 Task: Find connections with filter location Tigwav with filter topic #programingwith filter profile language English with filter current company Ashok Leyland with filter school Cambridge Institute of Technology with filter industry Collection Agencies with filter service category Lead Generation with filter keywords title Principal
Action: Mouse moved to (641, 74)
Screenshot: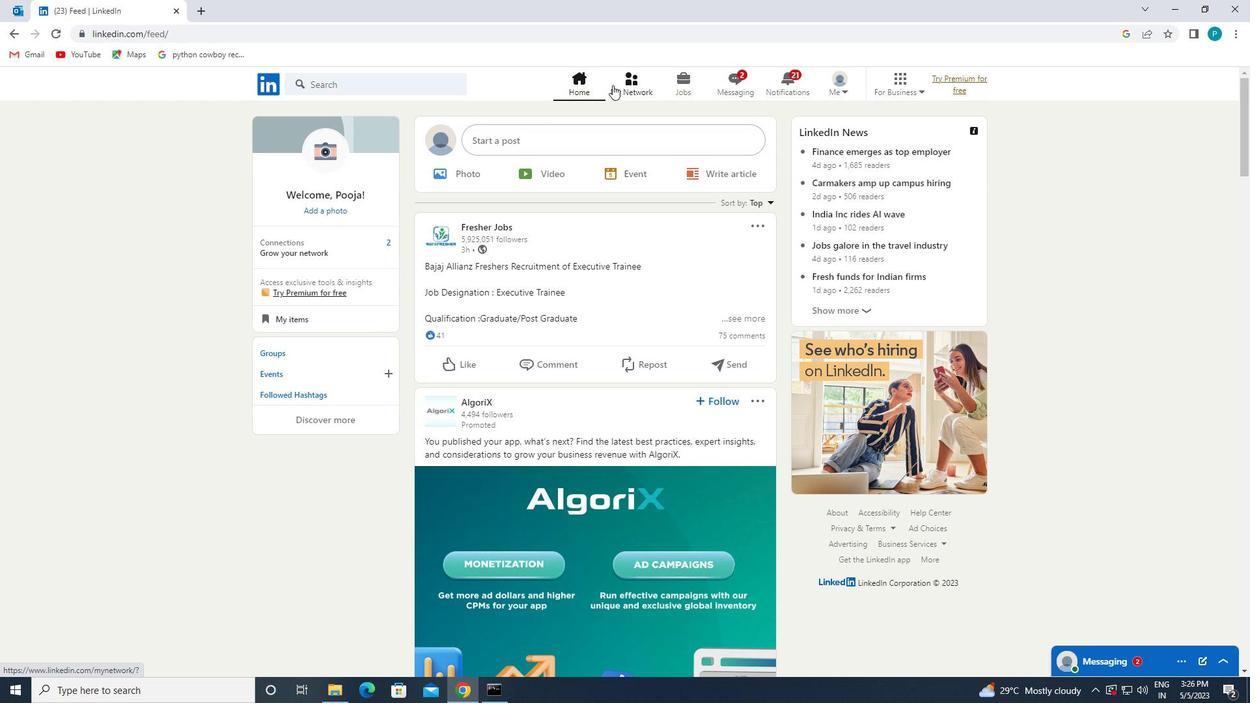 
Action: Mouse pressed left at (641, 74)
Screenshot: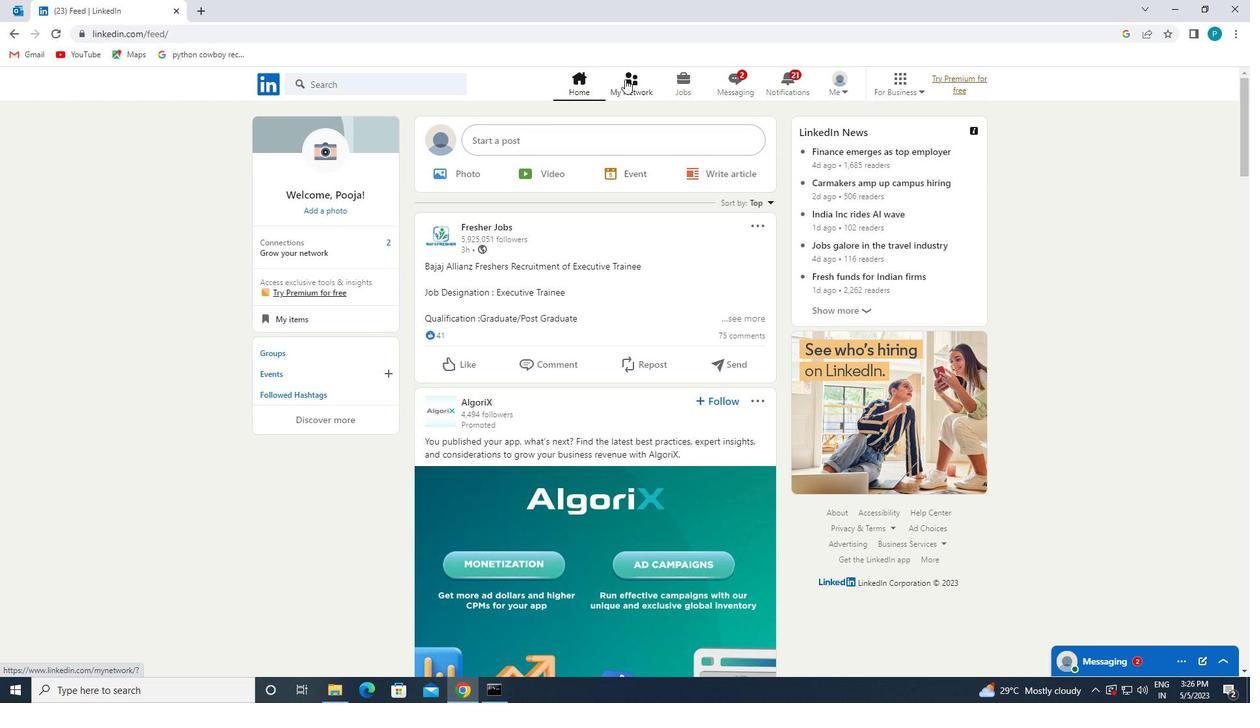 
Action: Mouse moved to (363, 162)
Screenshot: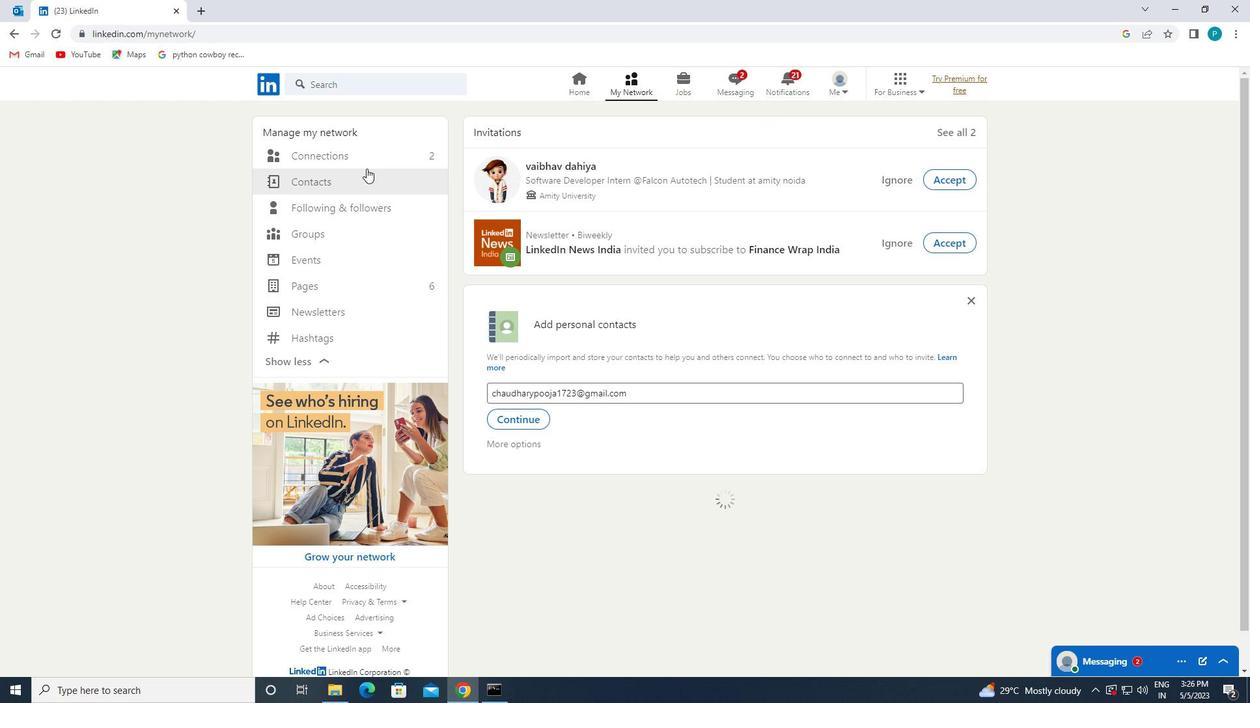 
Action: Mouse pressed left at (363, 162)
Screenshot: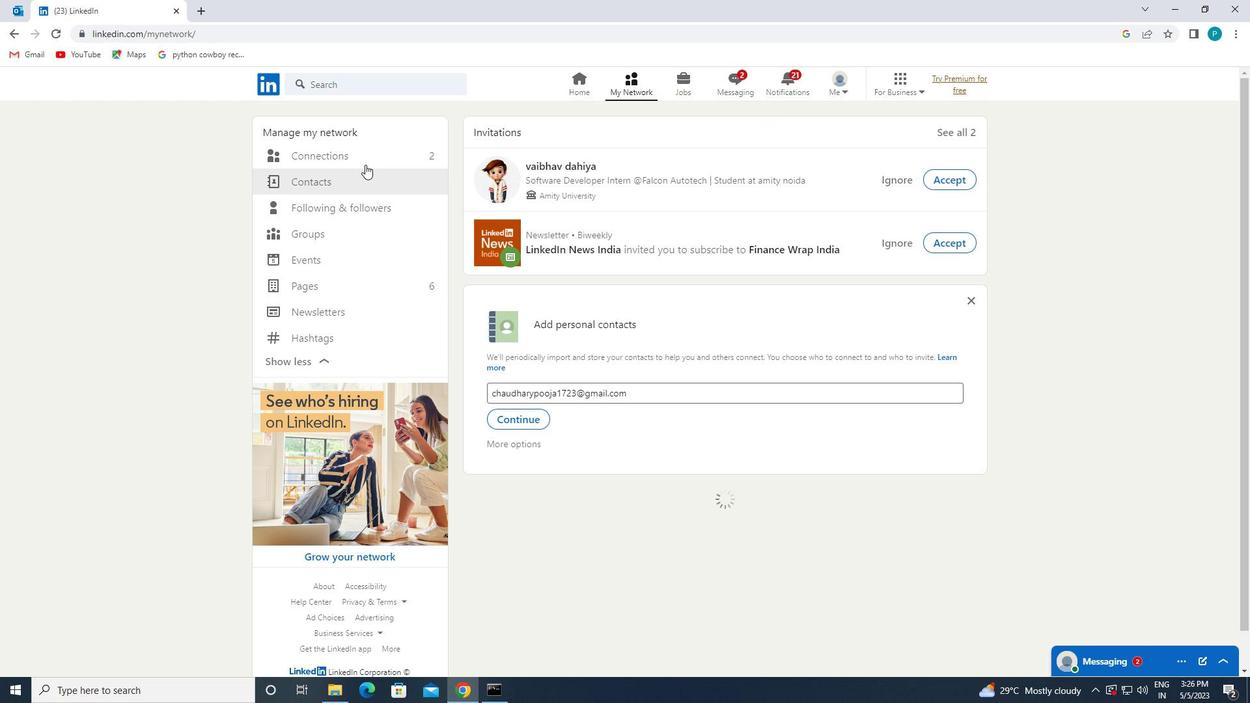 
Action: Mouse moved to (743, 150)
Screenshot: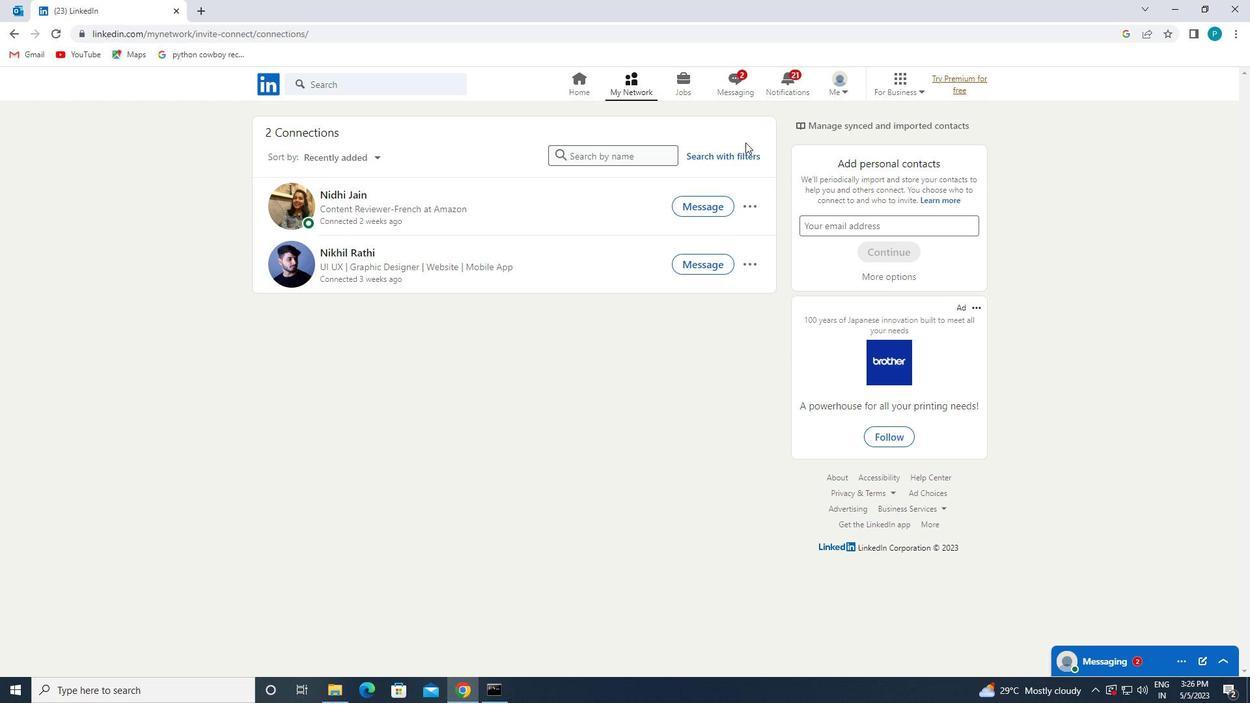 
Action: Mouse pressed left at (743, 150)
Screenshot: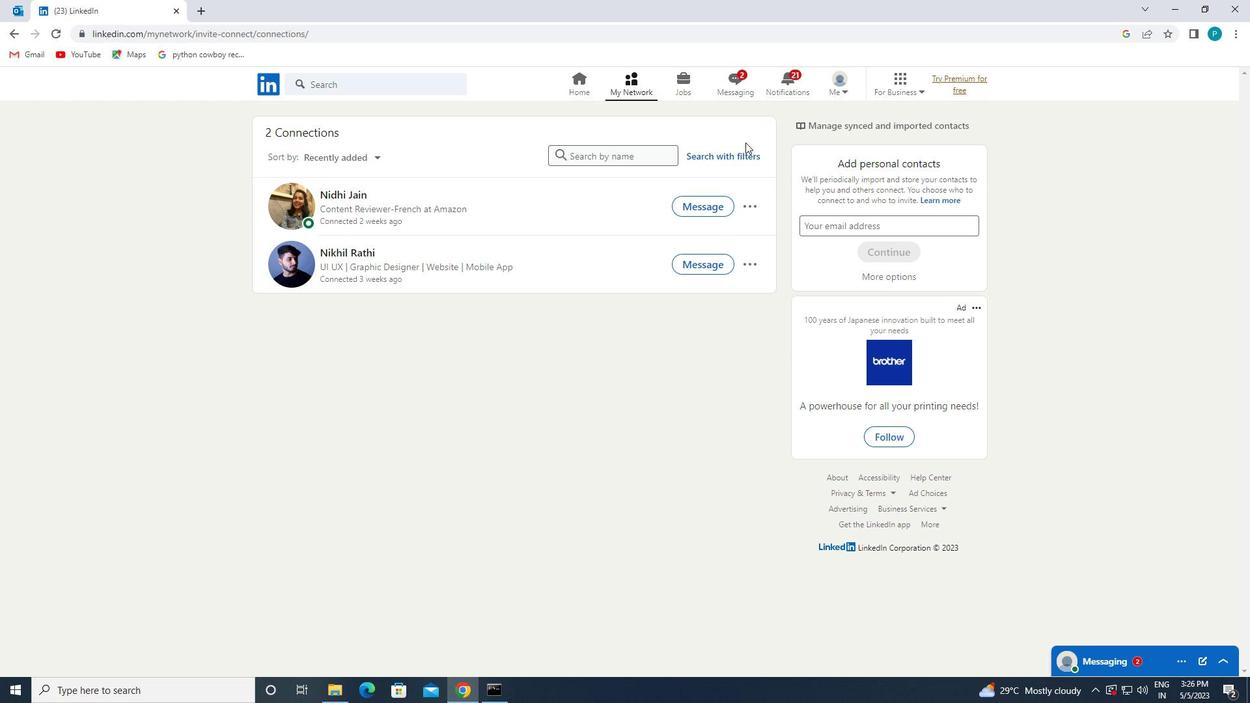 
Action: Mouse moved to (657, 120)
Screenshot: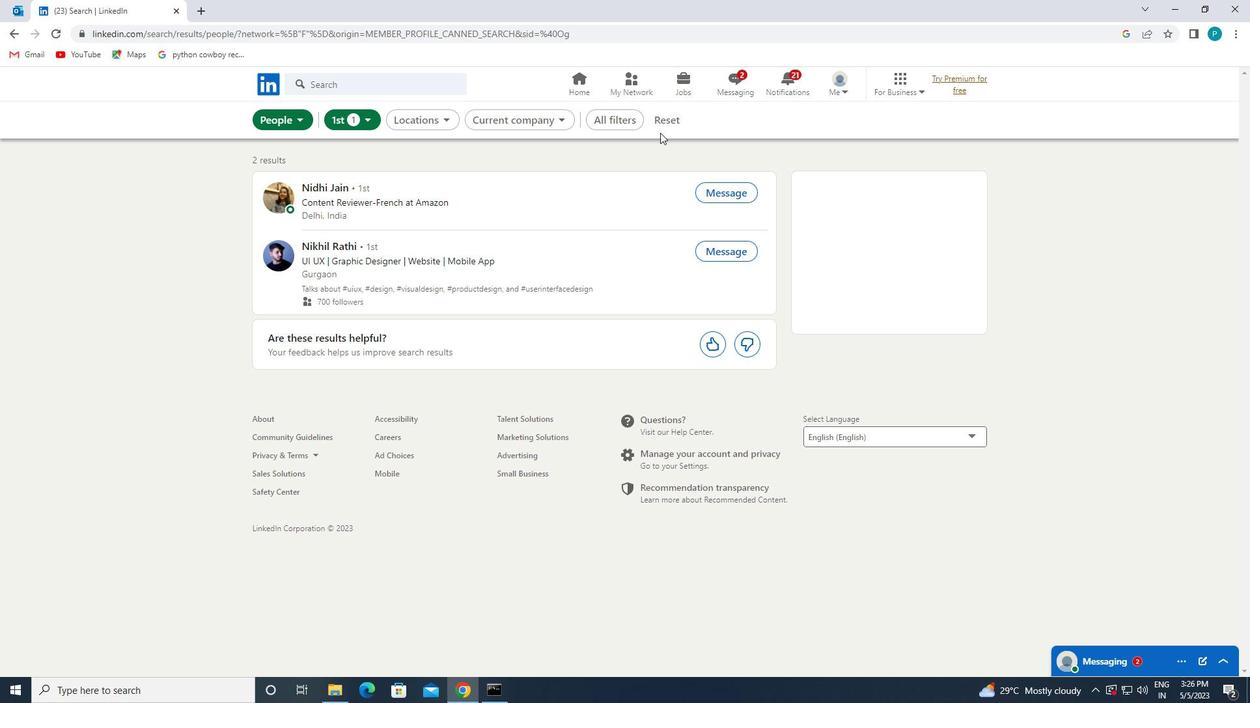 
Action: Mouse pressed left at (657, 120)
Screenshot: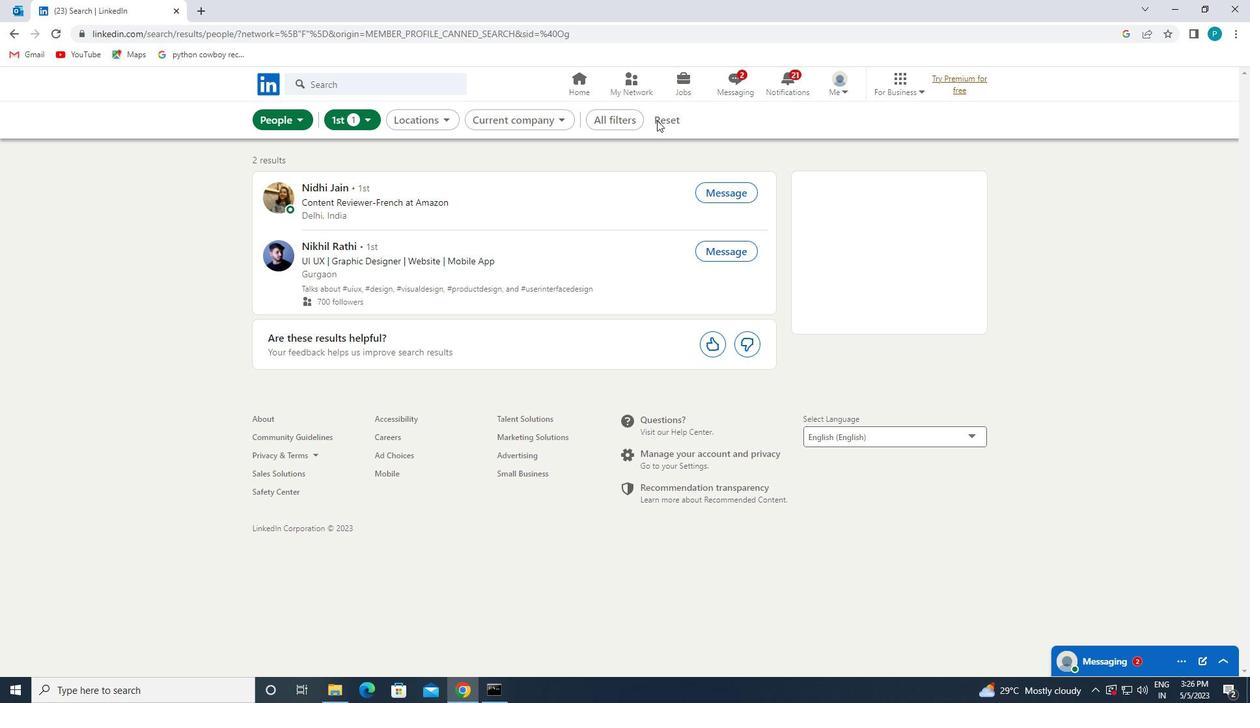 
Action: Mouse pressed left at (657, 120)
Screenshot: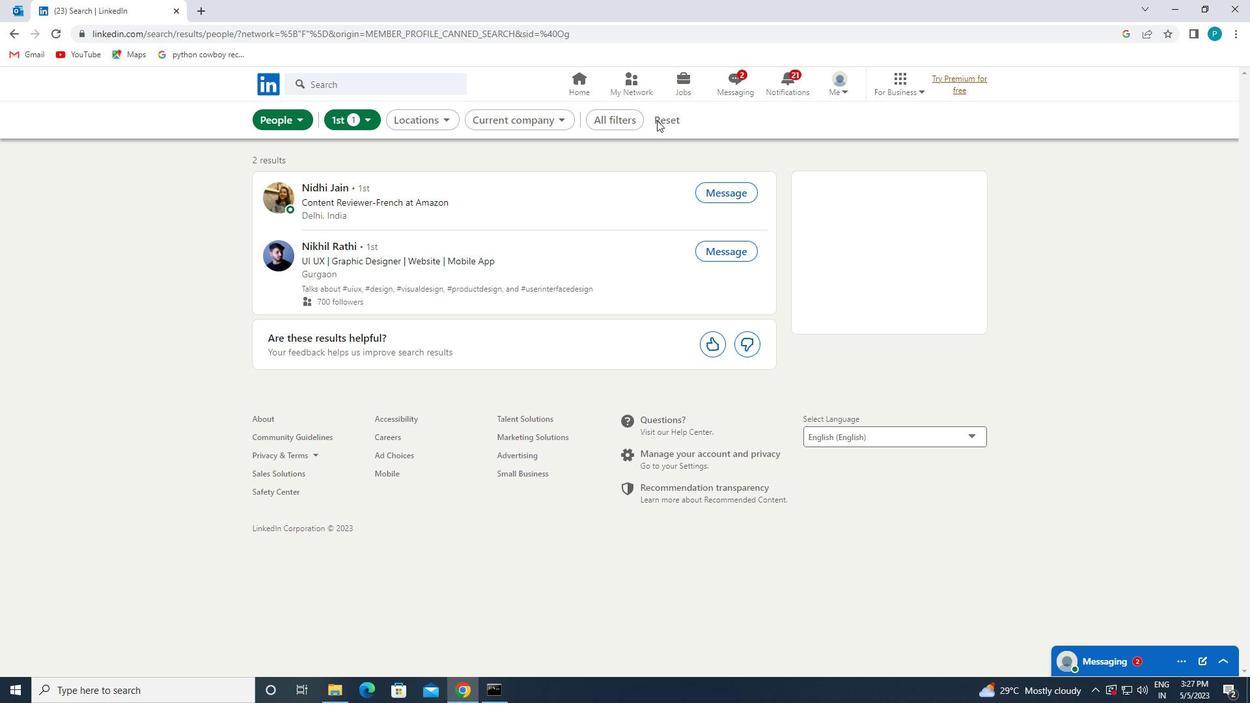 
Action: Mouse pressed left at (657, 120)
Screenshot: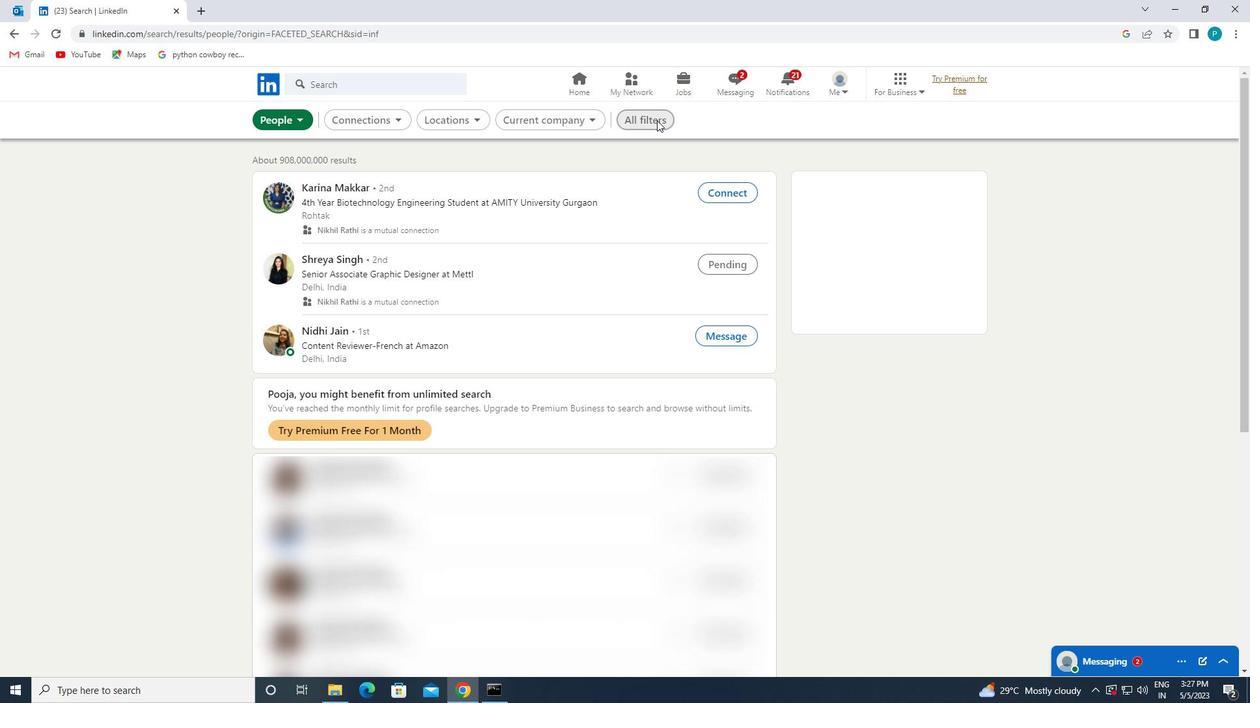 
Action: Mouse moved to (1108, 381)
Screenshot: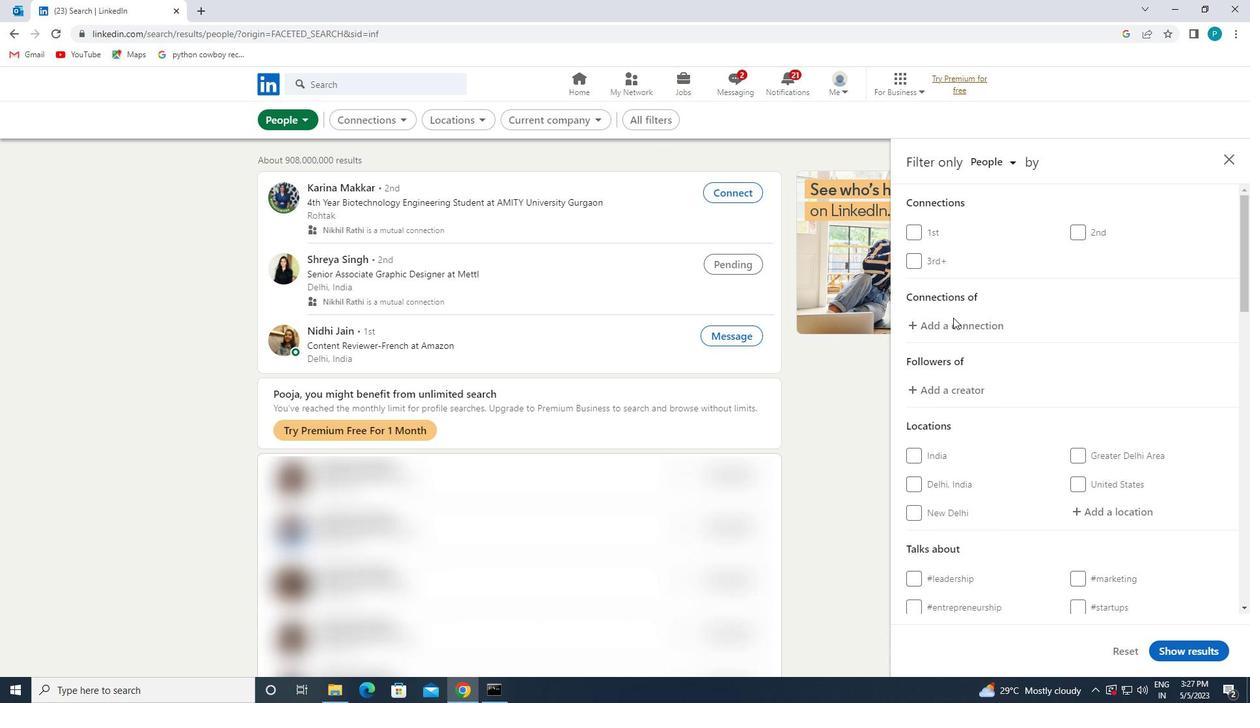 
Action: Mouse scrolled (1108, 381) with delta (0, 0)
Screenshot: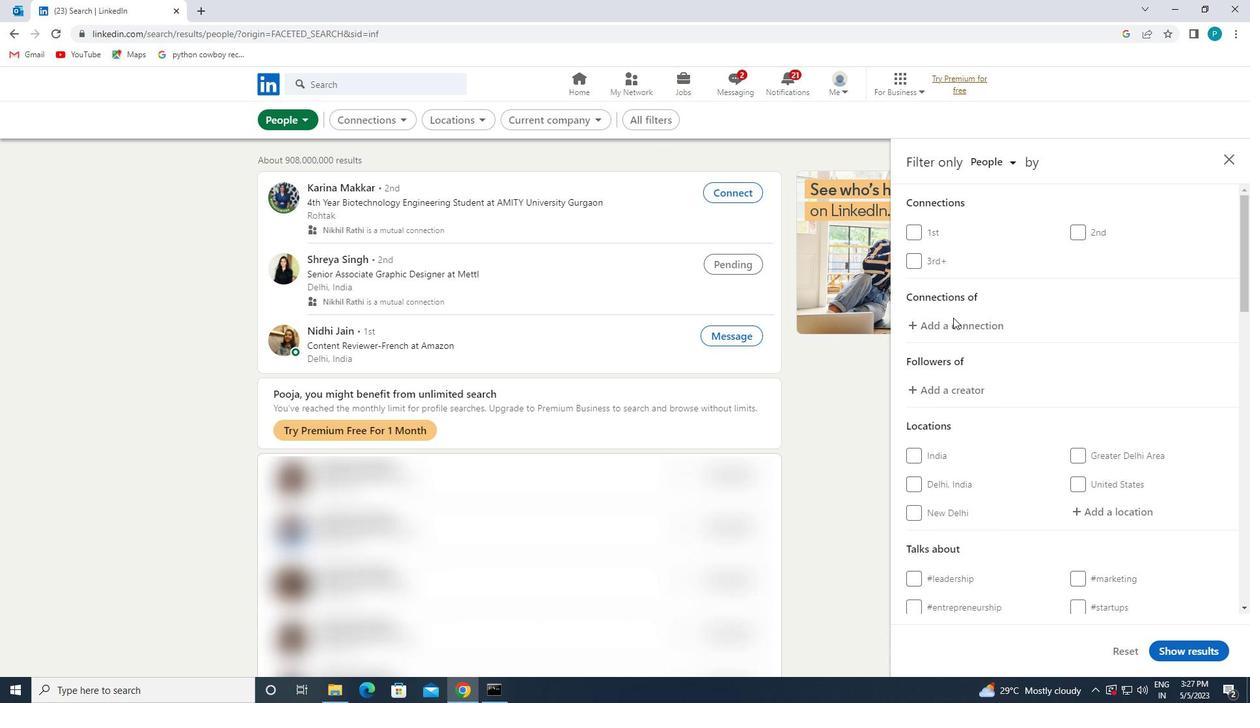
Action: Mouse moved to (1112, 383)
Screenshot: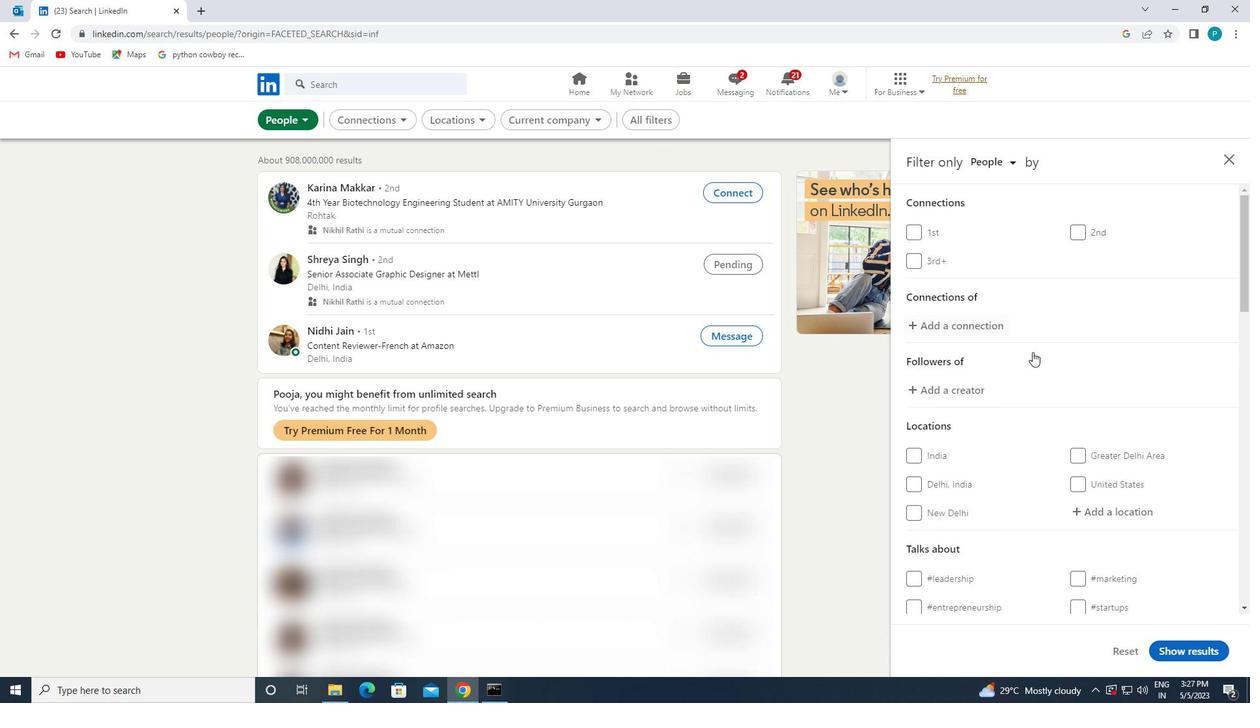 
Action: Mouse scrolled (1112, 383) with delta (0, 0)
Screenshot: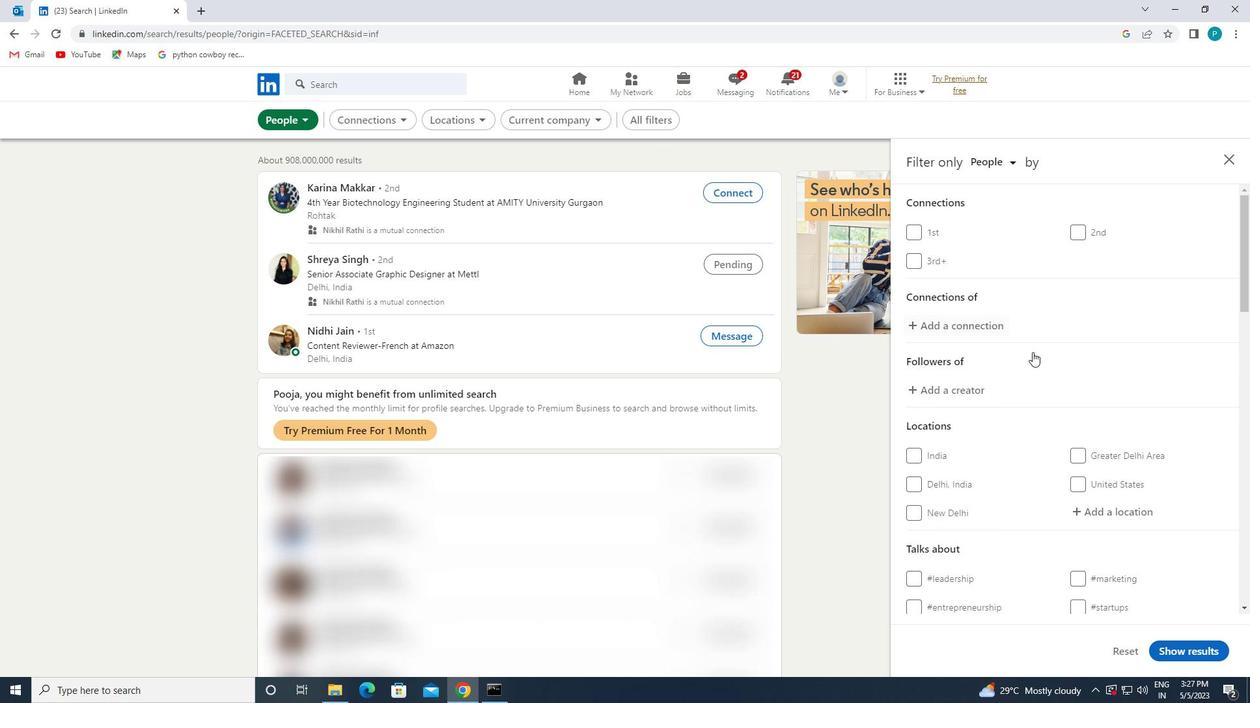 
Action: Mouse moved to (1095, 377)
Screenshot: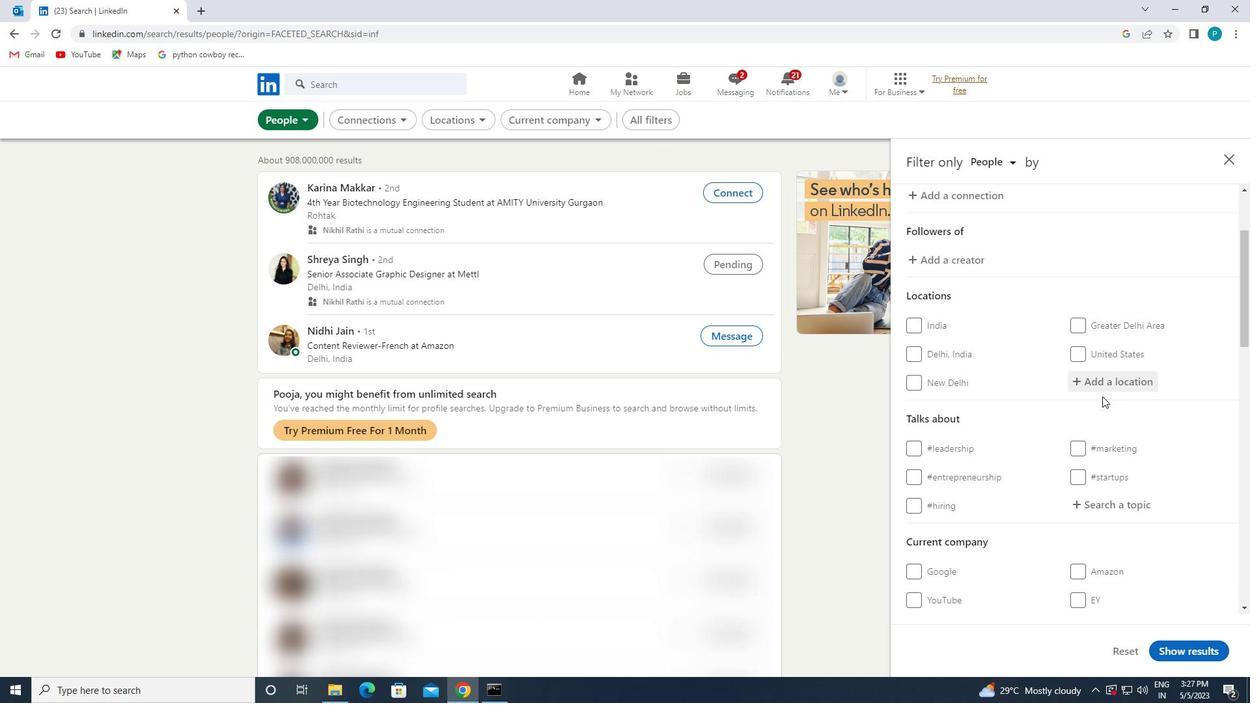
Action: Mouse pressed left at (1095, 377)
Screenshot: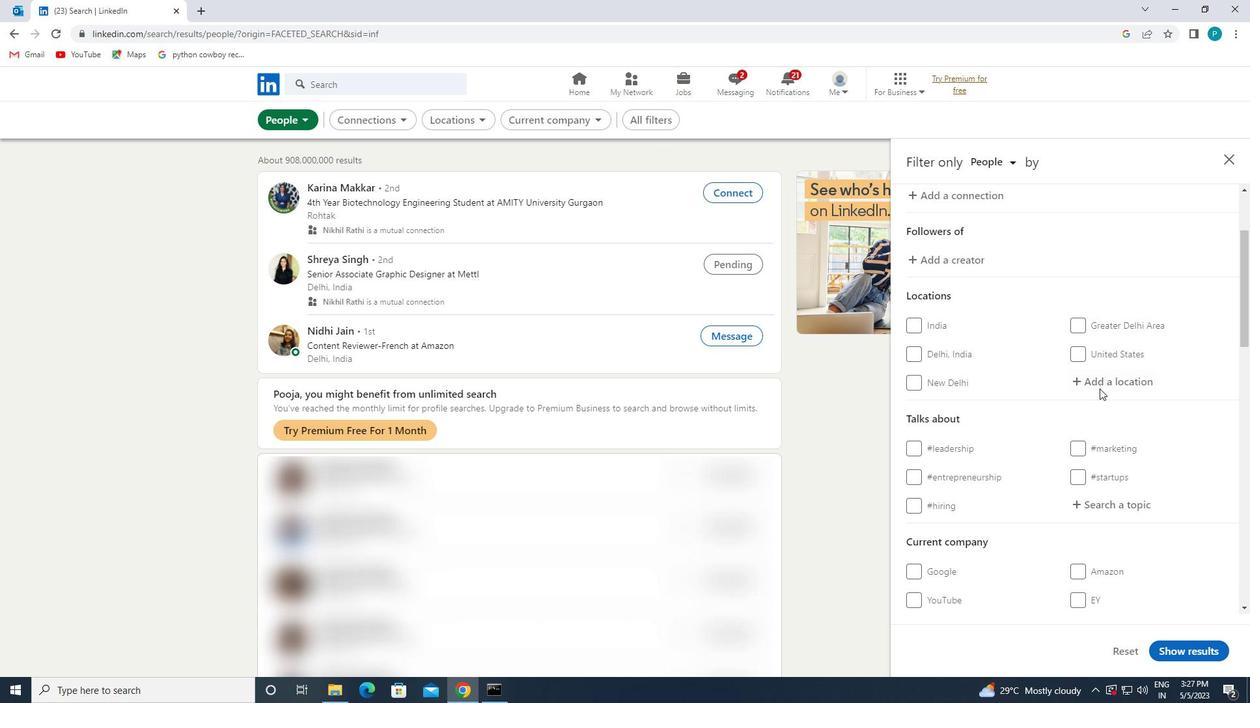 
Action: Mouse moved to (1095, 377)
Screenshot: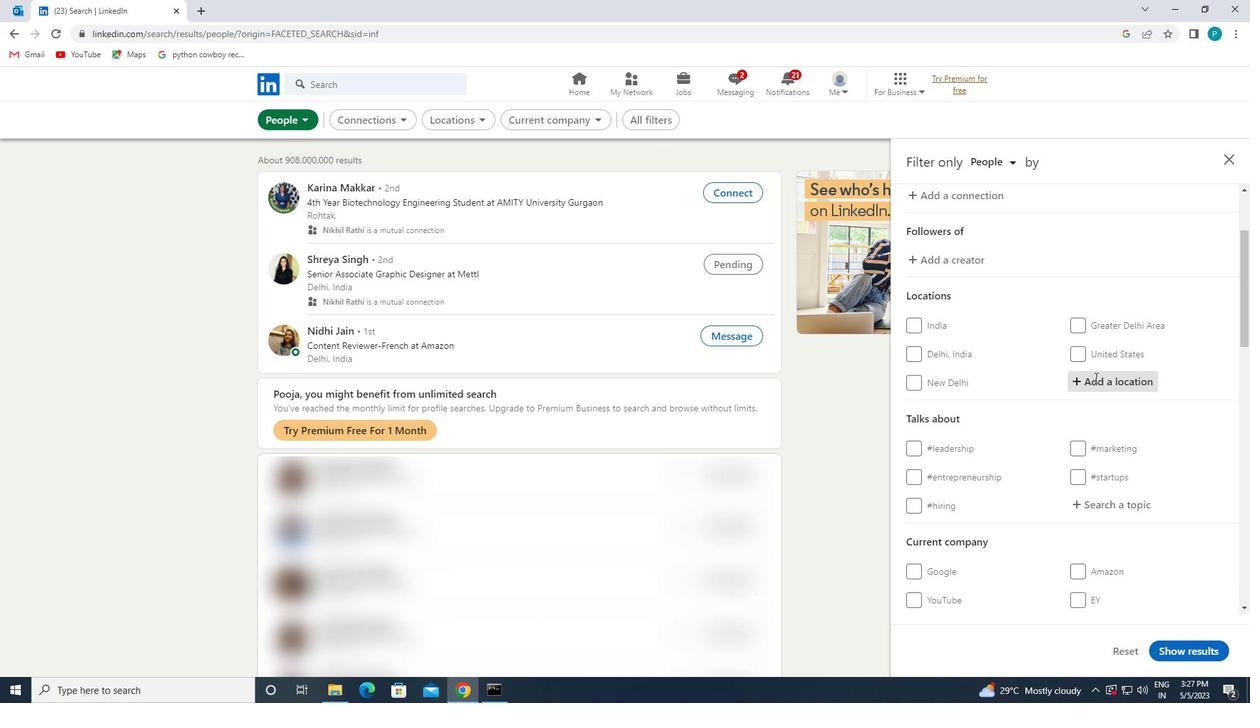 
Action: Key pressed <Key.caps_lock>t<Key.caps_lock>igway<Key.backspace>v
Screenshot: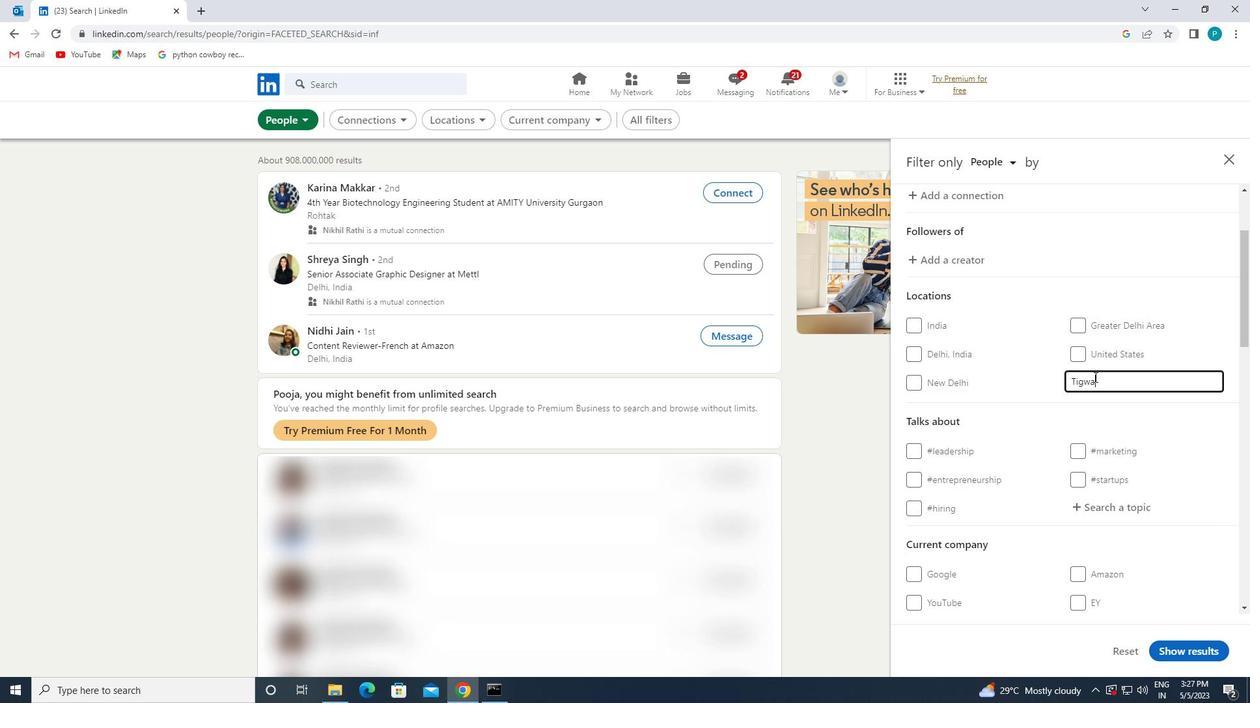 
Action: Mouse moved to (1111, 512)
Screenshot: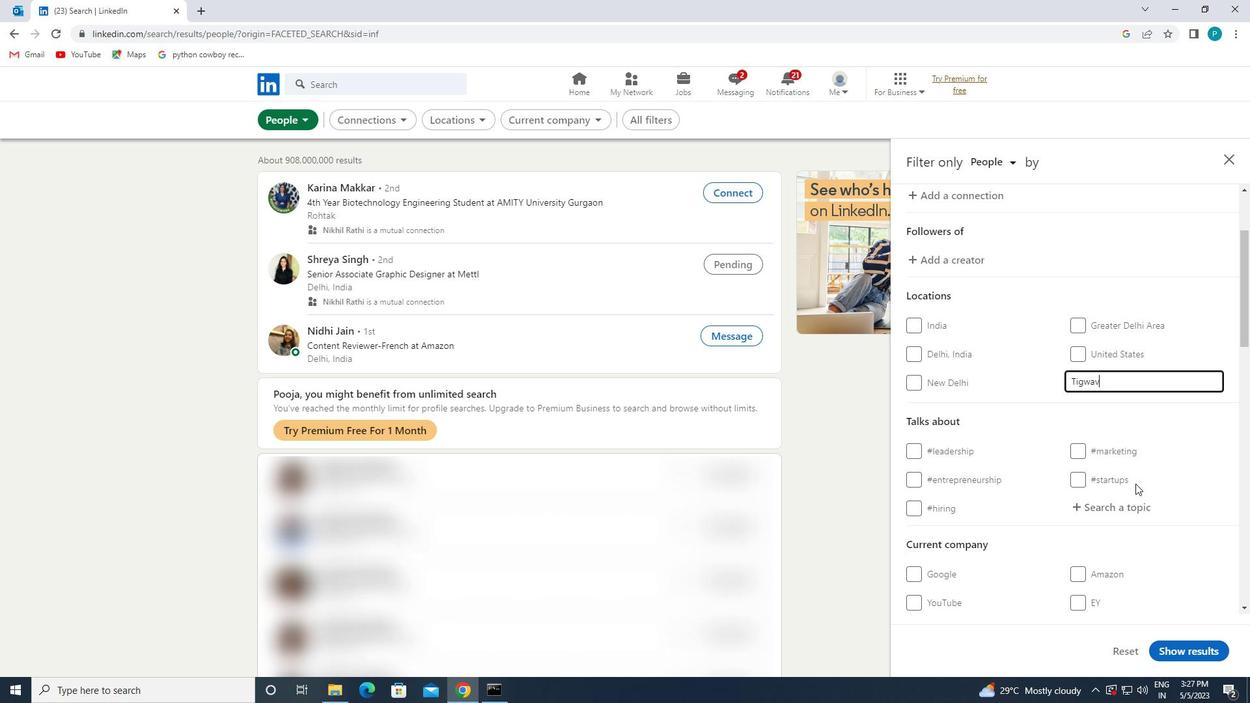 
Action: Mouse pressed left at (1111, 512)
Screenshot: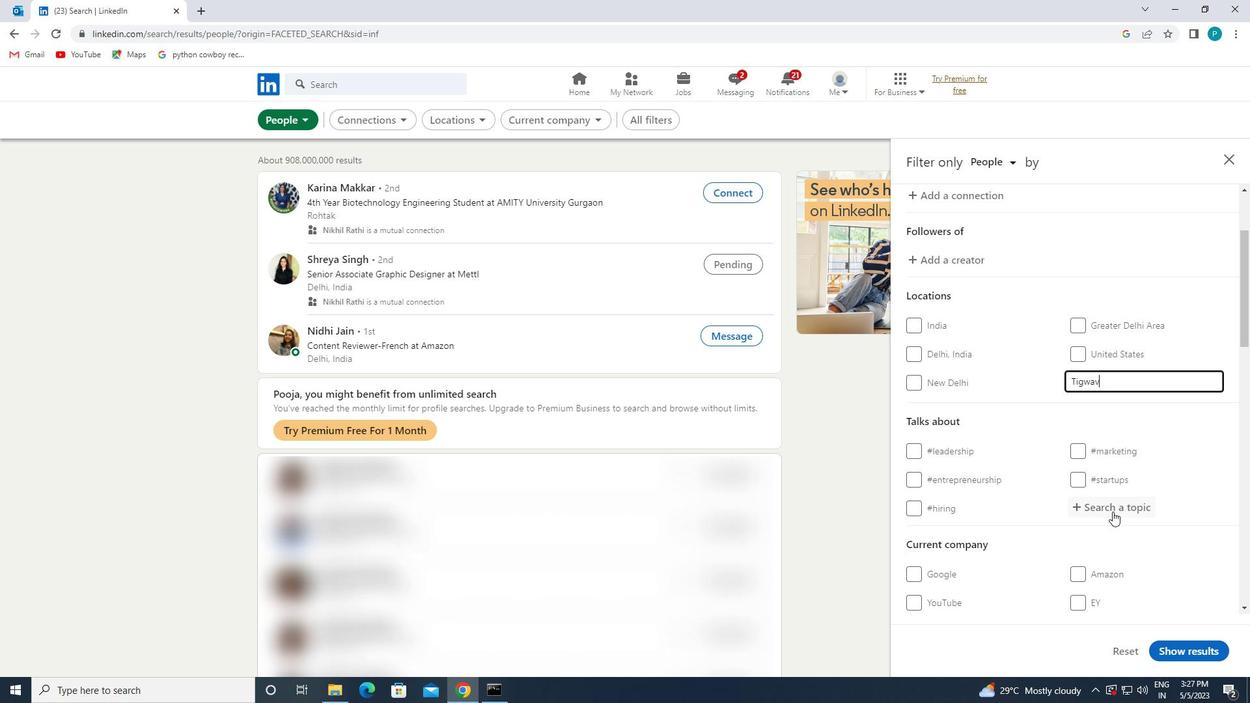 
Action: Mouse moved to (1111, 513)
Screenshot: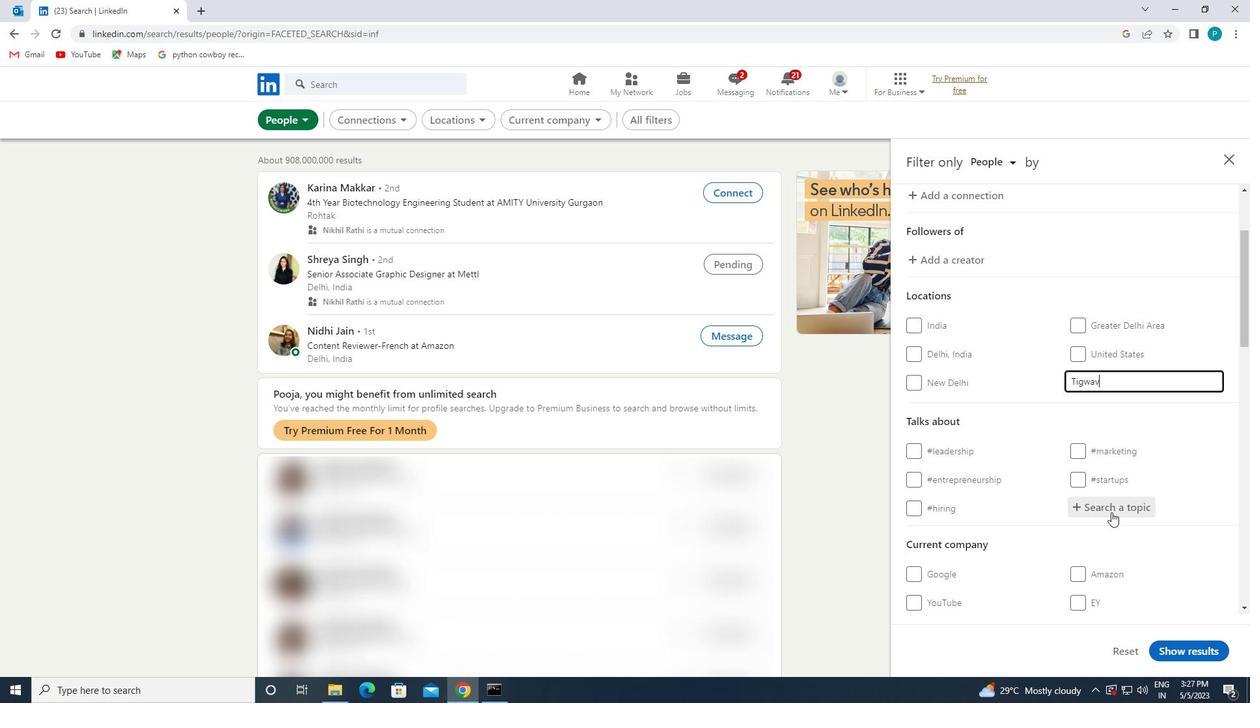 
Action: Key pressed <Key.shift>#PROGRAMING
Screenshot: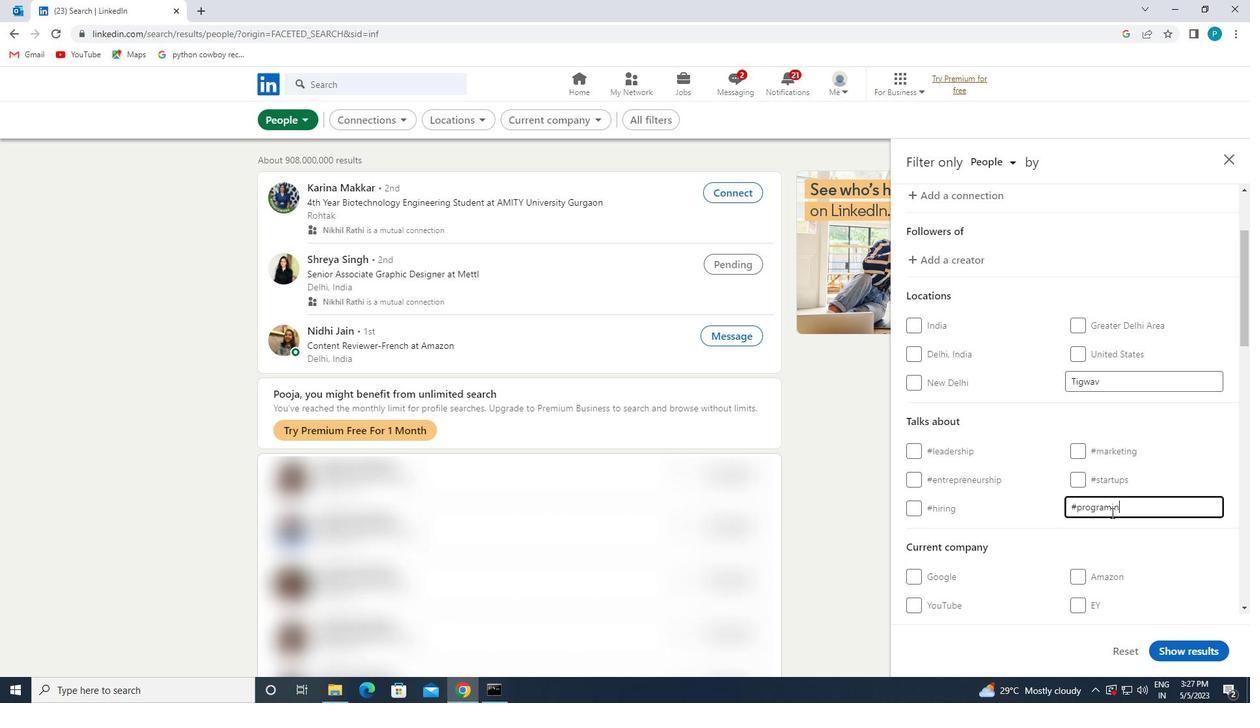 
Action: Mouse moved to (1009, 467)
Screenshot: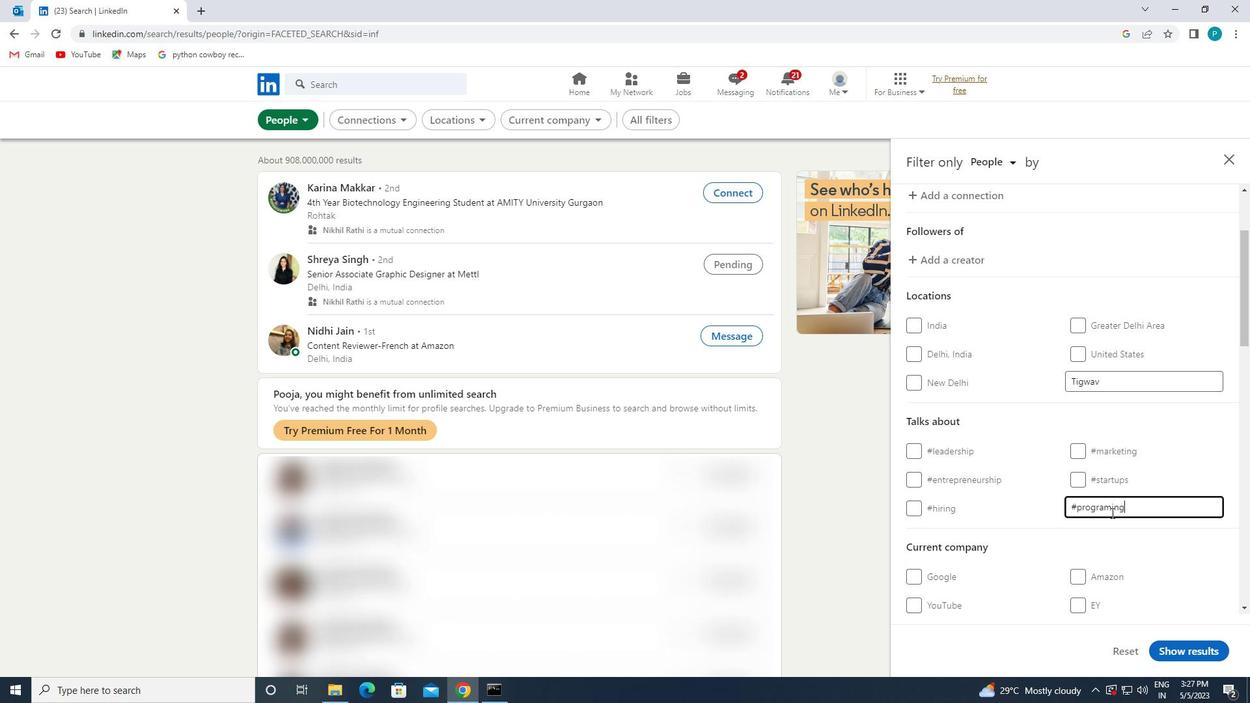 
Action: Mouse scrolled (1009, 467) with delta (0, 0)
Screenshot: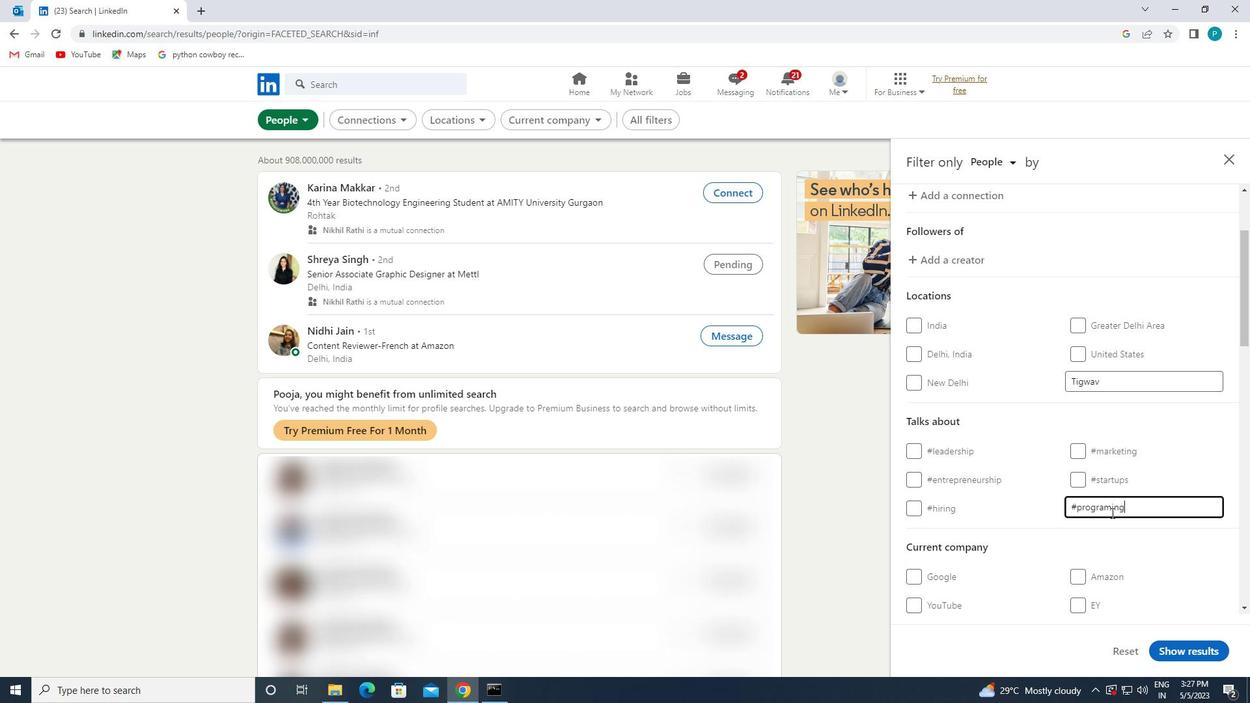 
Action: Mouse moved to (1001, 457)
Screenshot: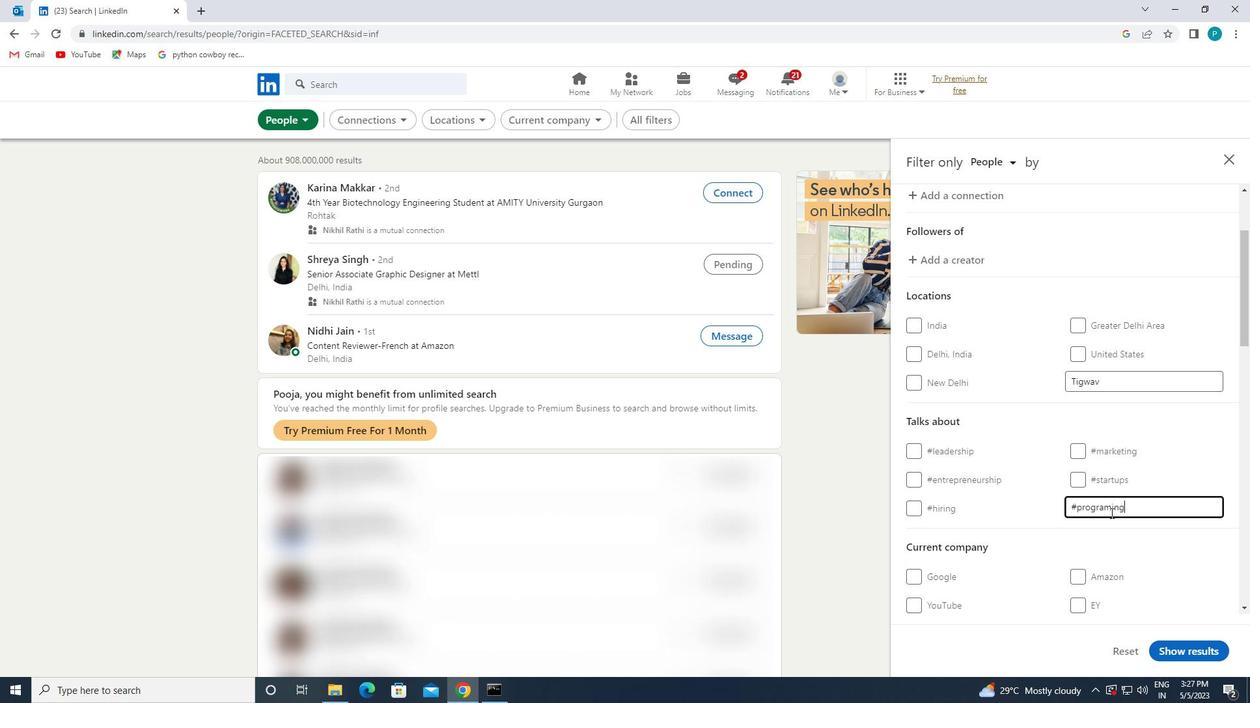 
Action: Mouse scrolled (1001, 457) with delta (0, 0)
Screenshot: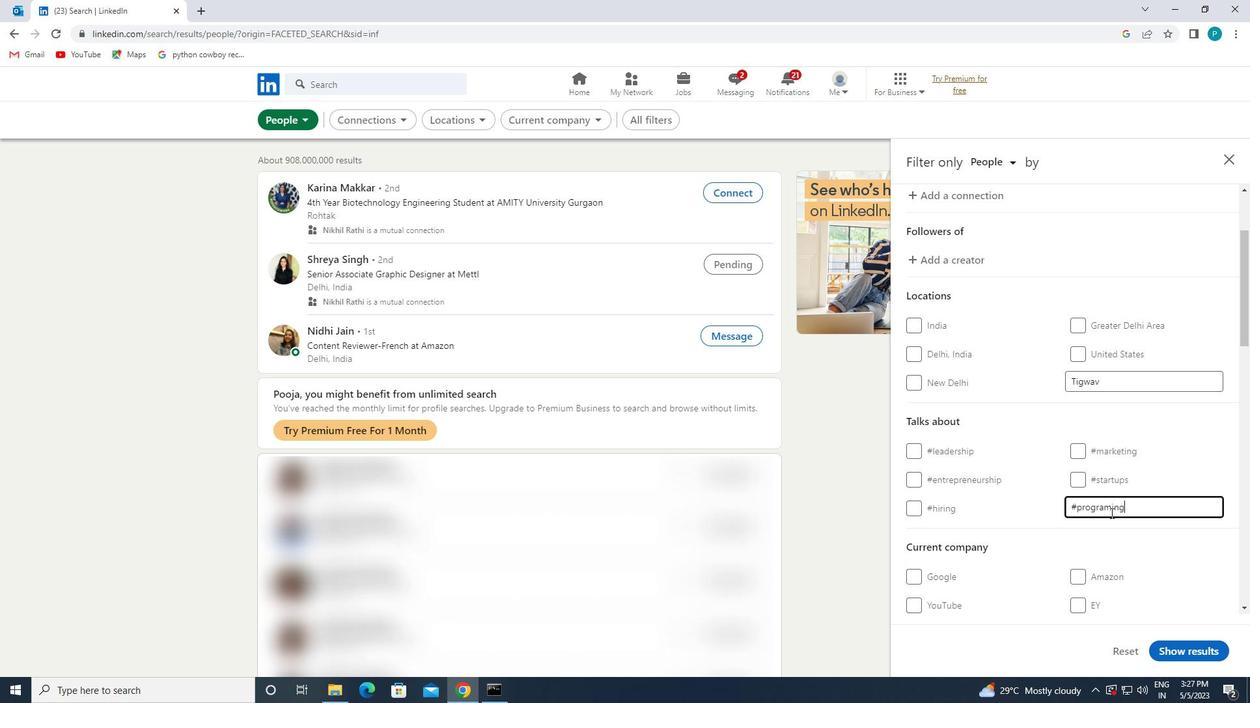 
Action: Mouse moved to (990, 448)
Screenshot: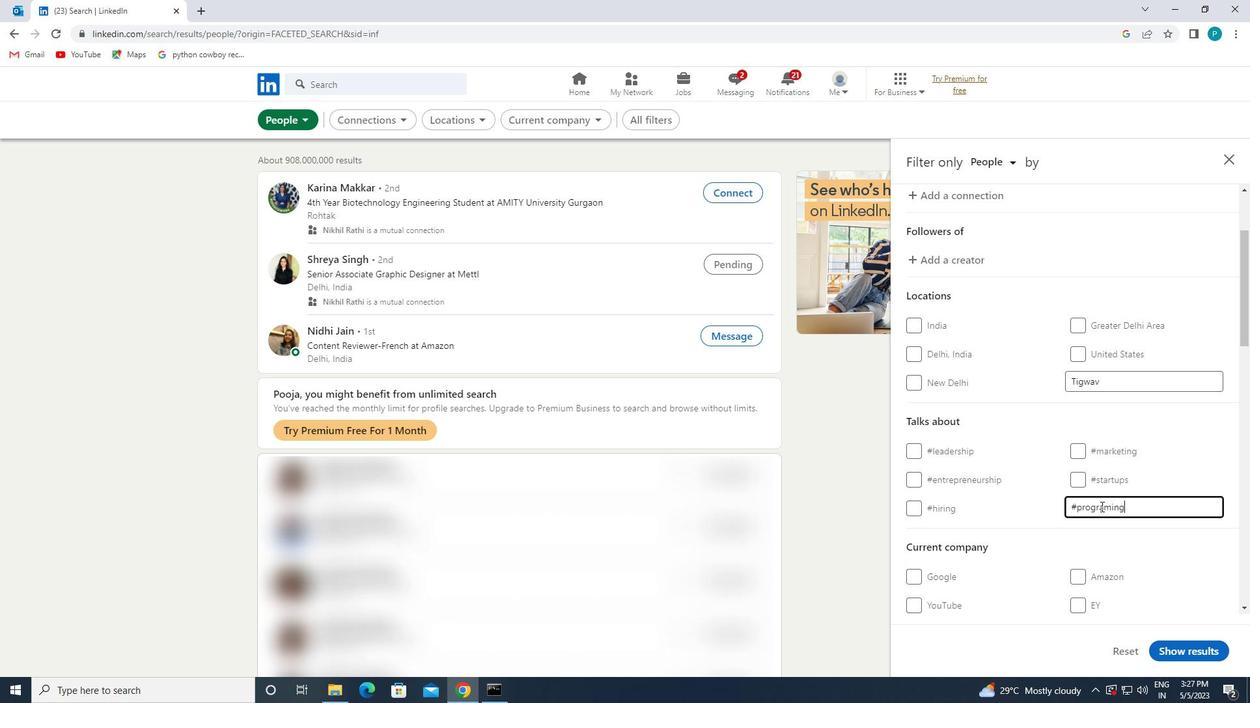 
Action: Mouse scrolled (990, 447) with delta (0, 0)
Screenshot: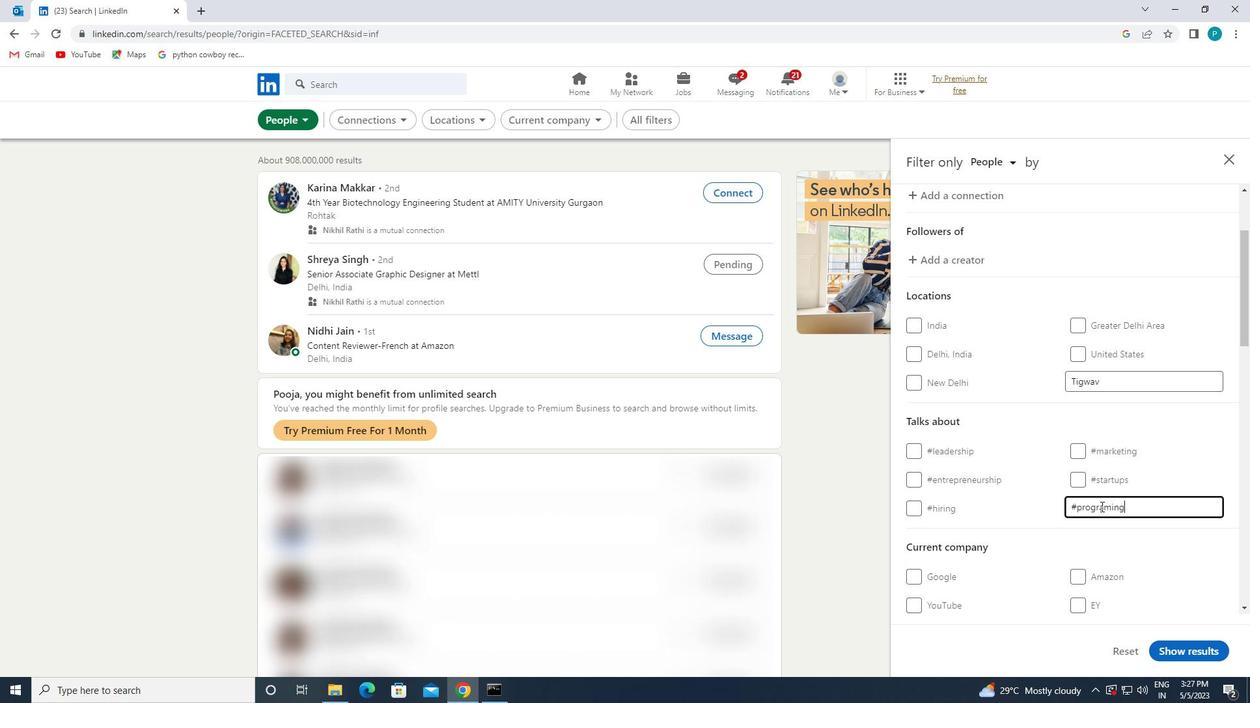
Action: Mouse moved to (983, 441)
Screenshot: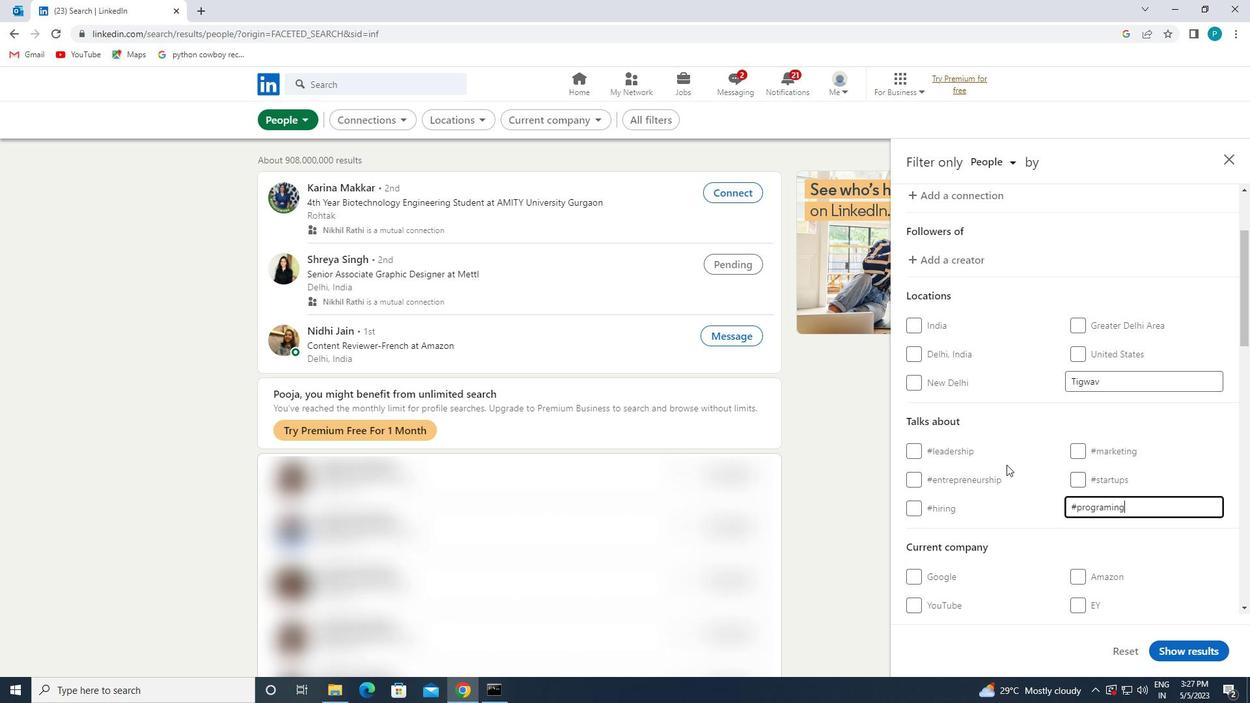 
Action: Mouse scrolled (983, 440) with delta (0, 0)
Screenshot: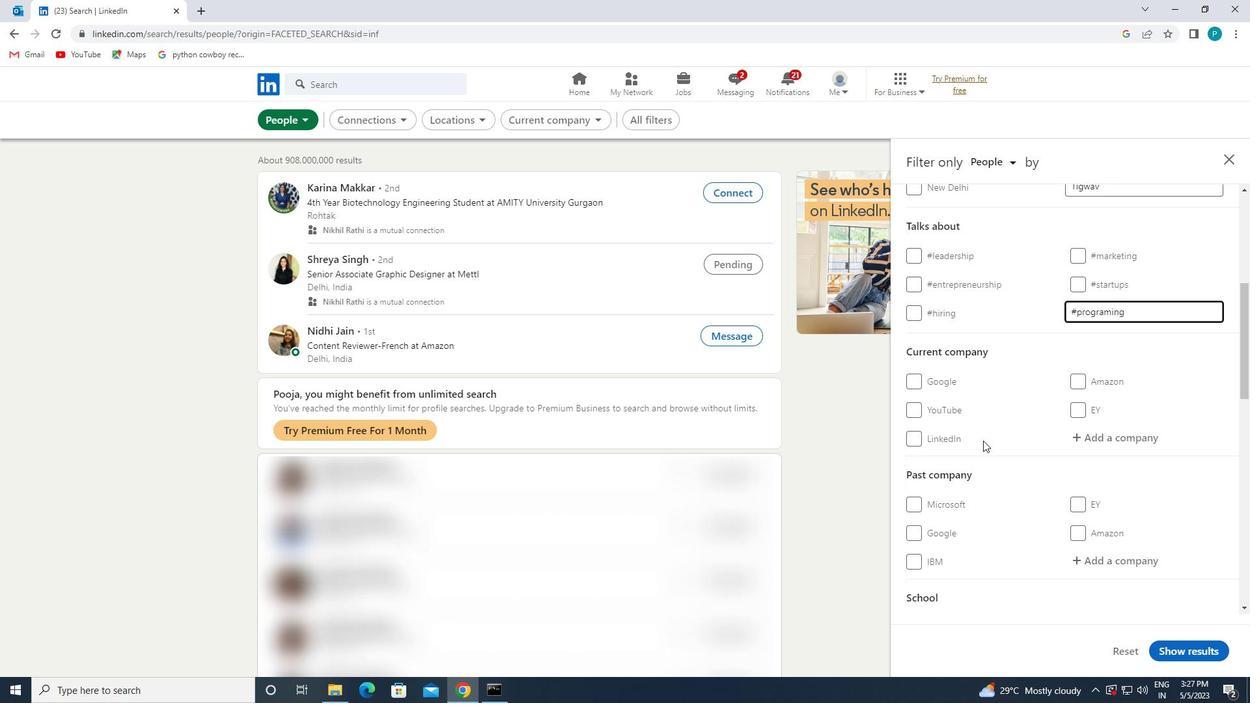 
Action: Mouse scrolled (983, 440) with delta (0, 0)
Screenshot: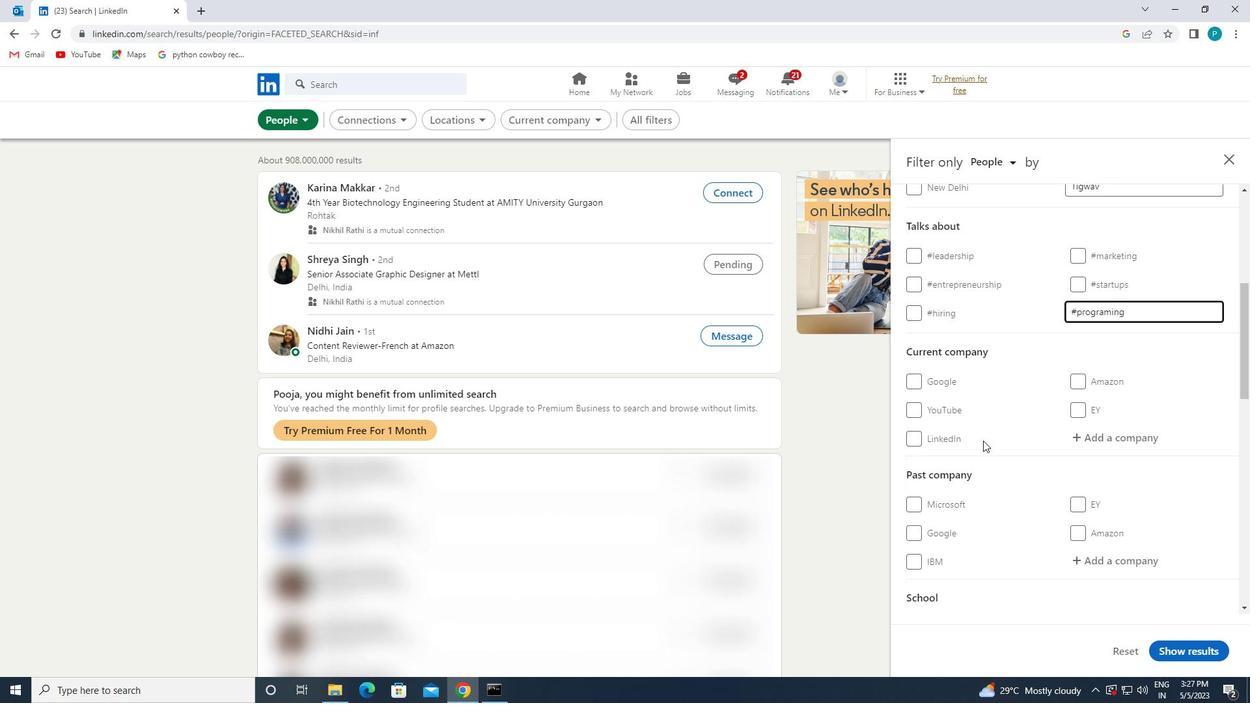 
Action: Mouse moved to (980, 451)
Screenshot: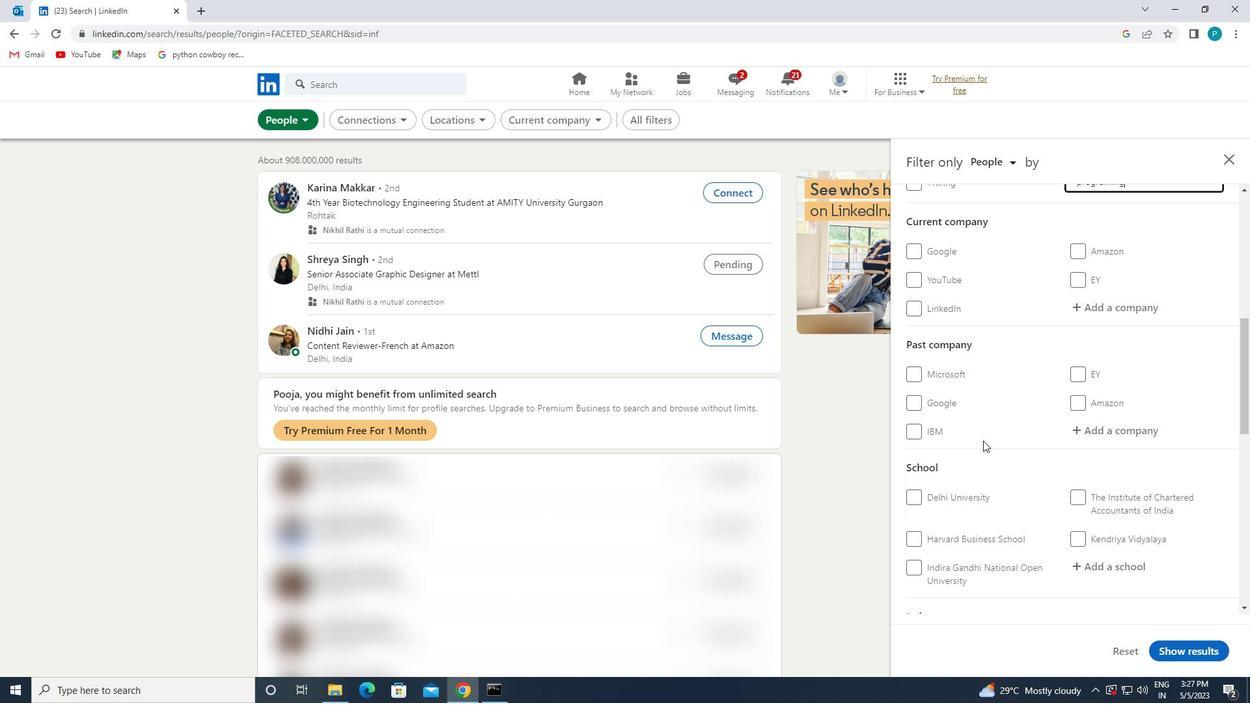 
Action: Mouse scrolled (980, 450) with delta (0, 0)
Screenshot: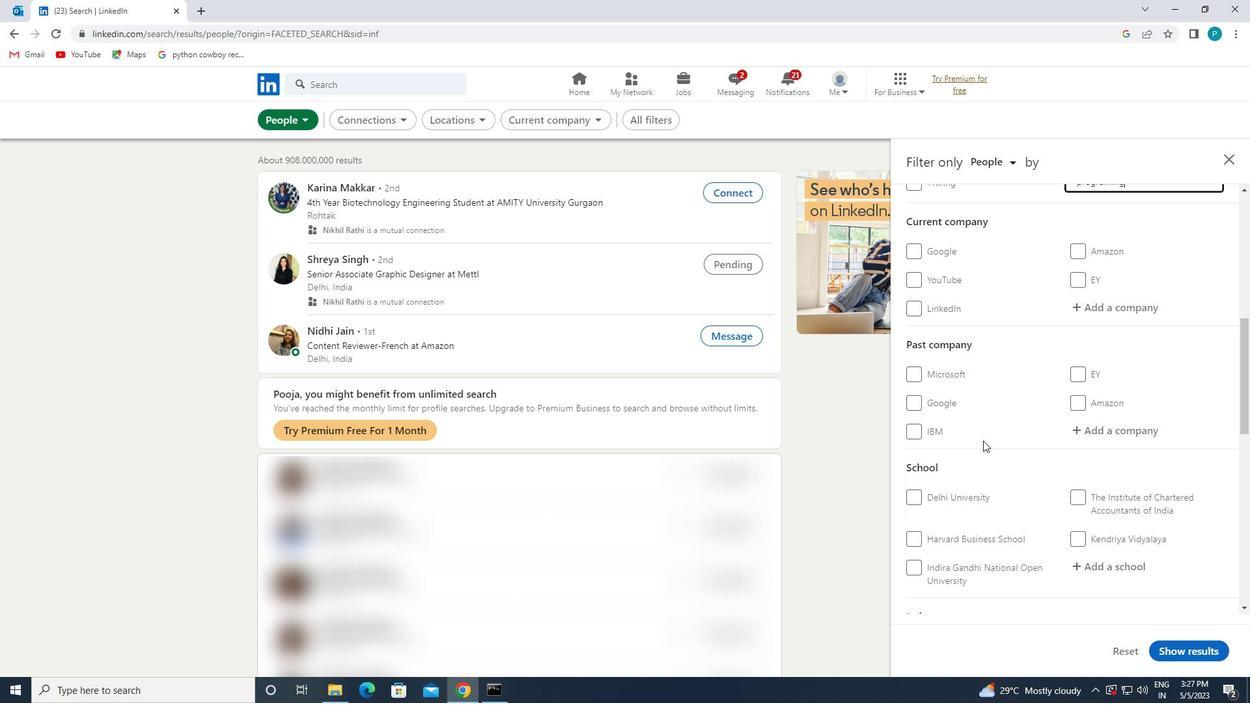 
Action: Mouse moved to (973, 455)
Screenshot: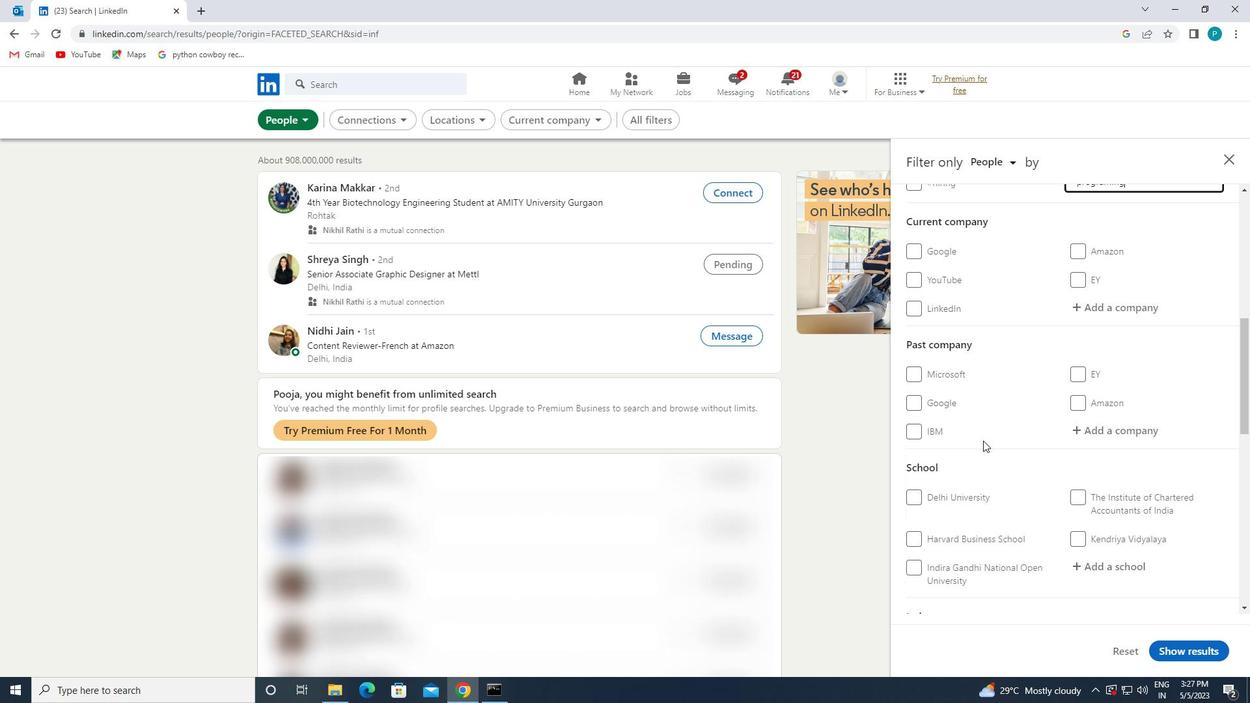 
Action: Mouse scrolled (973, 454) with delta (0, 0)
Screenshot: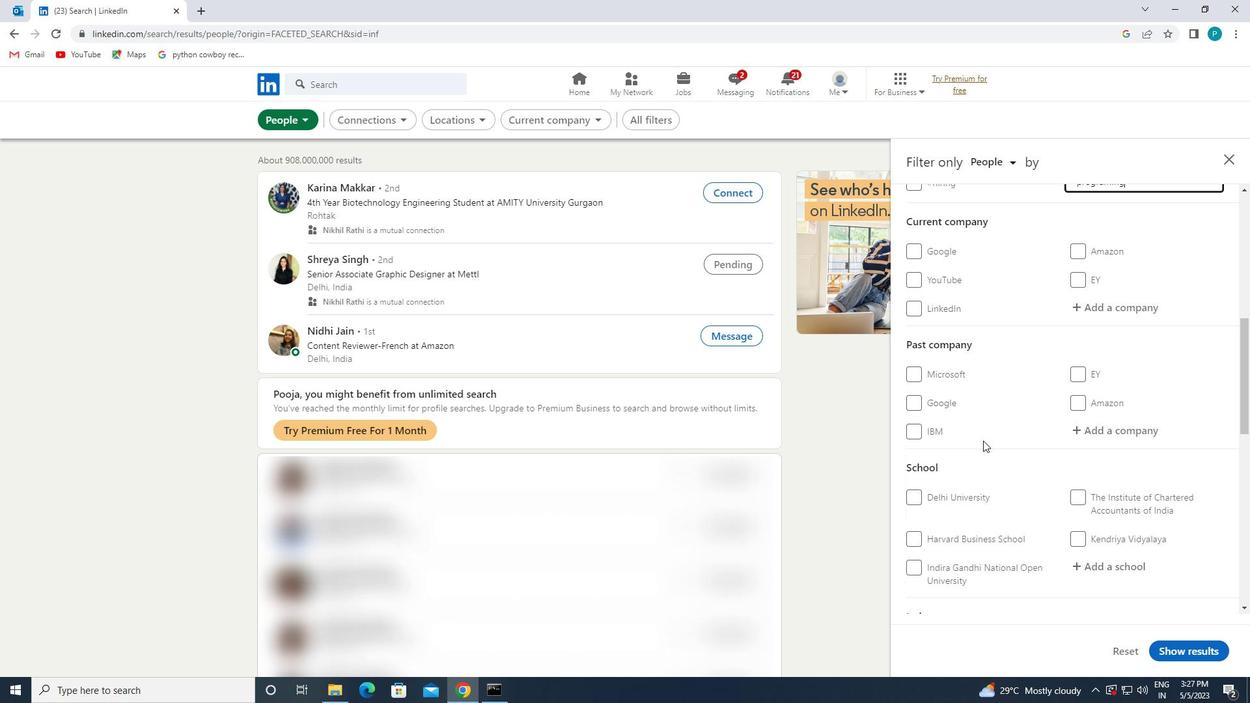 
Action: Mouse moved to (960, 464)
Screenshot: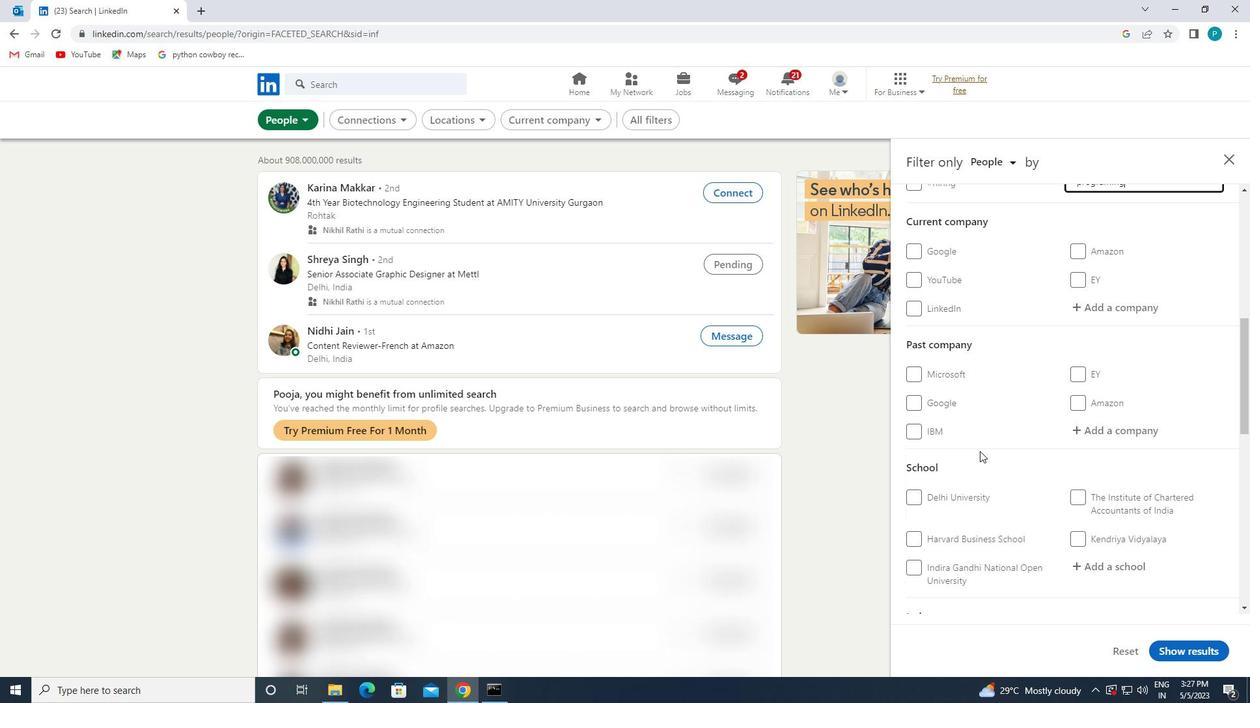 
Action: Mouse scrolled (960, 463) with delta (0, 0)
Screenshot: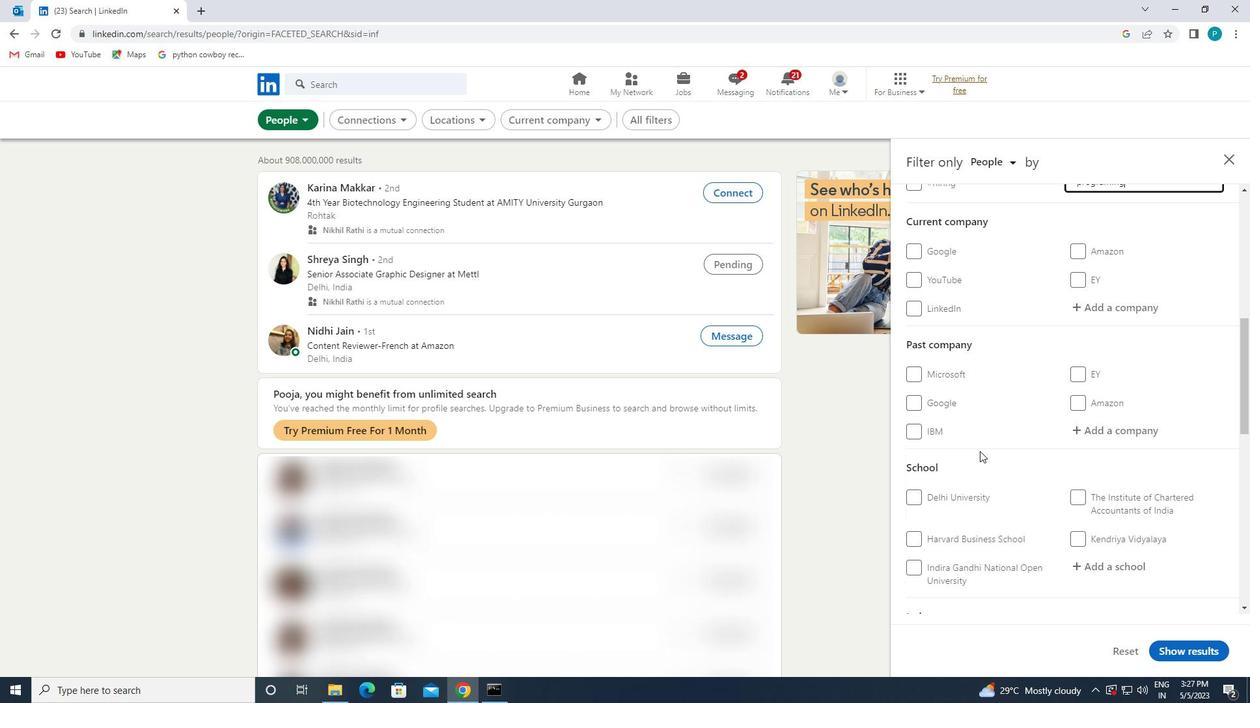 
Action: Mouse moved to (951, 533)
Screenshot: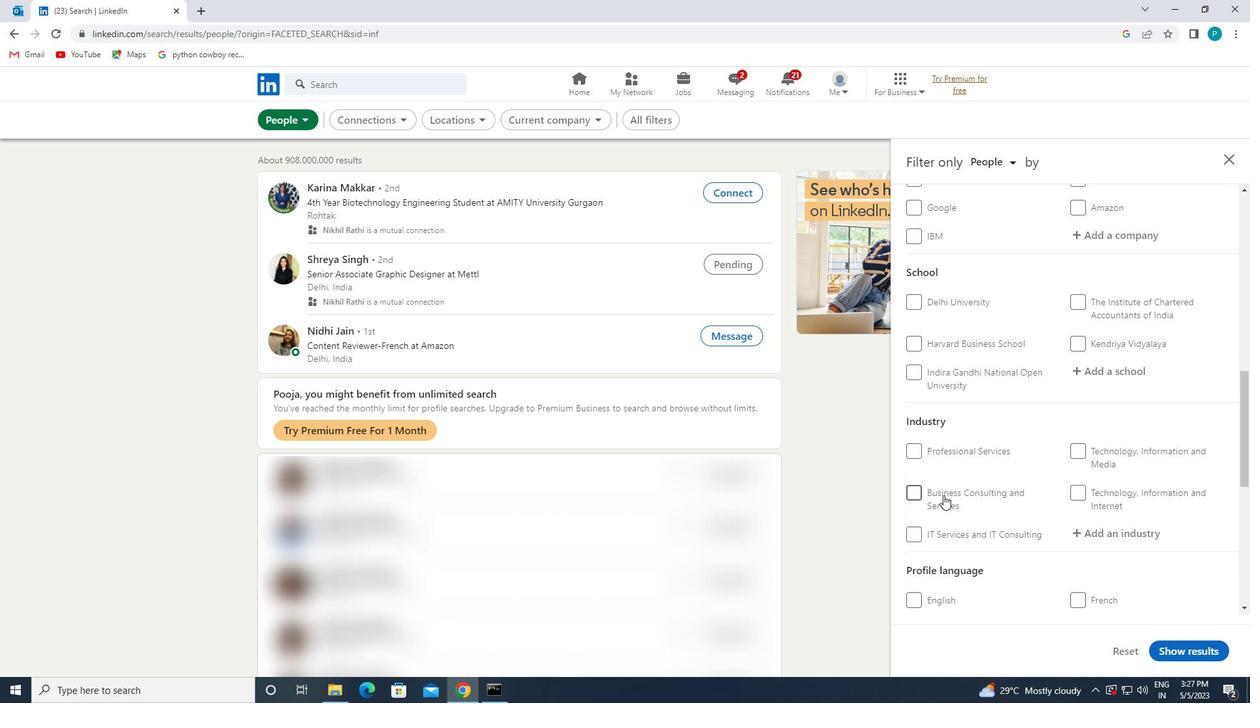 
Action: Mouse scrolled (951, 532) with delta (0, 0)
Screenshot: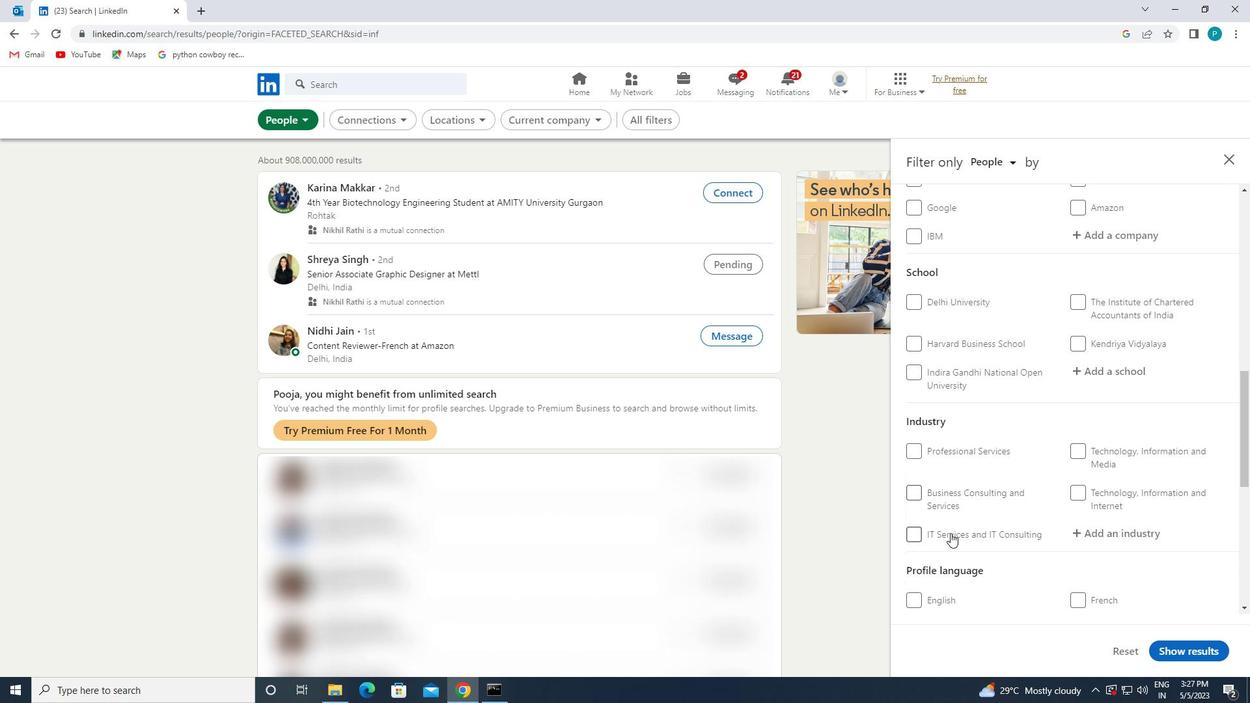 
Action: Mouse moved to (947, 527)
Screenshot: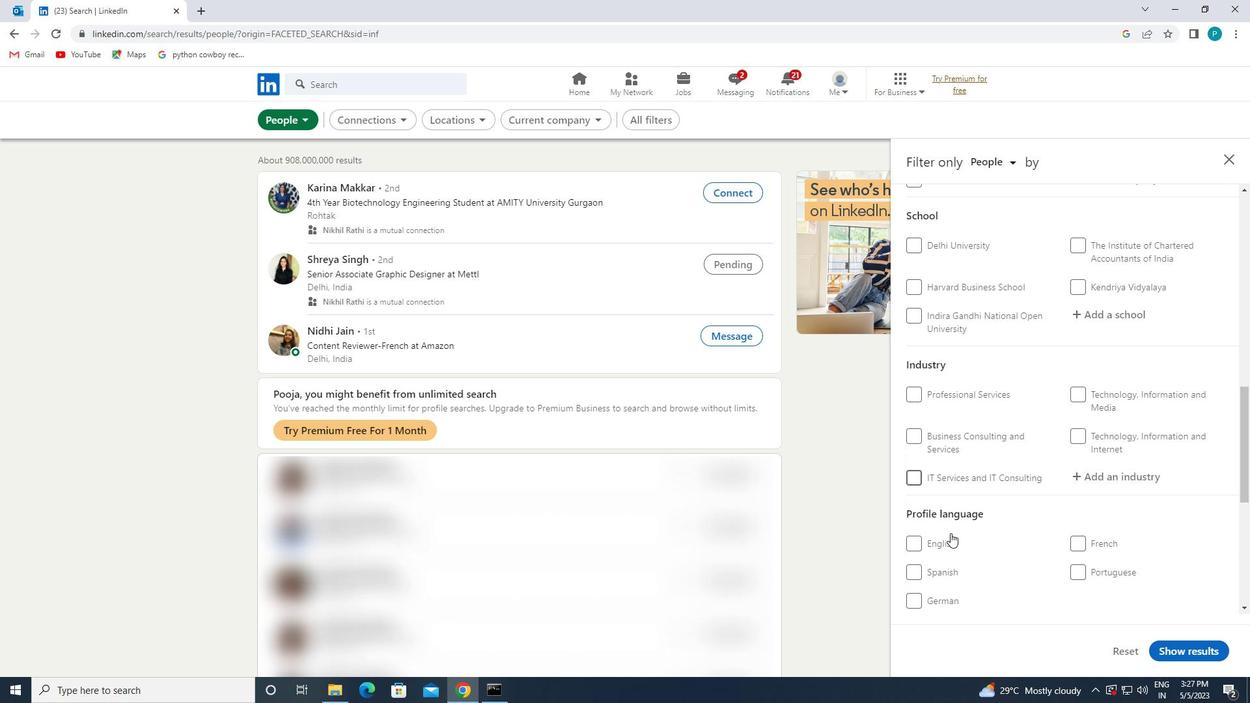 
Action: Mouse pressed left at (947, 527)
Screenshot: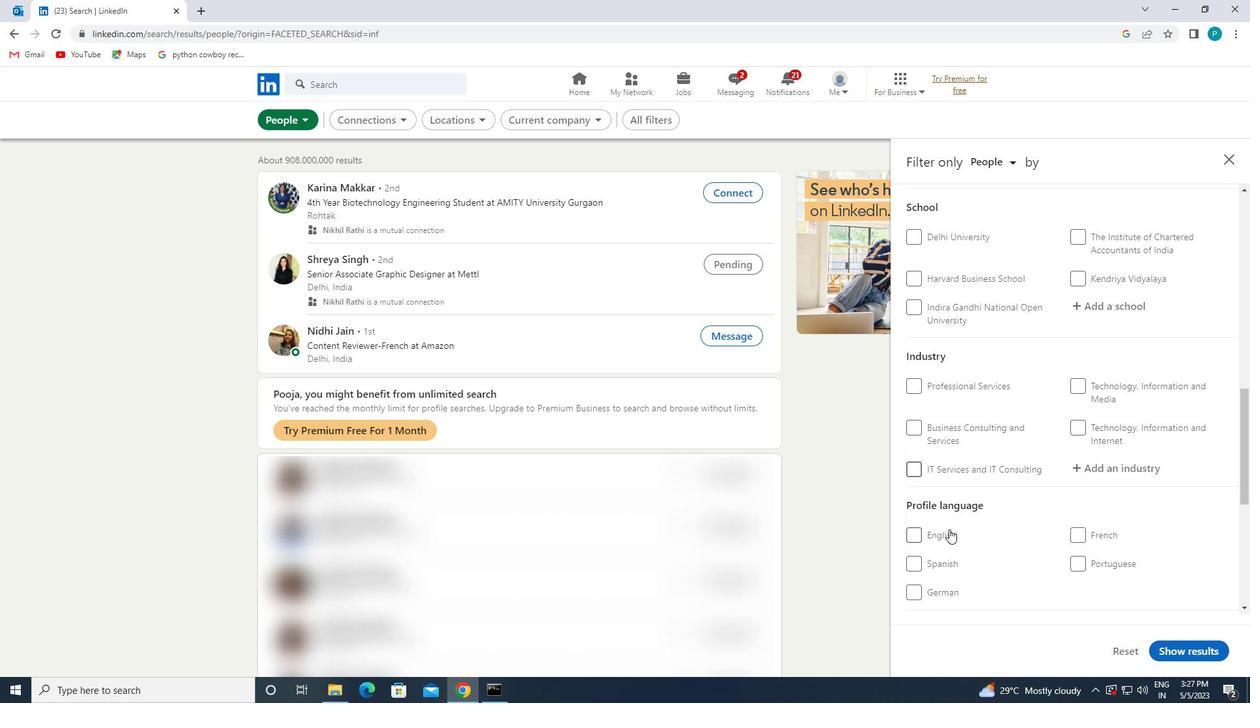 
Action: Mouse moved to (932, 534)
Screenshot: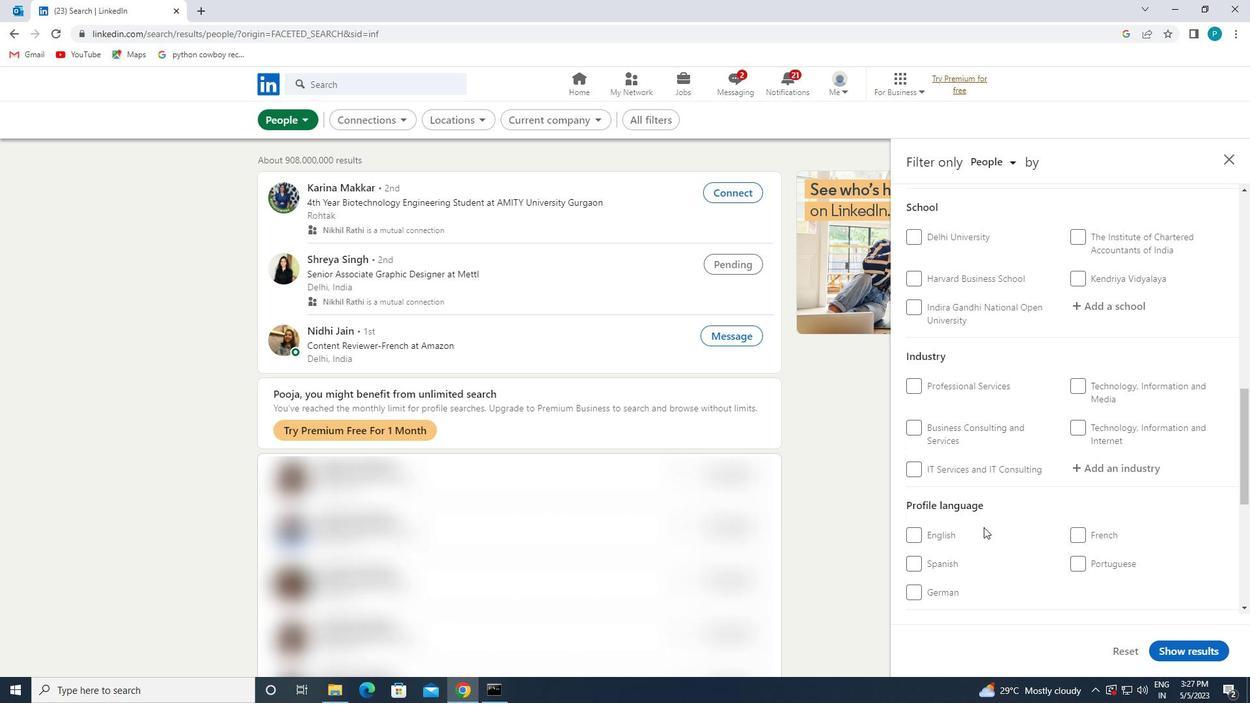 
Action: Mouse pressed left at (932, 534)
Screenshot: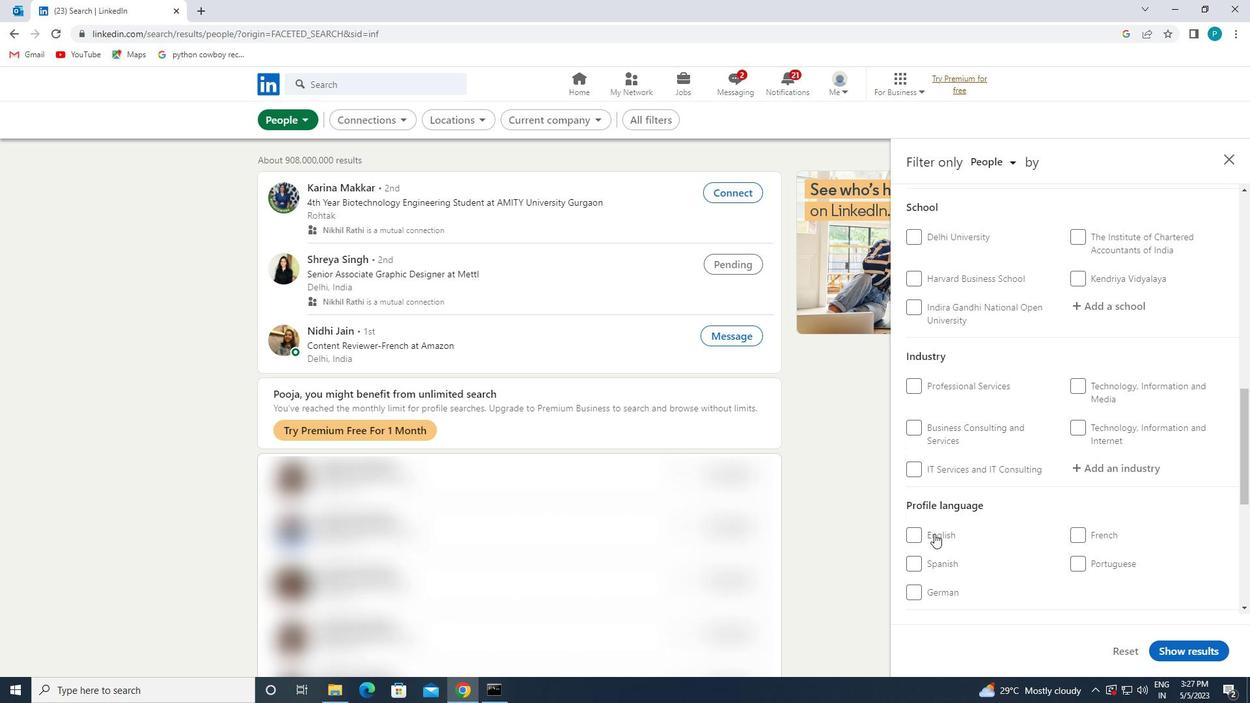 
Action: Mouse moved to (986, 521)
Screenshot: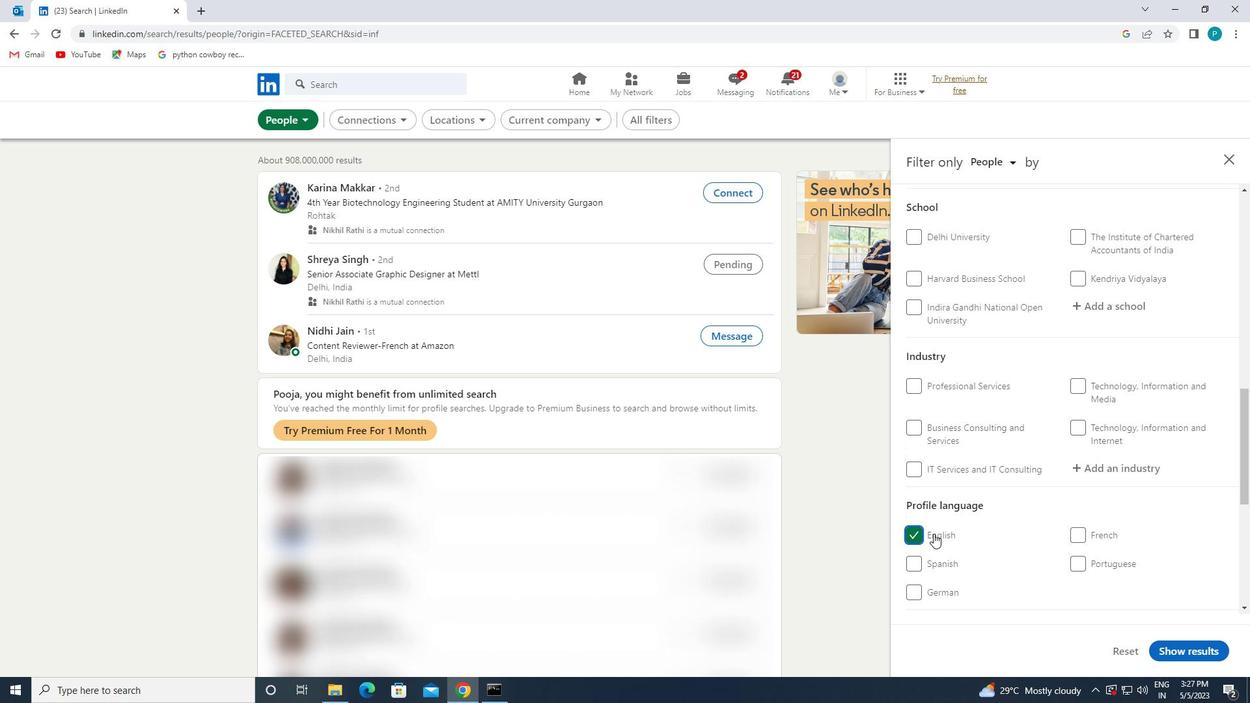 
Action: Mouse scrolled (986, 522) with delta (0, 0)
Screenshot: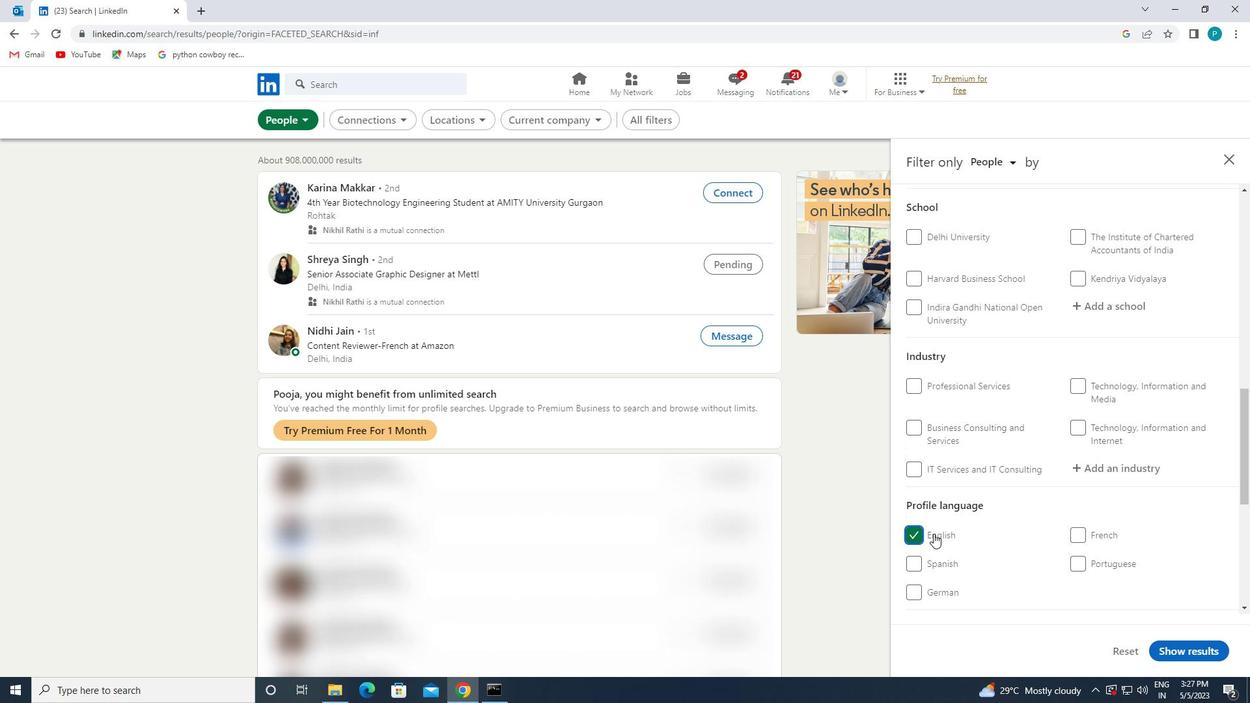 
Action: Mouse moved to (986, 520)
Screenshot: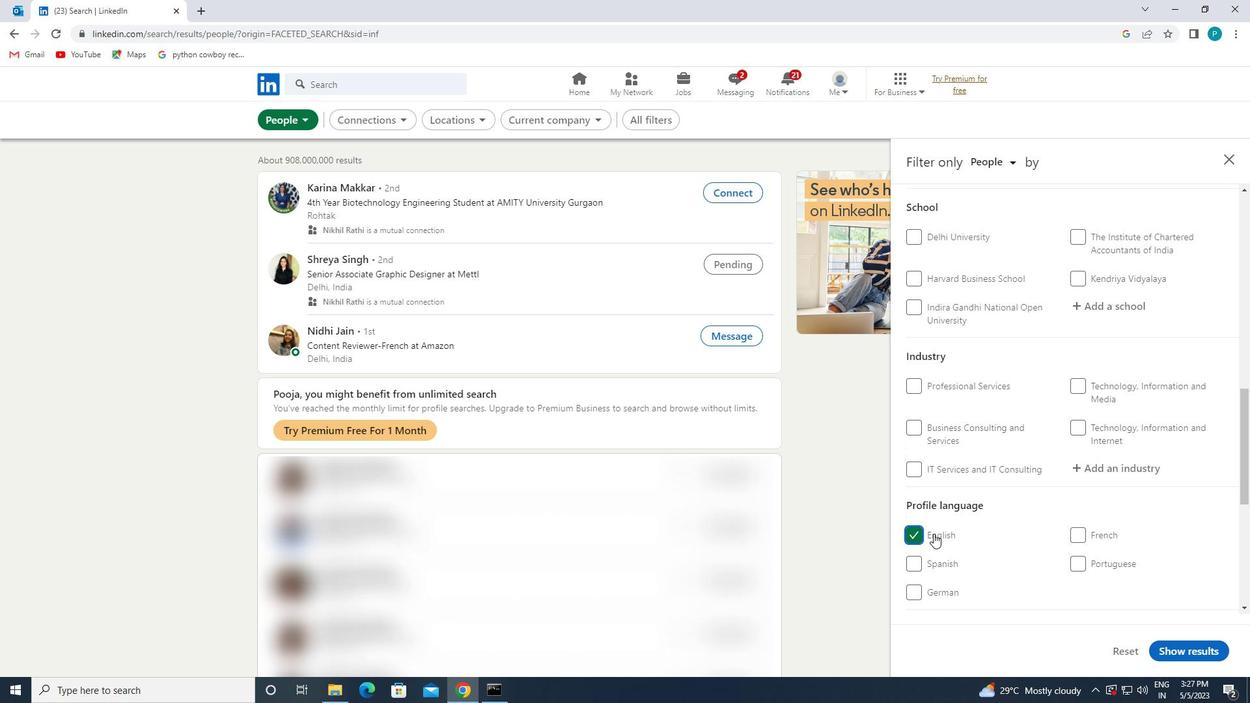 
Action: Mouse scrolled (986, 521) with delta (0, 0)
Screenshot: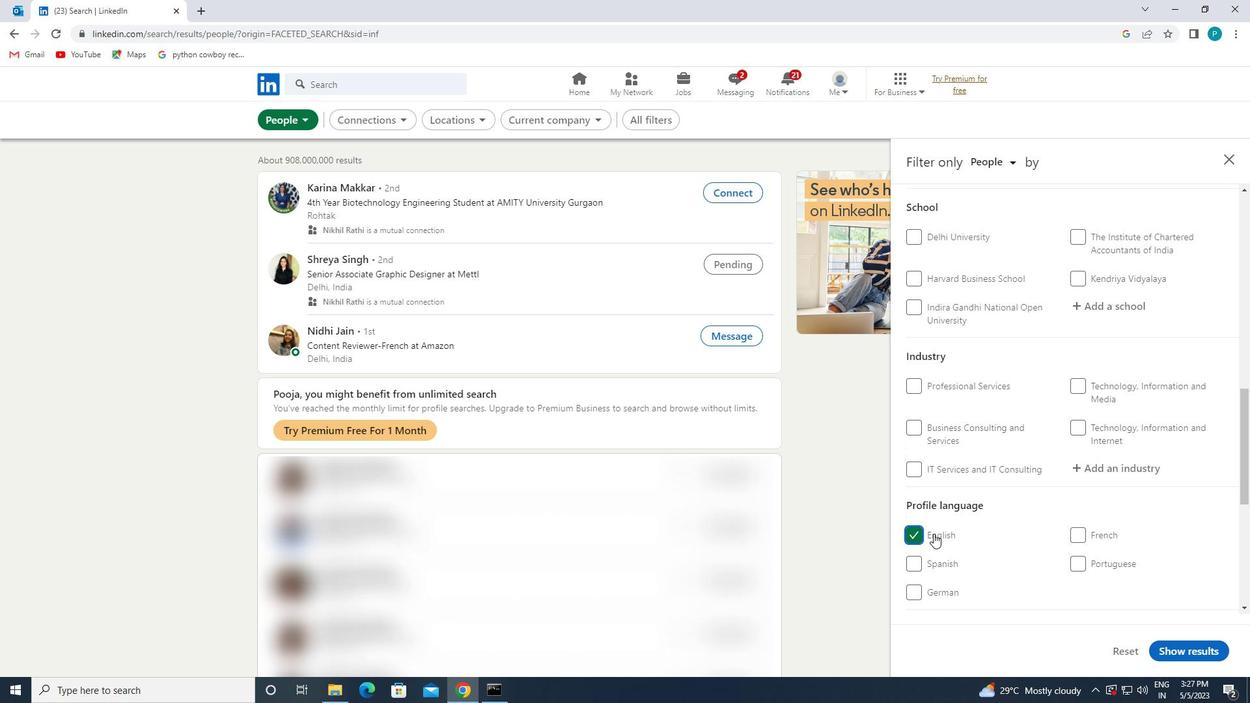 
Action: Mouse moved to (995, 508)
Screenshot: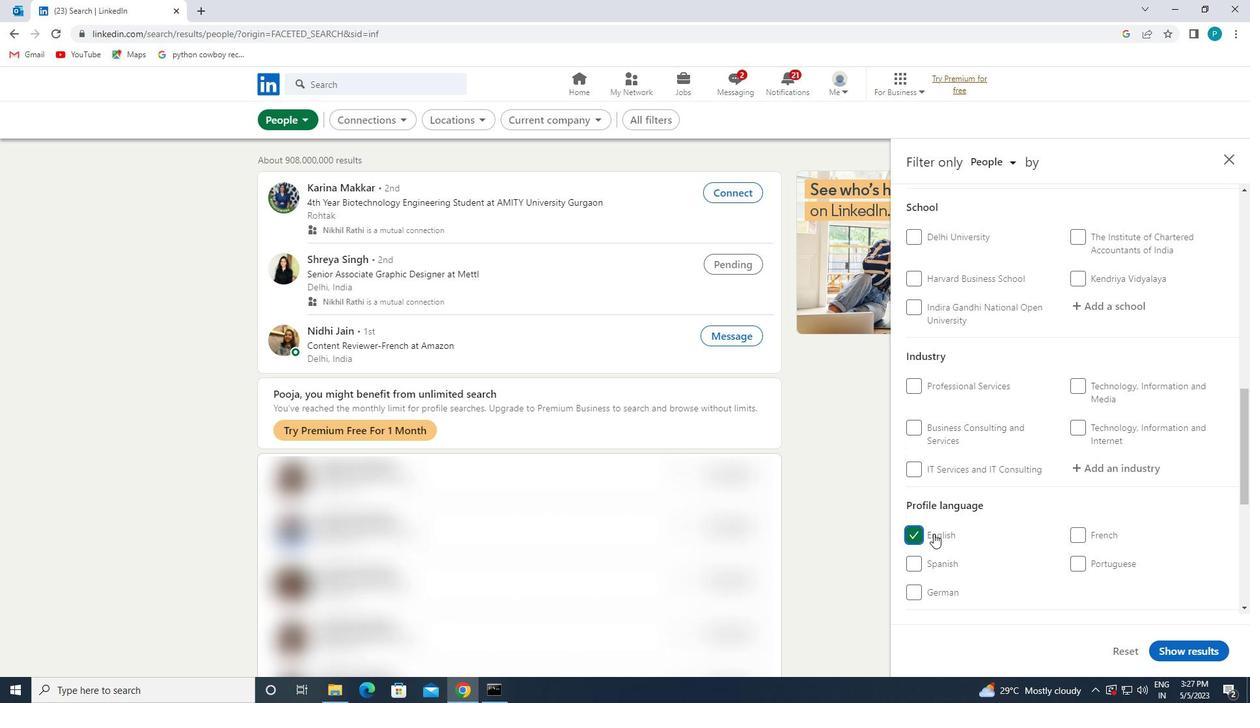 
Action: Mouse scrolled (995, 509) with delta (0, 0)
Screenshot: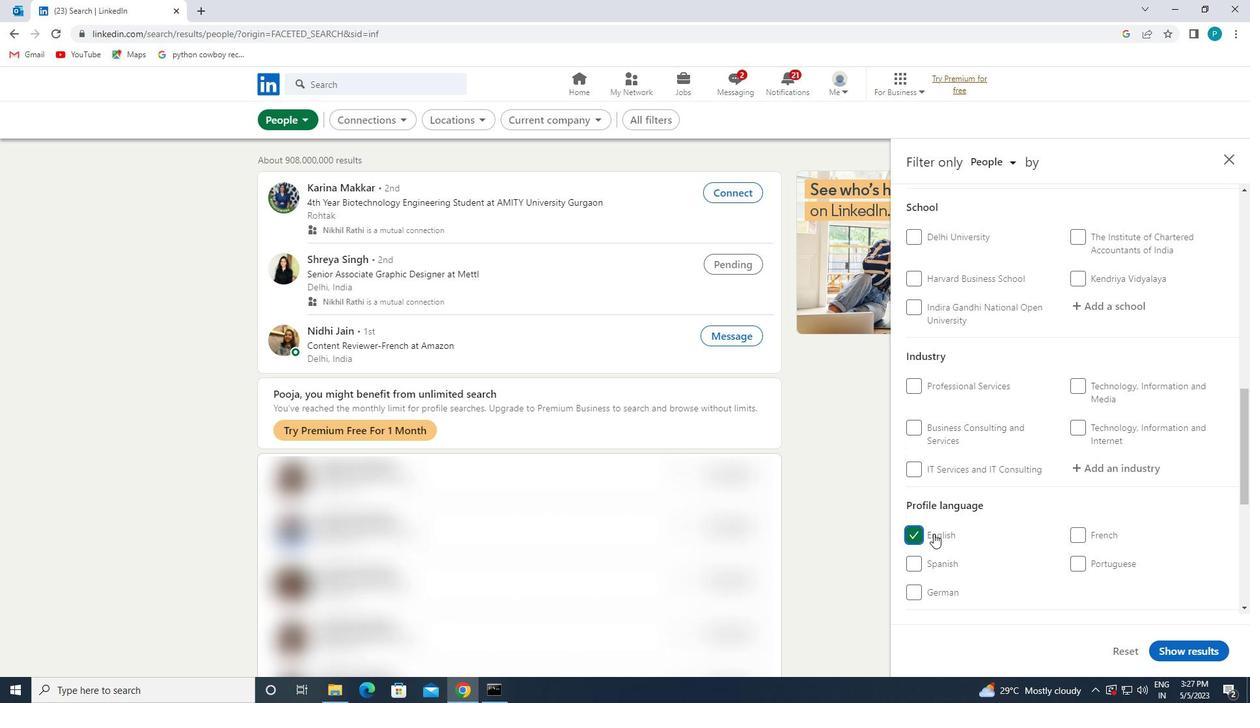 
Action: Mouse moved to (1057, 440)
Screenshot: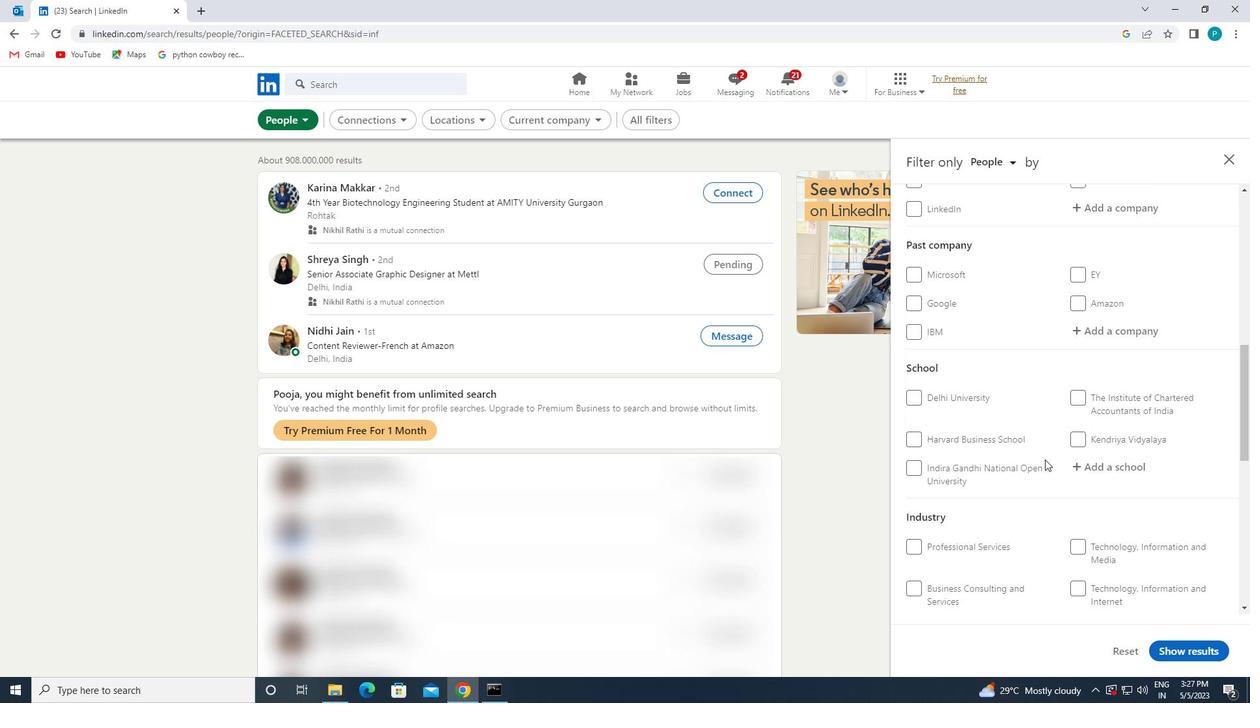 
Action: Mouse scrolled (1057, 441) with delta (0, 0)
Screenshot: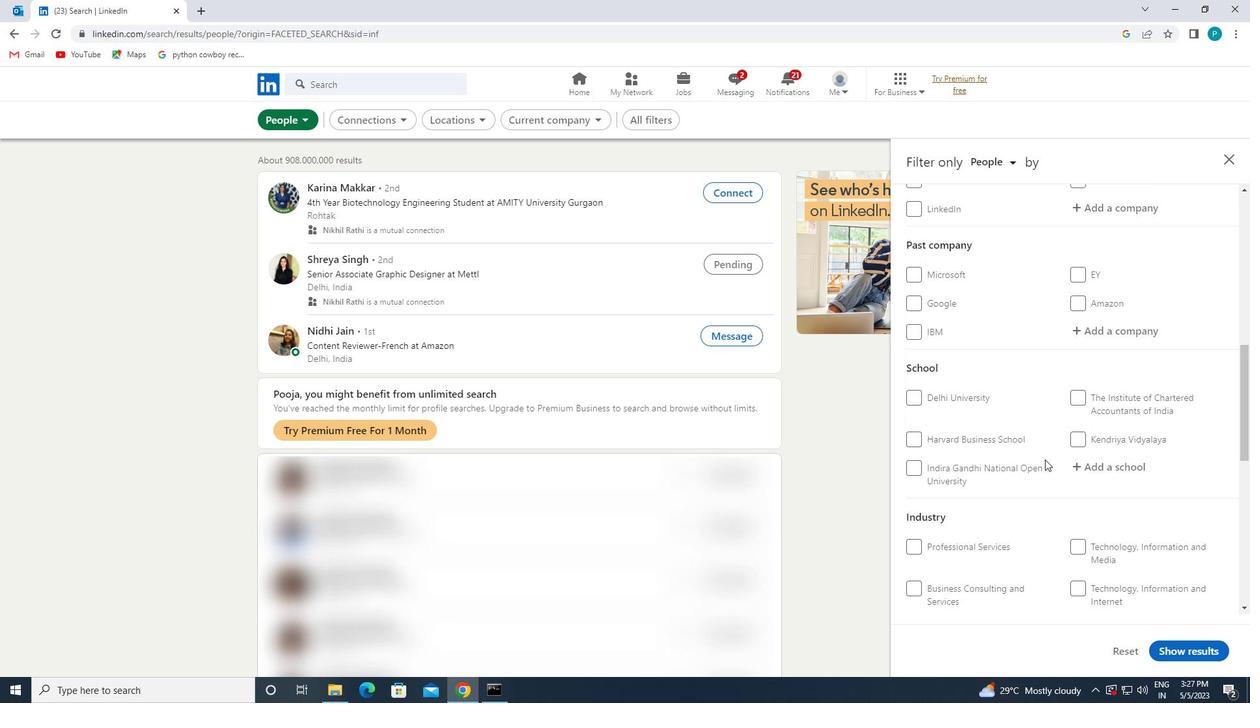 
Action: Mouse moved to (1065, 427)
Screenshot: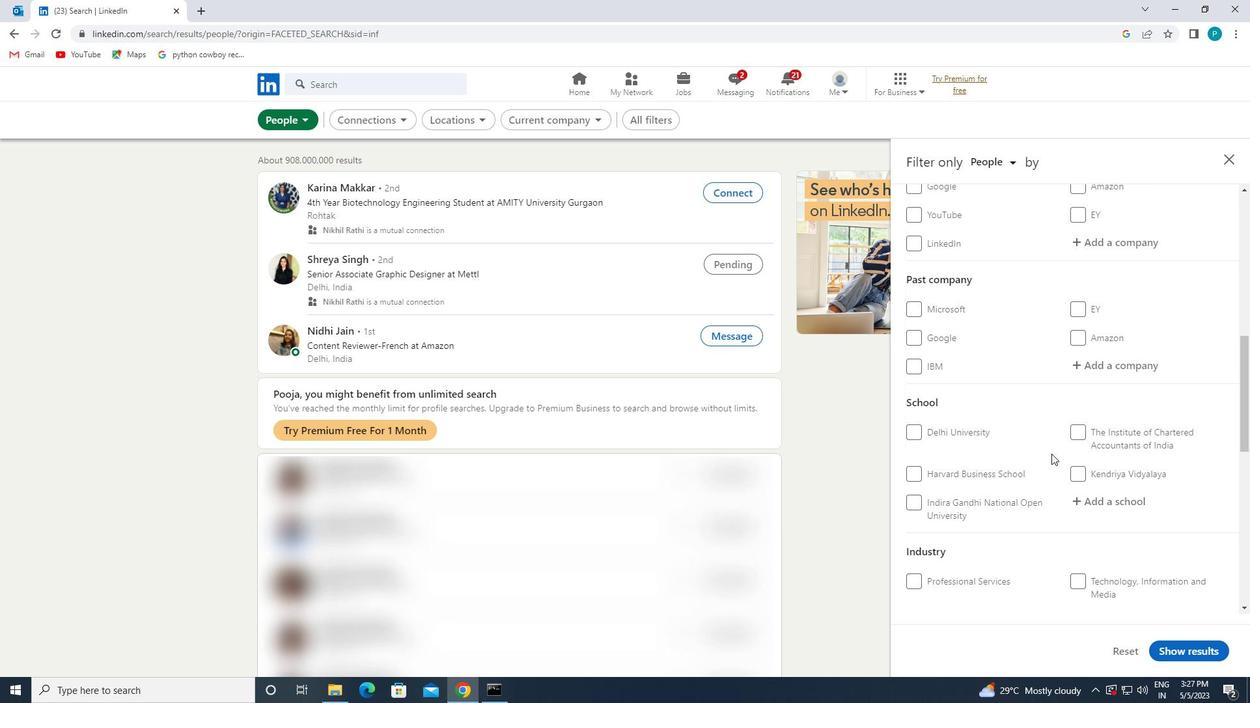 
Action: Mouse scrolled (1065, 428) with delta (0, 0)
Screenshot: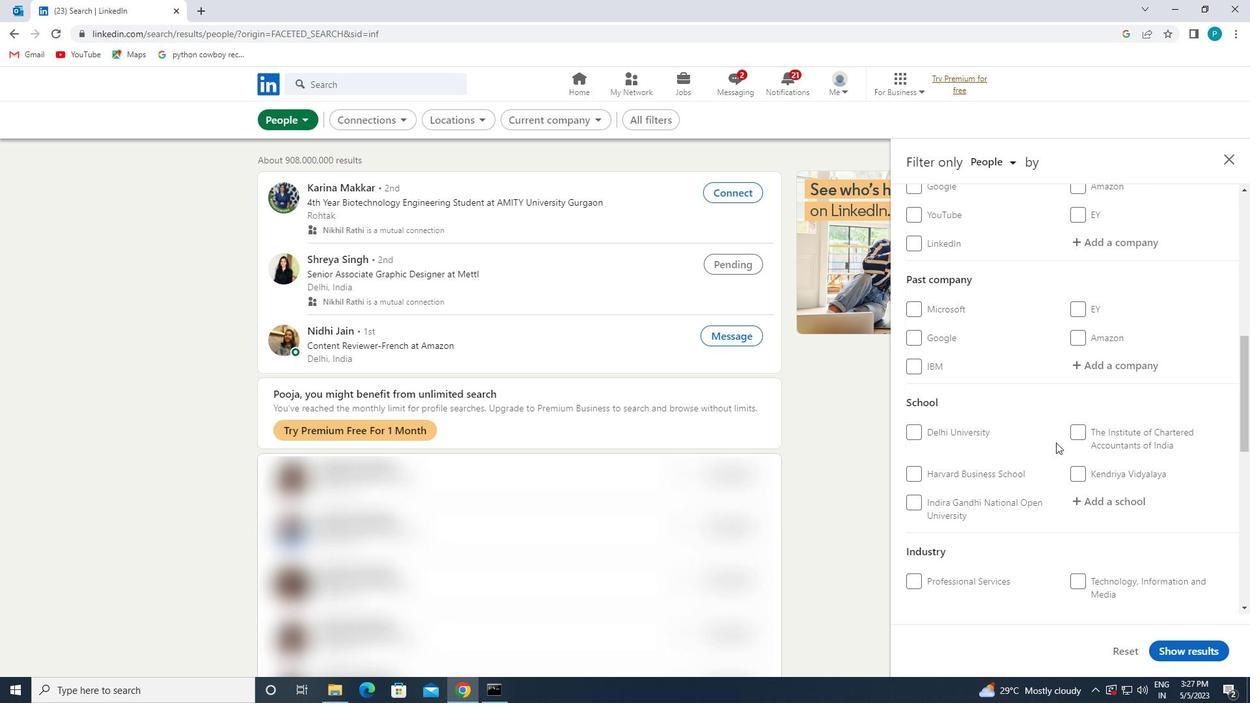 
Action: Mouse moved to (1108, 373)
Screenshot: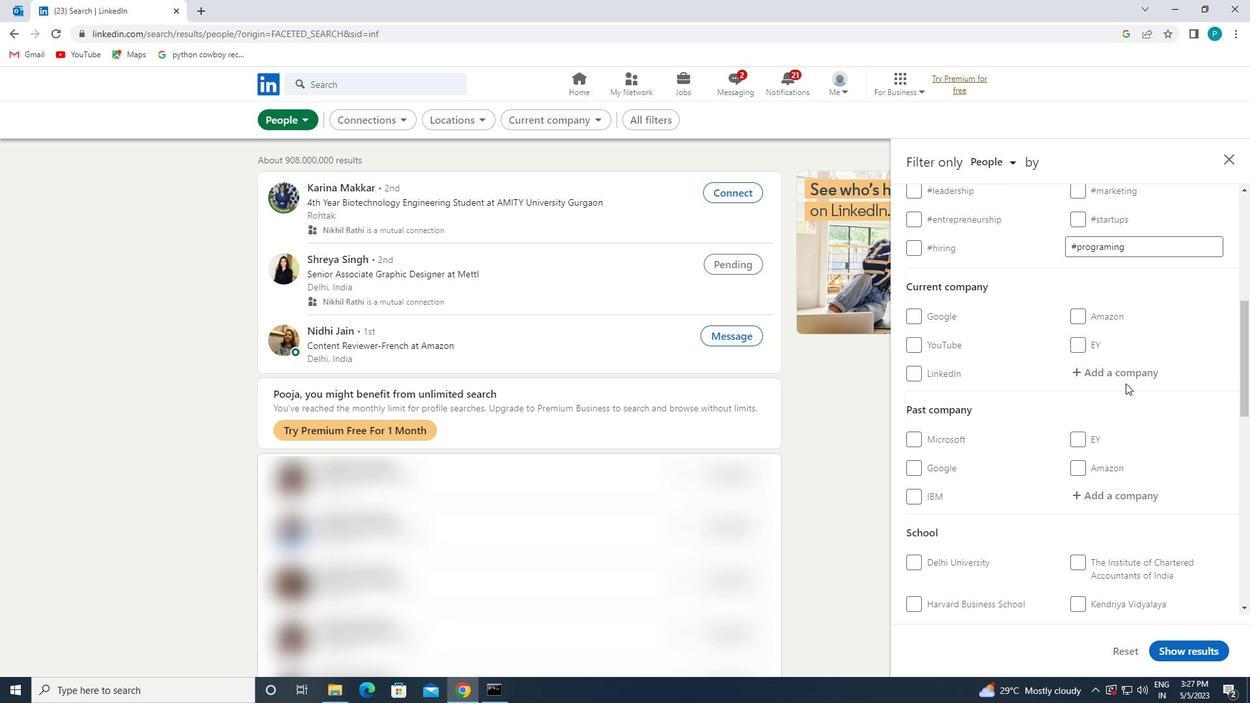 
Action: Mouse pressed left at (1108, 373)
Screenshot: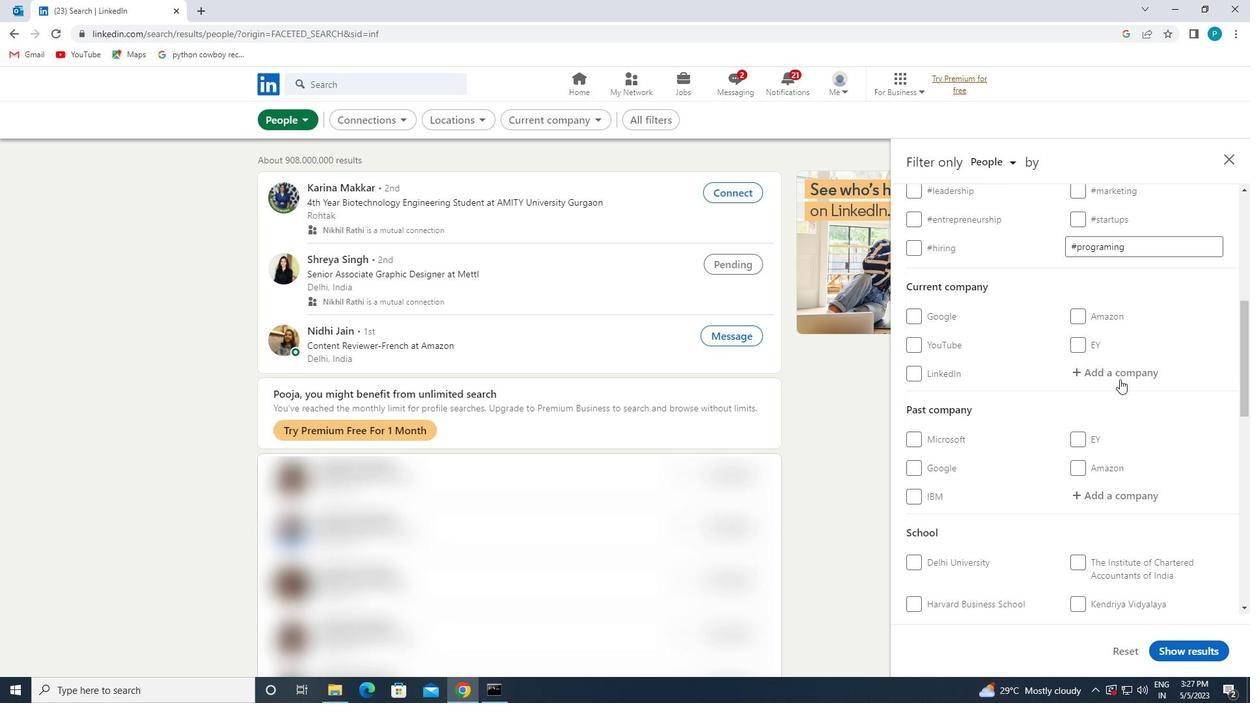 
Action: Key pressed <Key.caps_lock>A<Key.caps_lock>SHOK
Screenshot: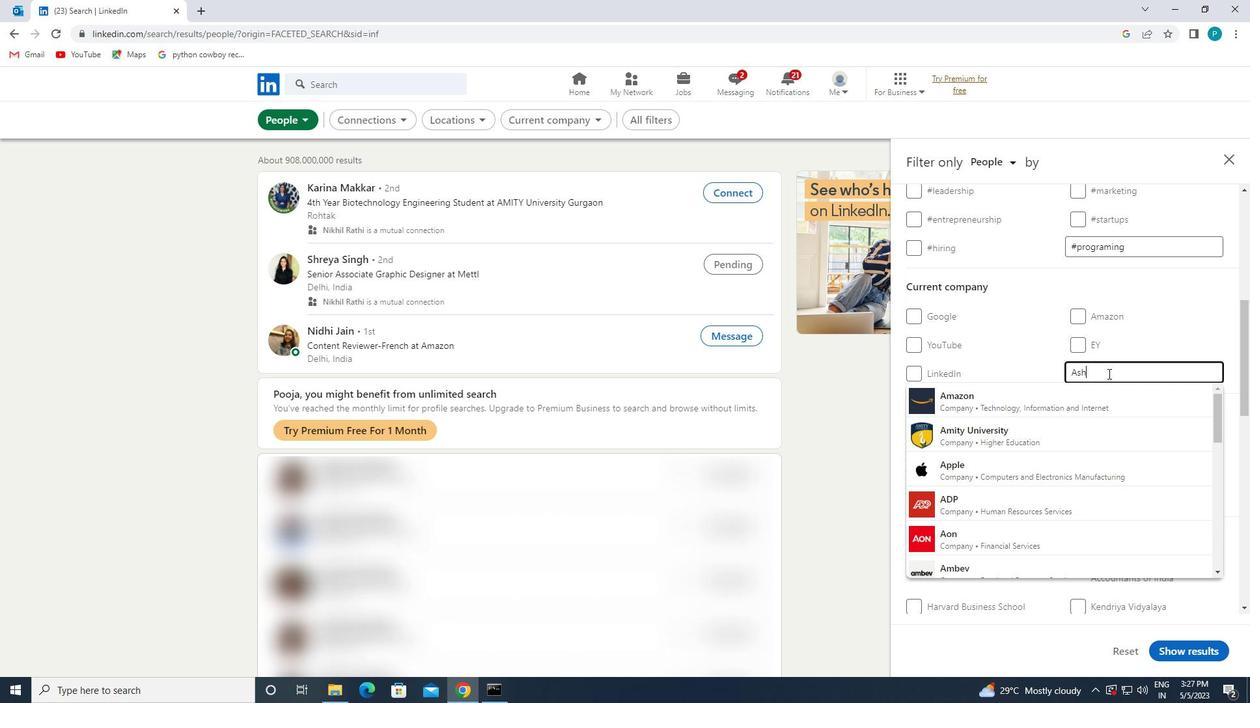 
Action: Mouse moved to (1065, 407)
Screenshot: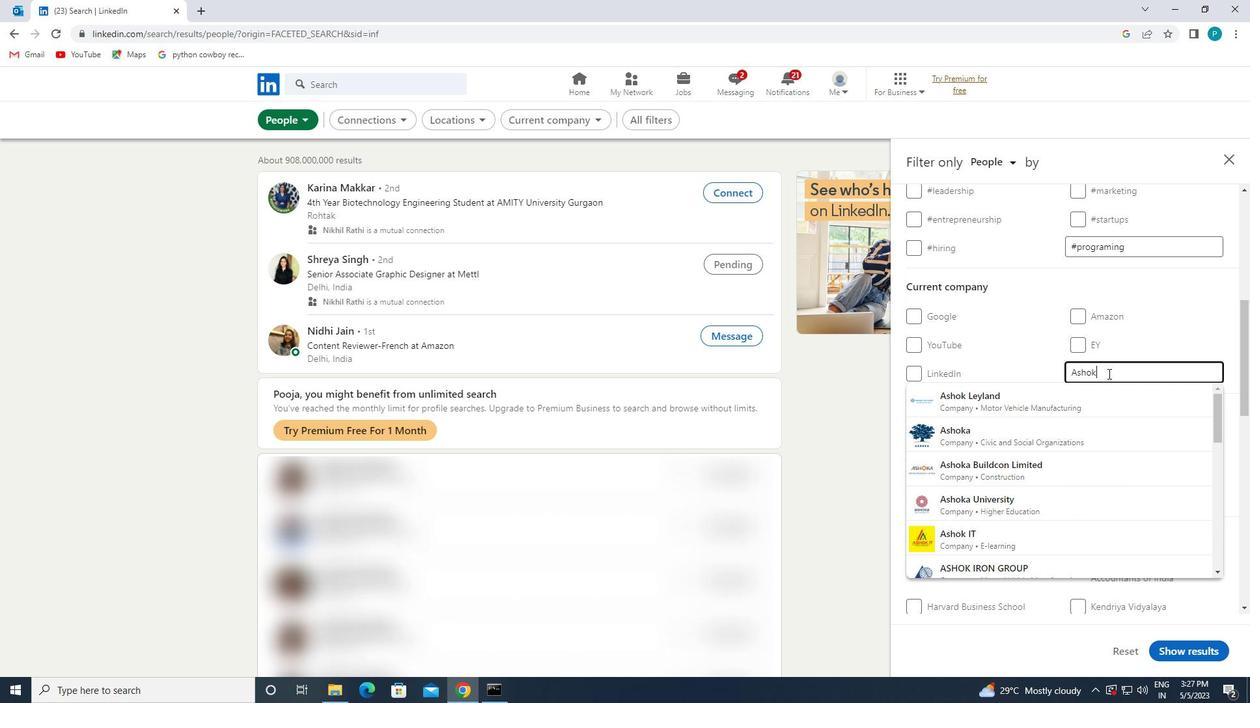
Action: Mouse pressed left at (1065, 407)
Screenshot: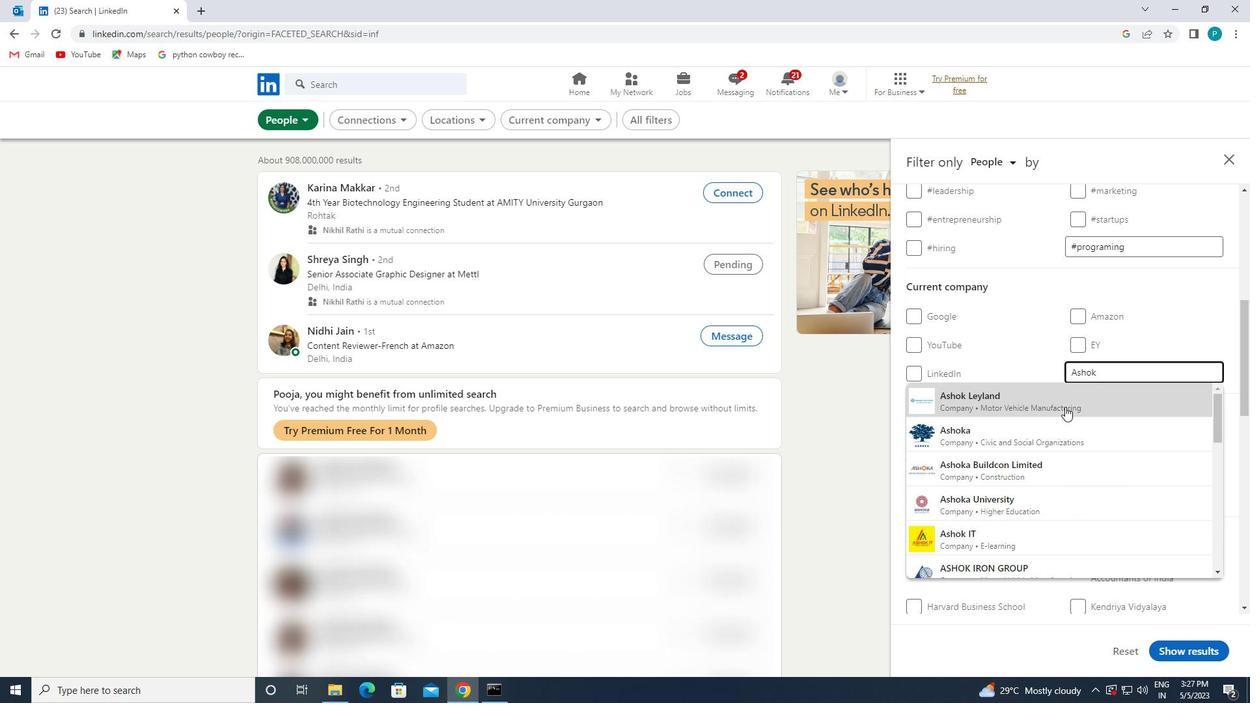 
Action: Mouse moved to (1030, 434)
Screenshot: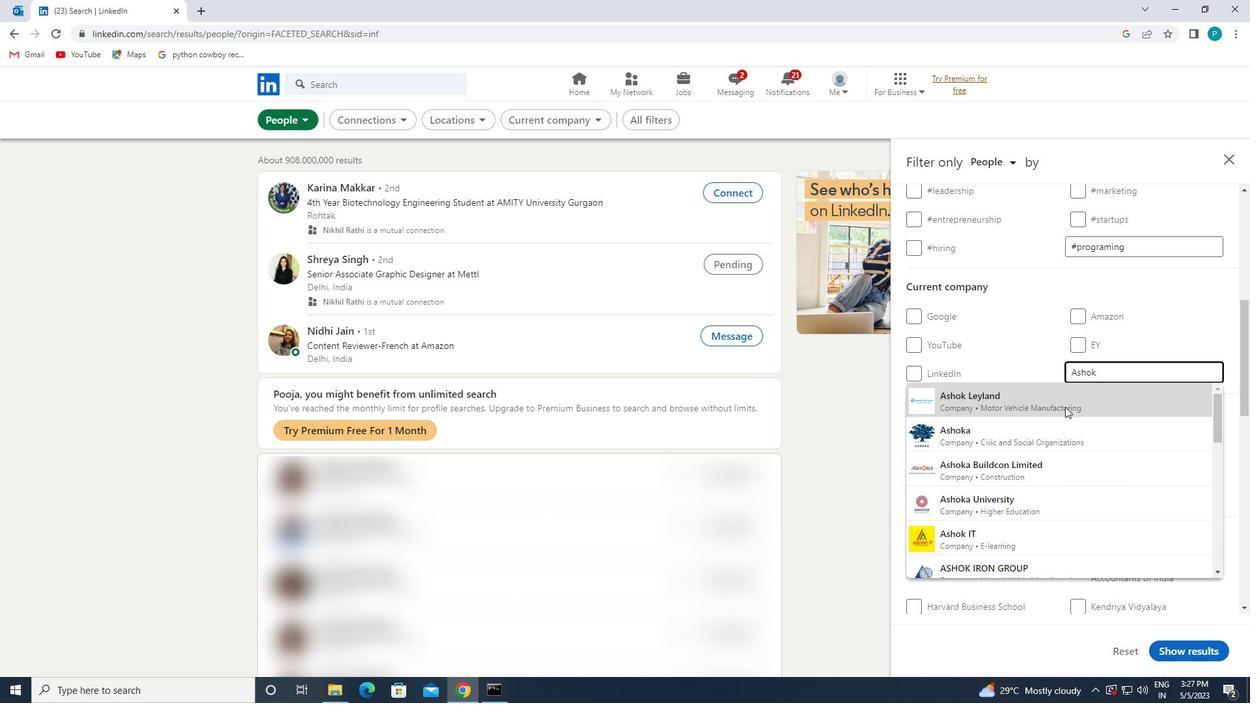 
Action: Mouse scrolled (1030, 433) with delta (0, 0)
Screenshot: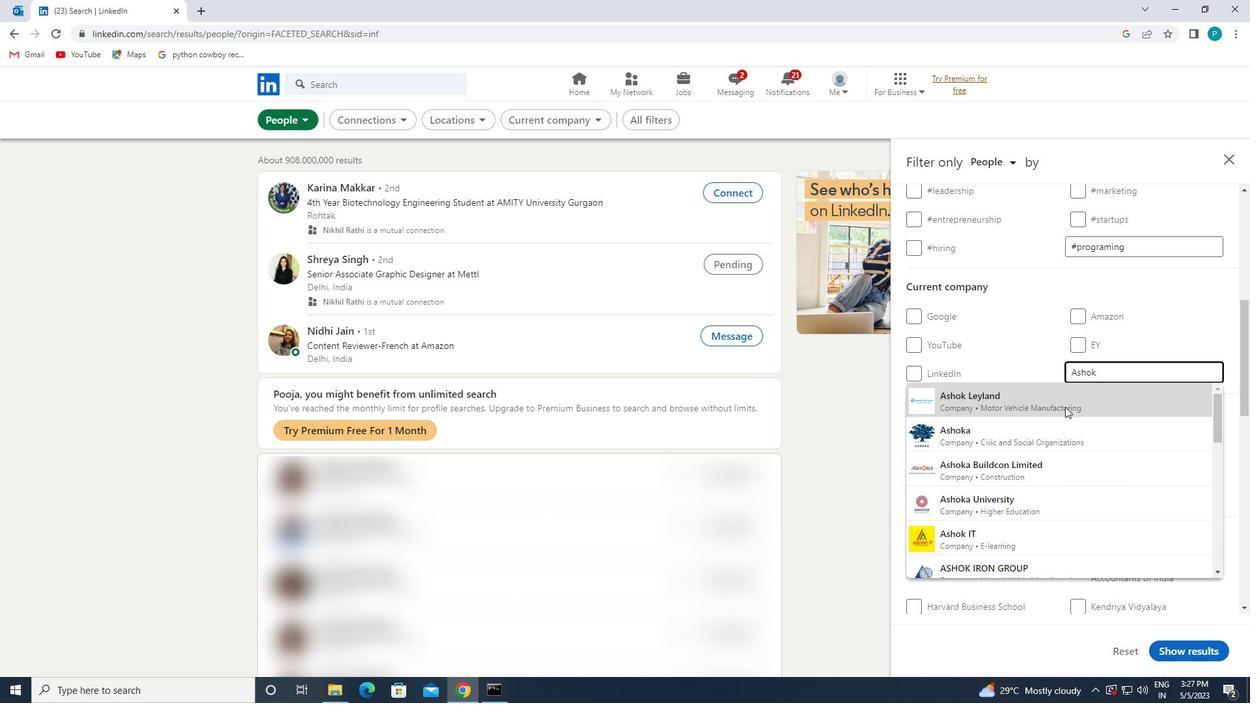 
Action: Mouse moved to (1023, 439)
Screenshot: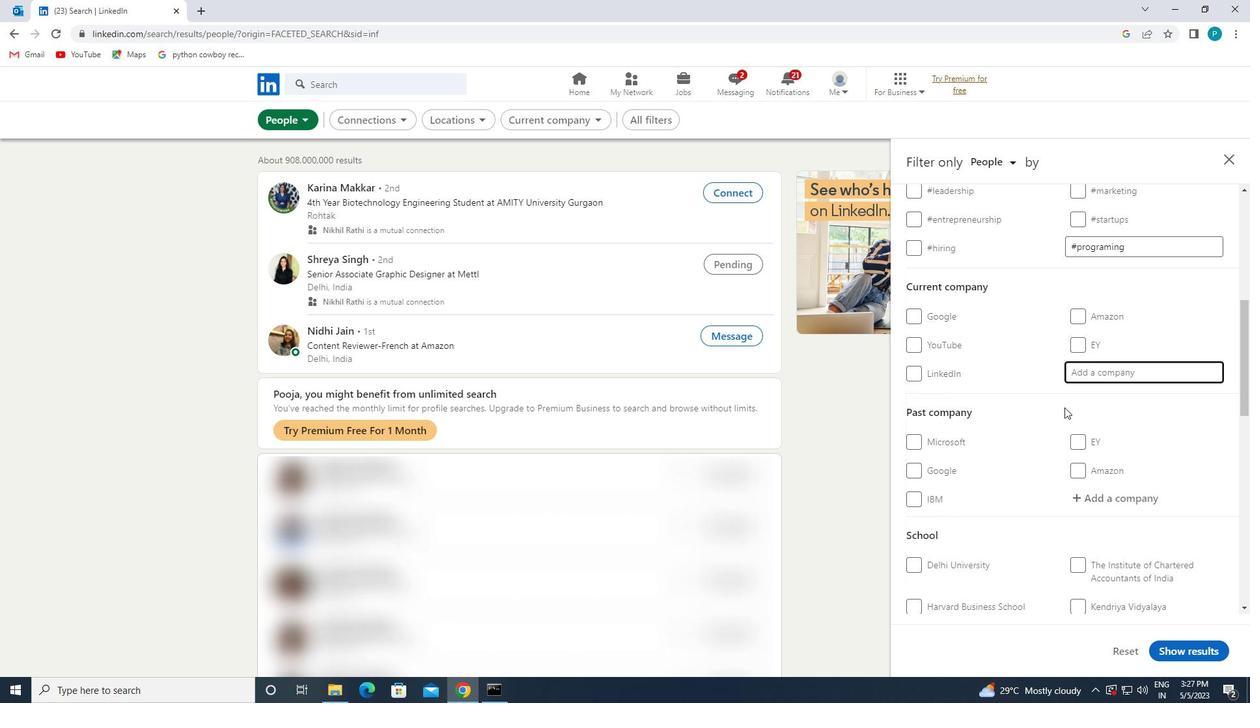 
Action: Mouse scrolled (1023, 438) with delta (0, 0)
Screenshot: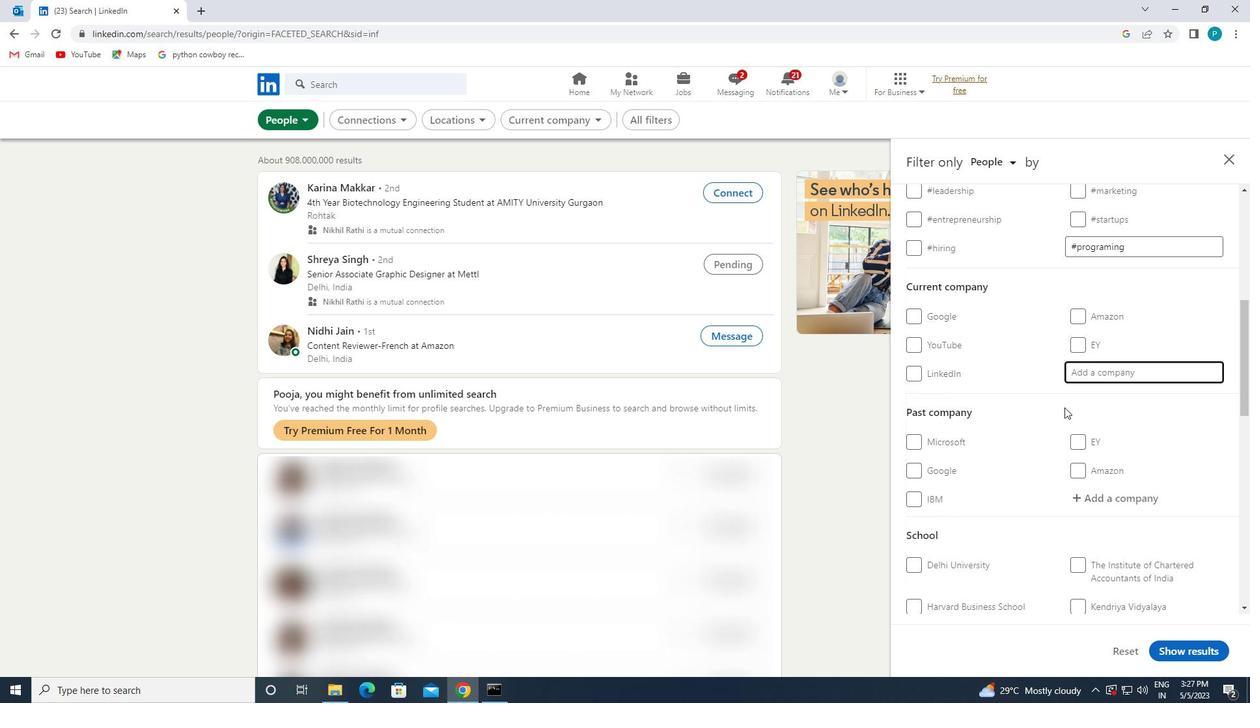 
Action: Mouse moved to (1020, 439)
Screenshot: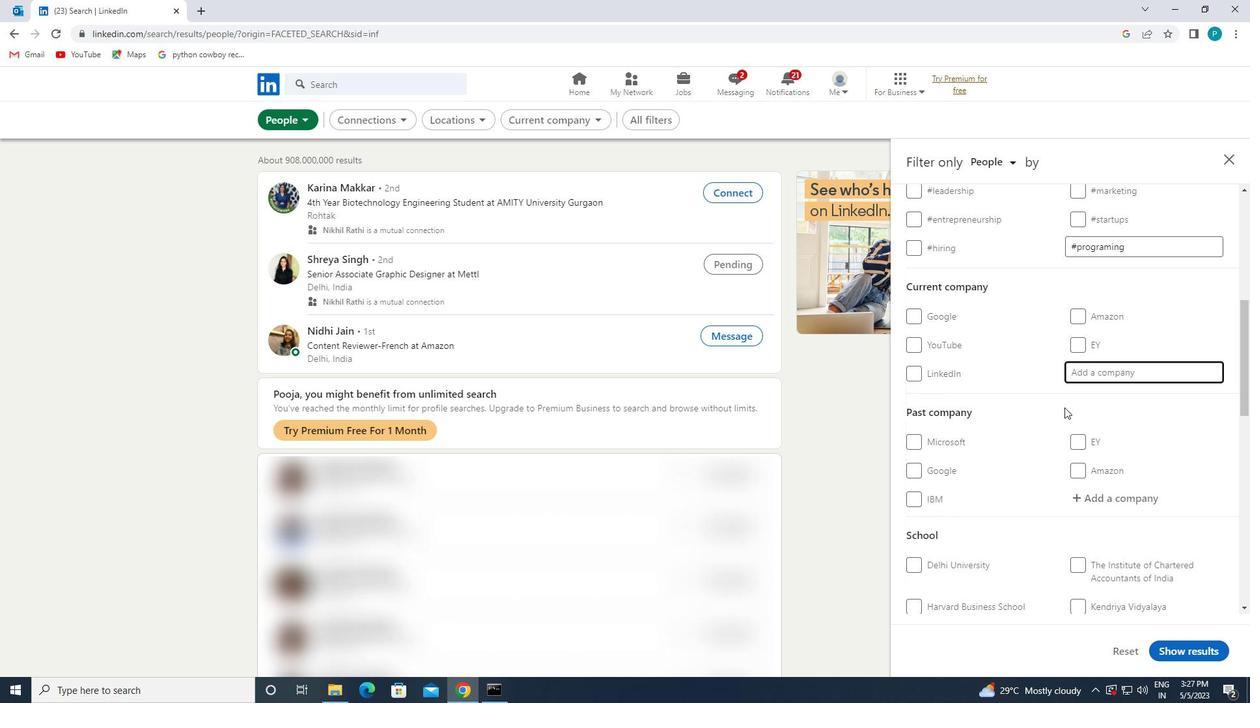 
Action: Mouse scrolled (1020, 438) with delta (0, 0)
Screenshot: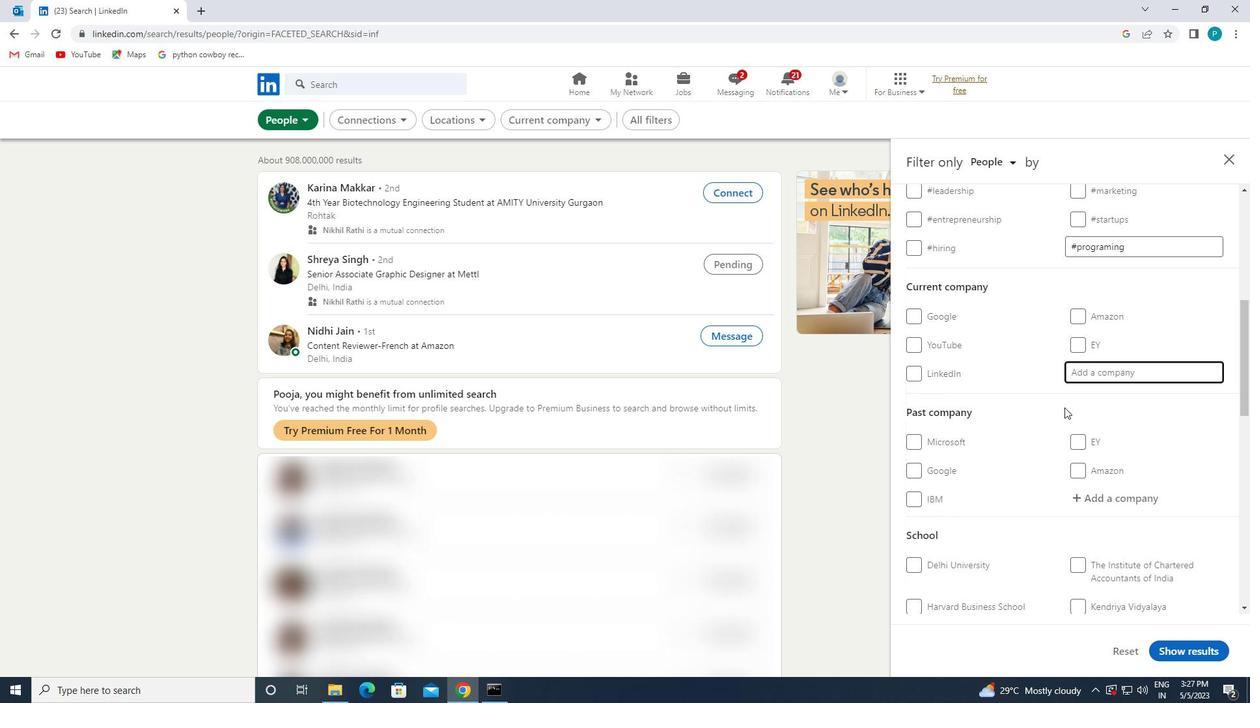 
Action: Mouse scrolled (1020, 438) with delta (0, 0)
Screenshot: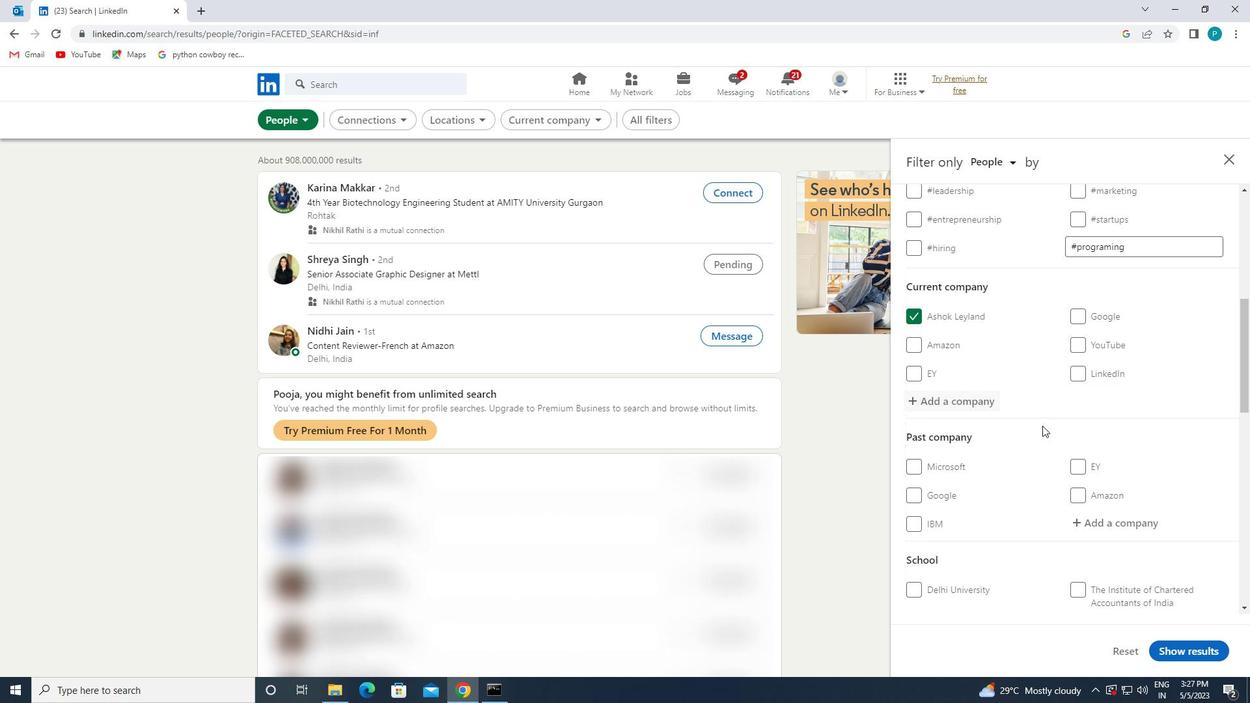 
Action: Mouse moved to (1102, 396)
Screenshot: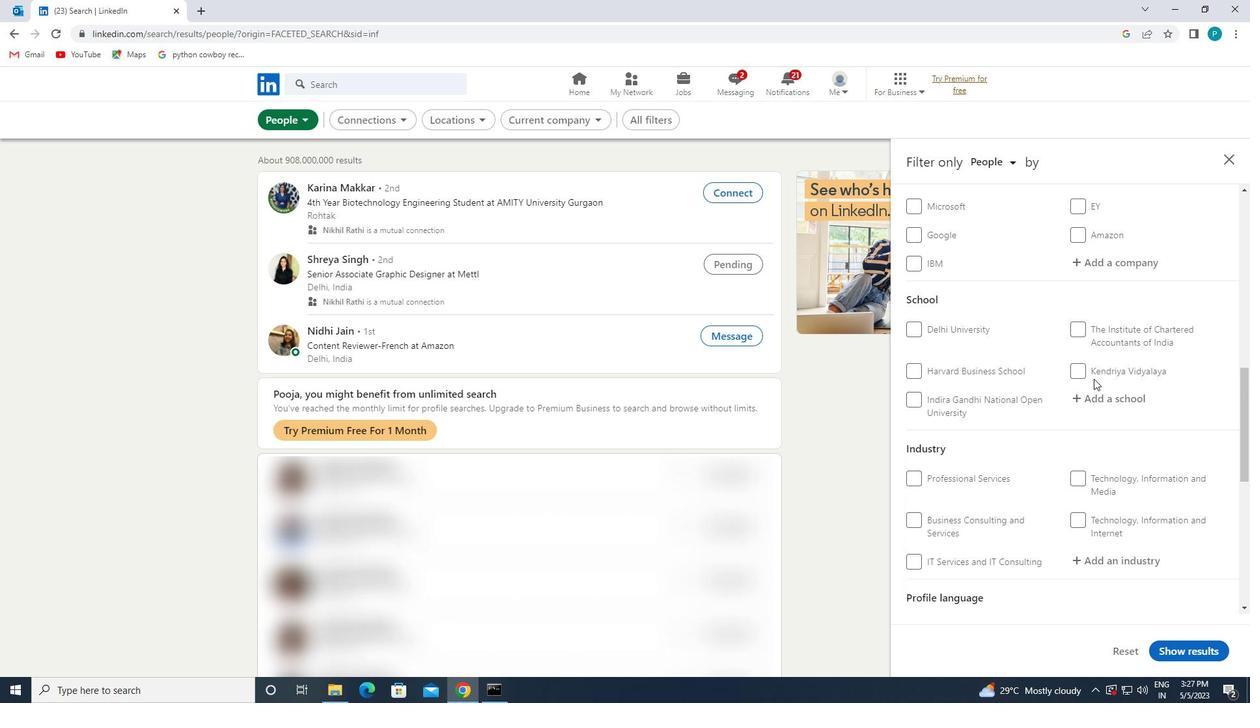 
Action: Mouse pressed left at (1102, 396)
Screenshot: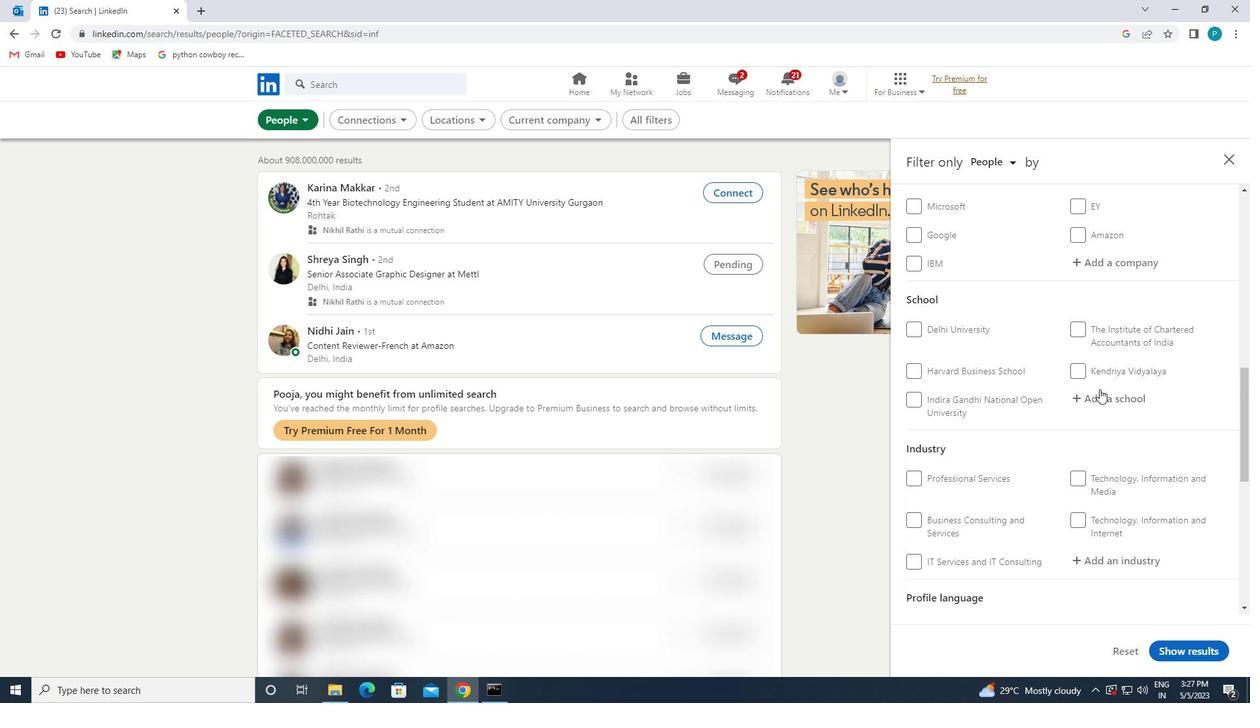
Action: Key pressed <Key.caps_lock>C<Key.caps_lock>AMBRIF<Key.backspace>DGE
Screenshot: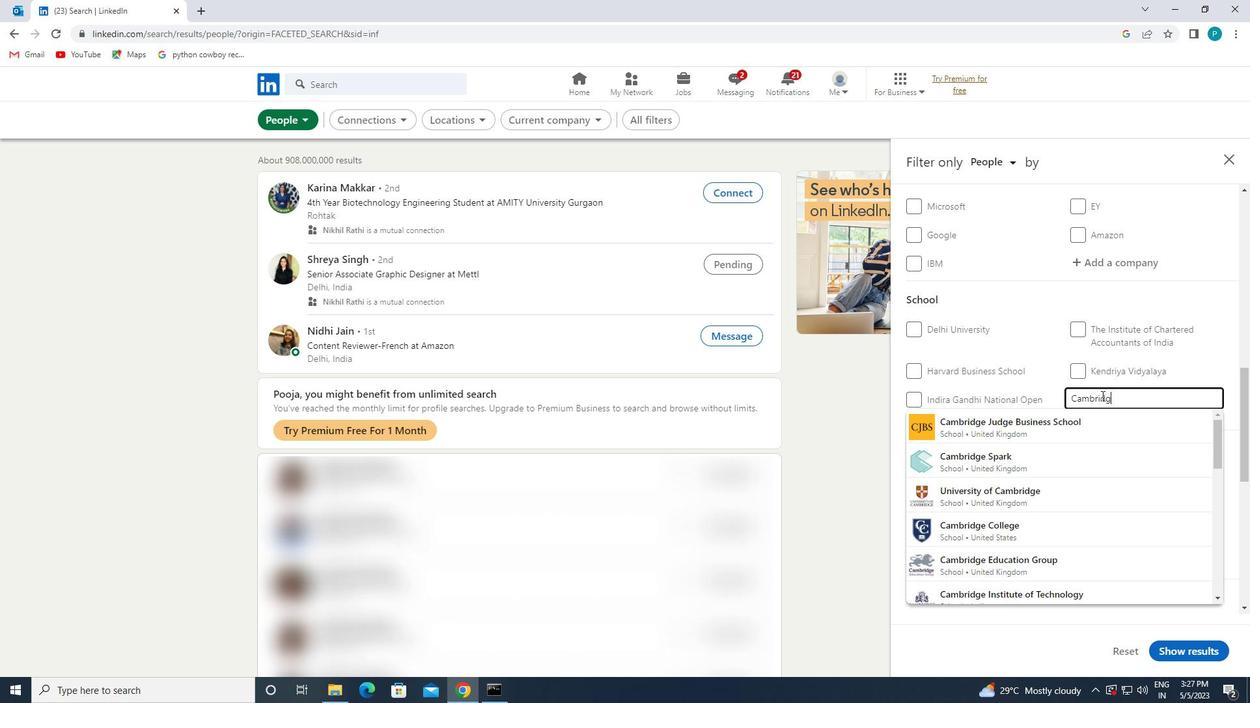 
Action: Mouse moved to (1104, 499)
Screenshot: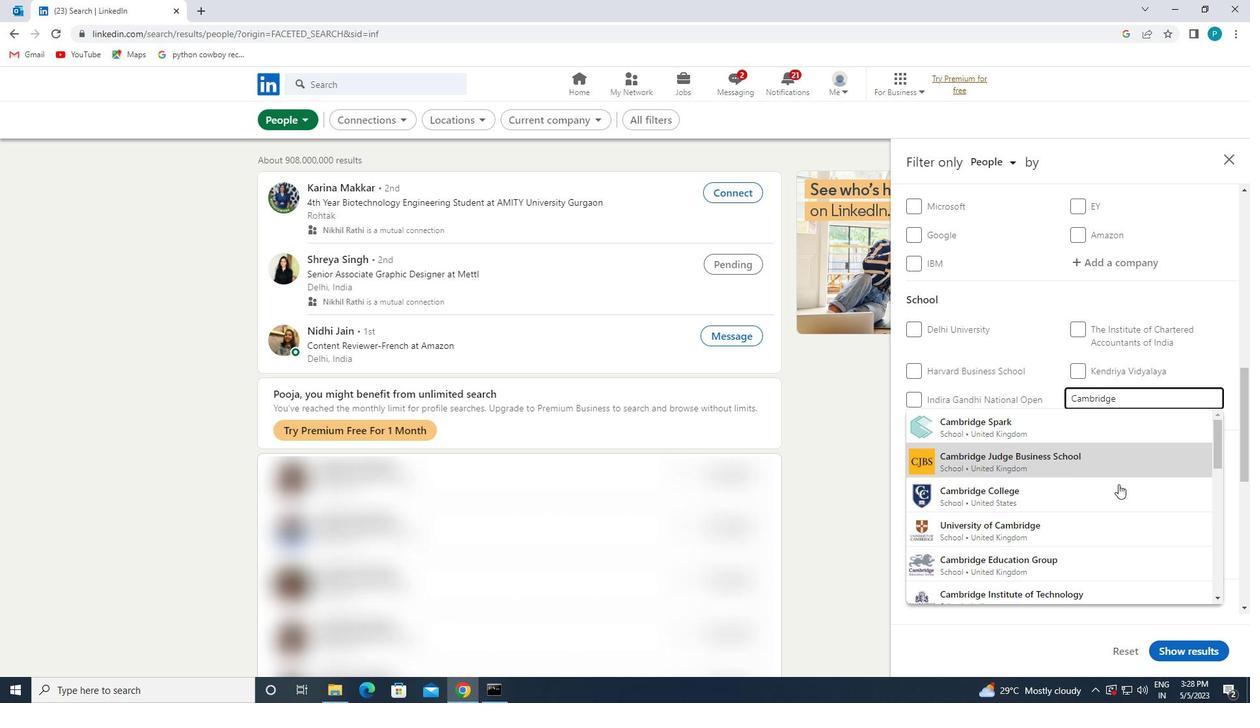 
Action: Mouse scrolled (1104, 498) with delta (0, 0)
Screenshot: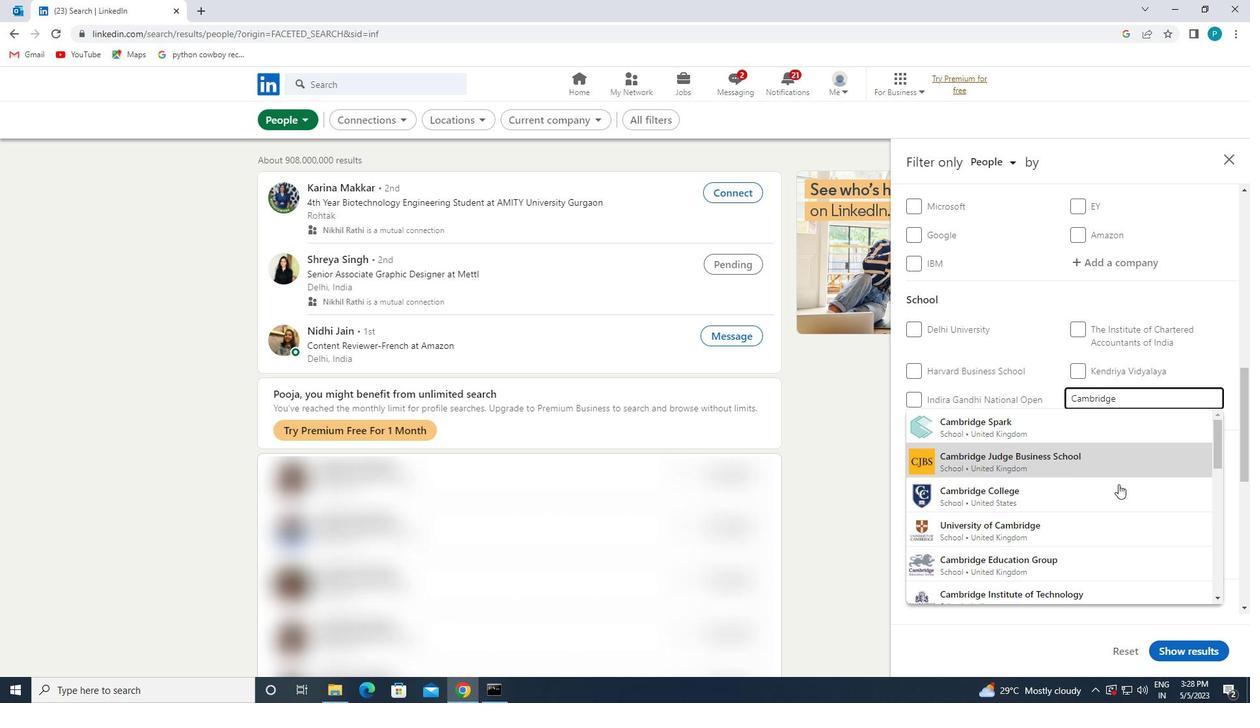 
Action: Mouse moved to (1061, 535)
Screenshot: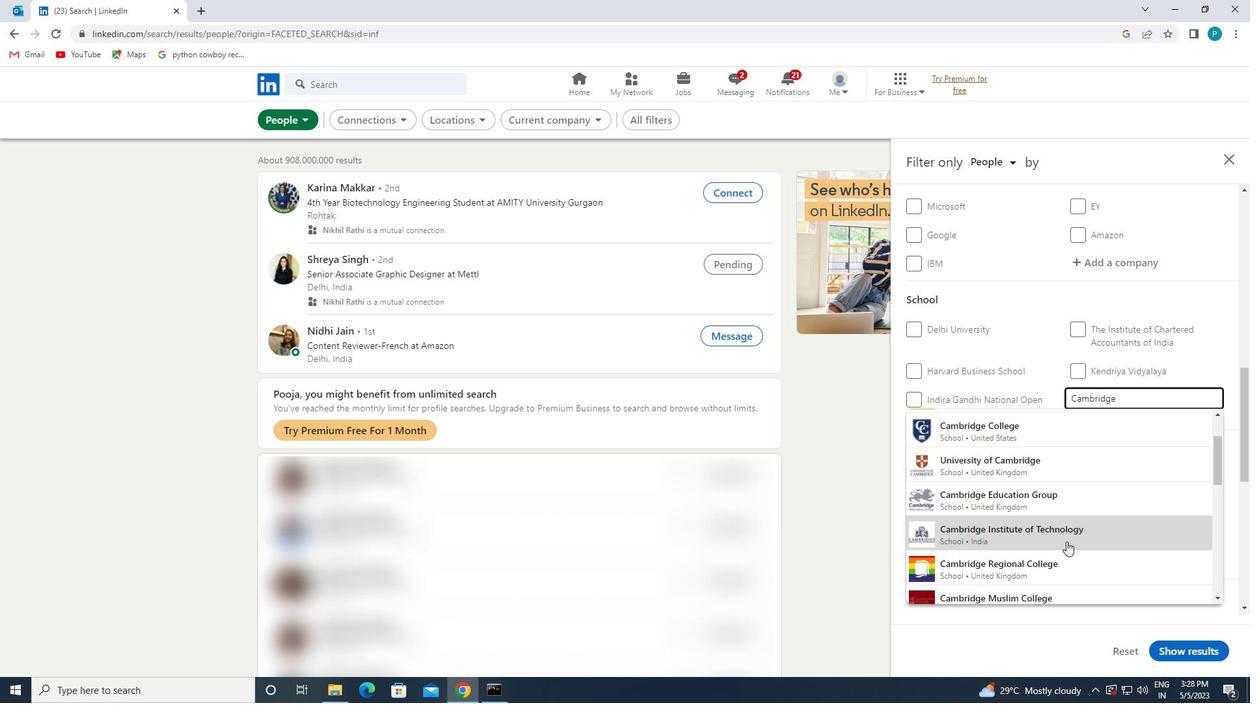 
Action: Mouse pressed left at (1061, 535)
Screenshot: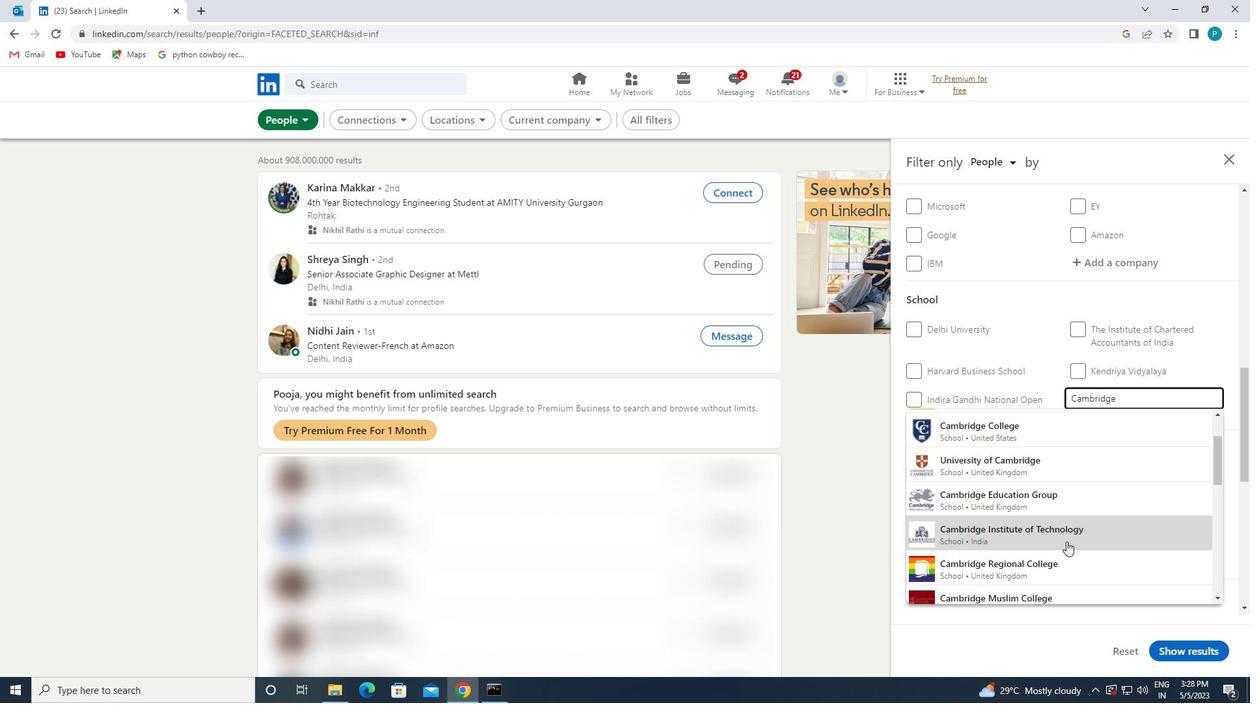 
Action: Mouse scrolled (1061, 534) with delta (0, 0)
Screenshot: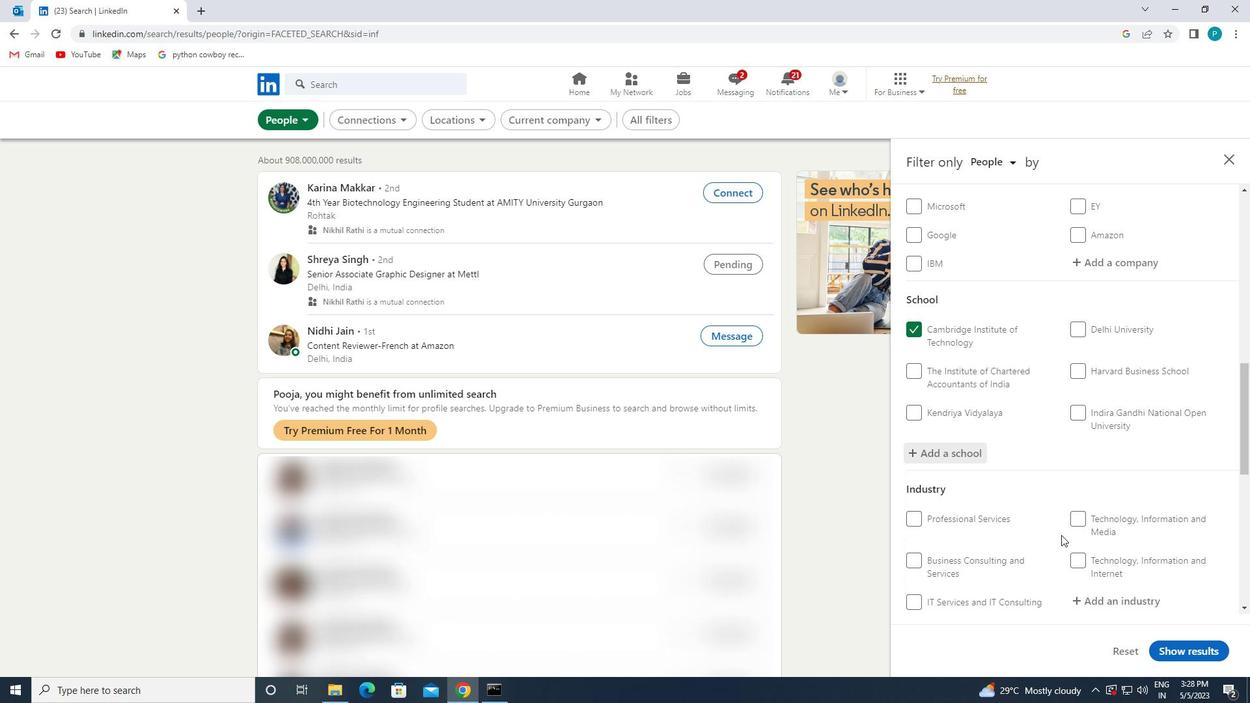 
Action: Mouse moved to (1061, 535)
Screenshot: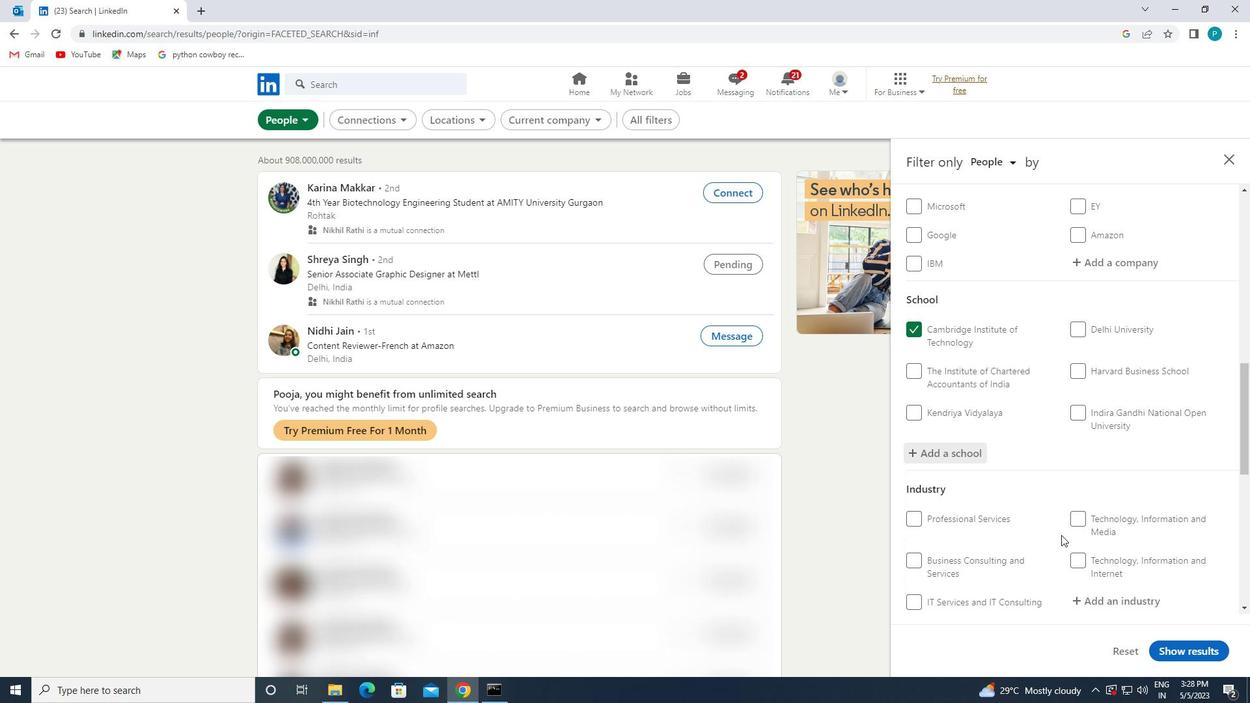 
Action: Mouse scrolled (1061, 534) with delta (0, 0)
Screenshot: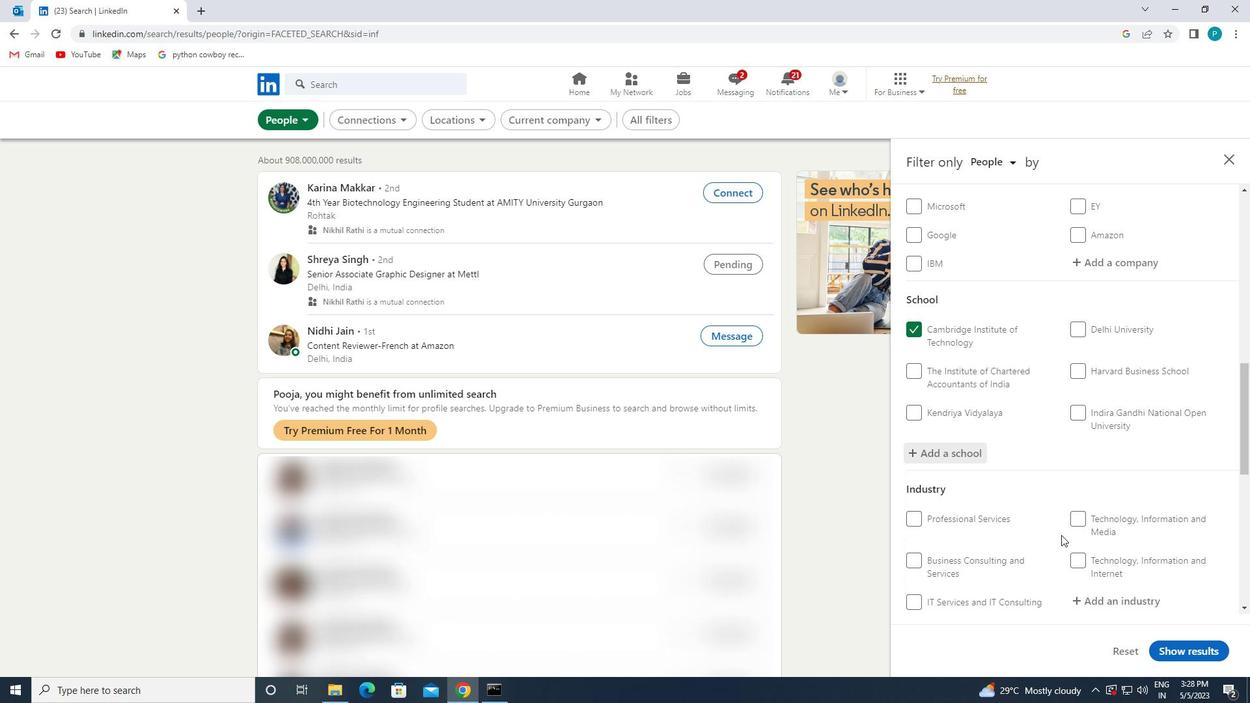 
Action: Mouse moved to (1062, 536)
Screenshot: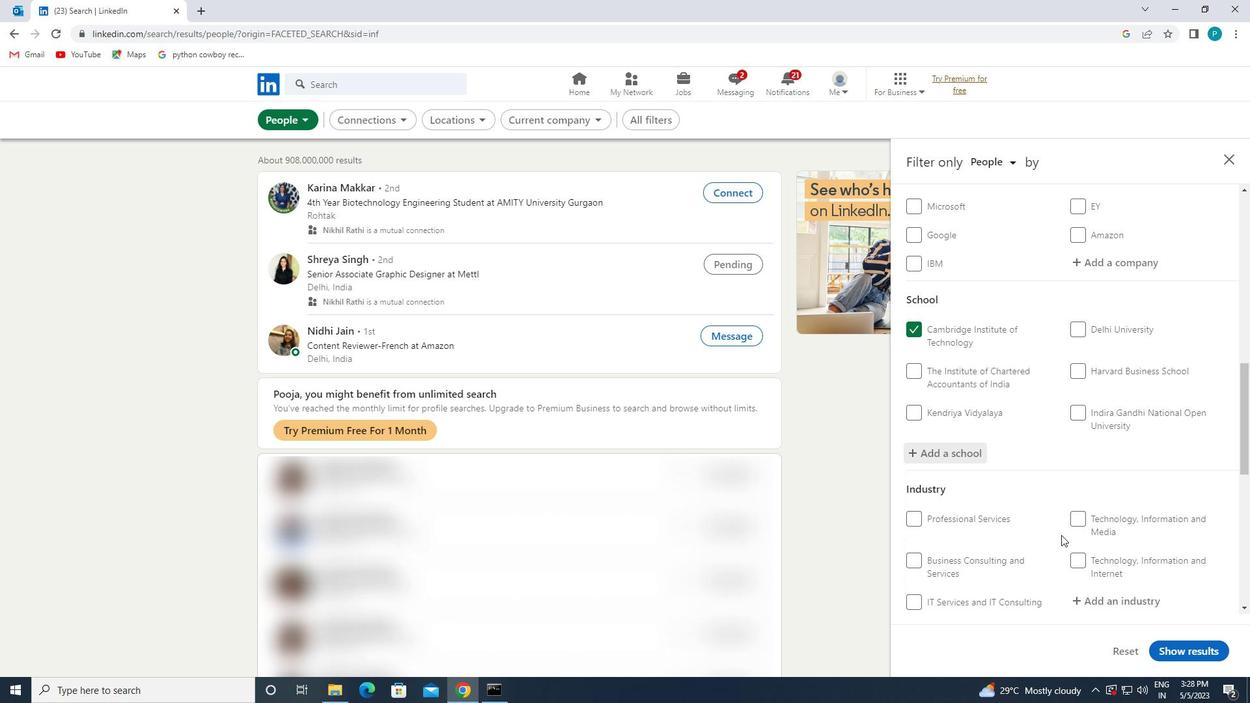 
Action: Mouse scrolled (1062, 535) with delta (0, 0)
Screenshot: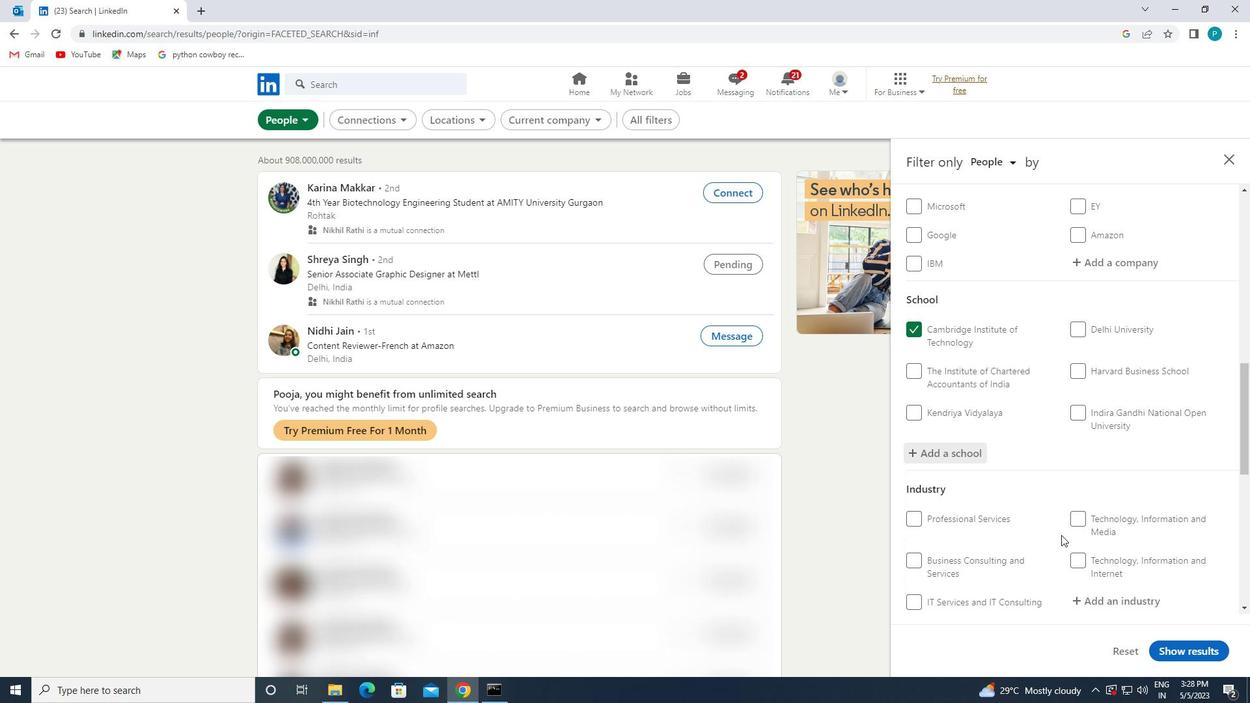 
Action: Mouse moved to (1105, 394)
Screenshot: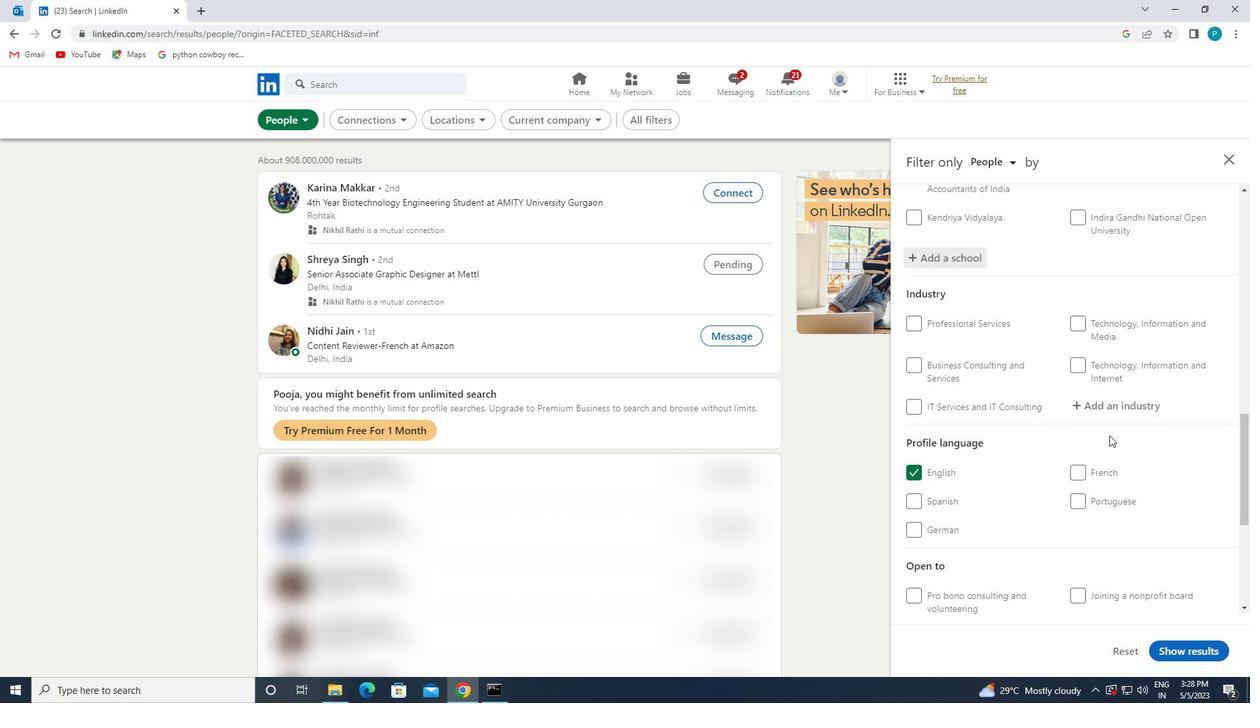
Action: Mouse pressed left at (1105, 394)
Screenshot: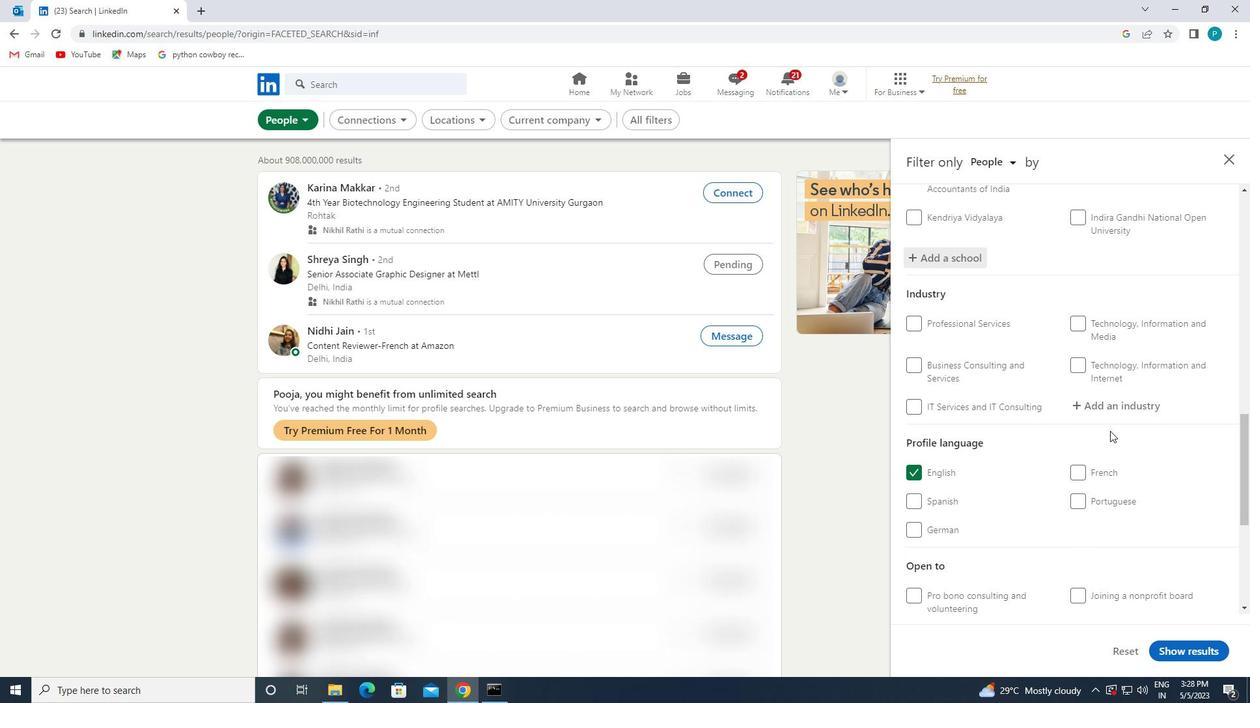 
Action: Mouse moved to (1107, 401)
Screenshot: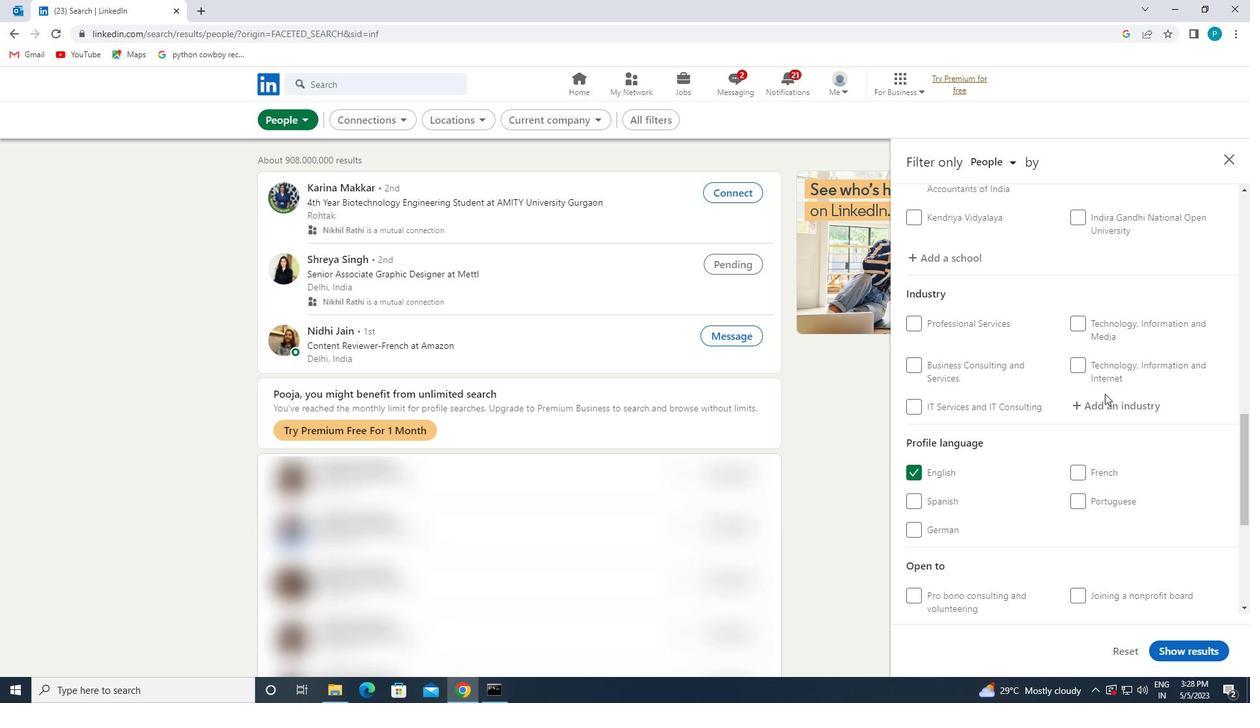 
Action: Mouse pressed left at (1107, 401)
Screenshot: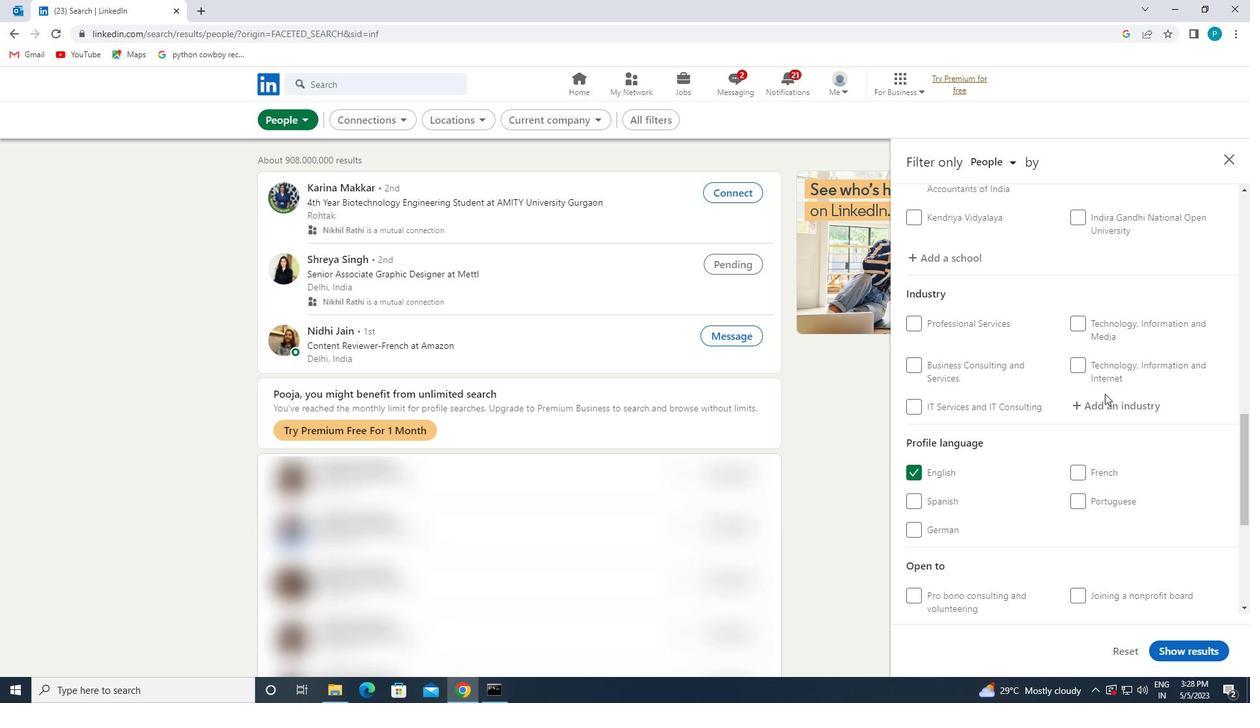 
Action: Key pressed <Key.caps_lock>C<Key.caps_lock>OLLECTION
Screenshot: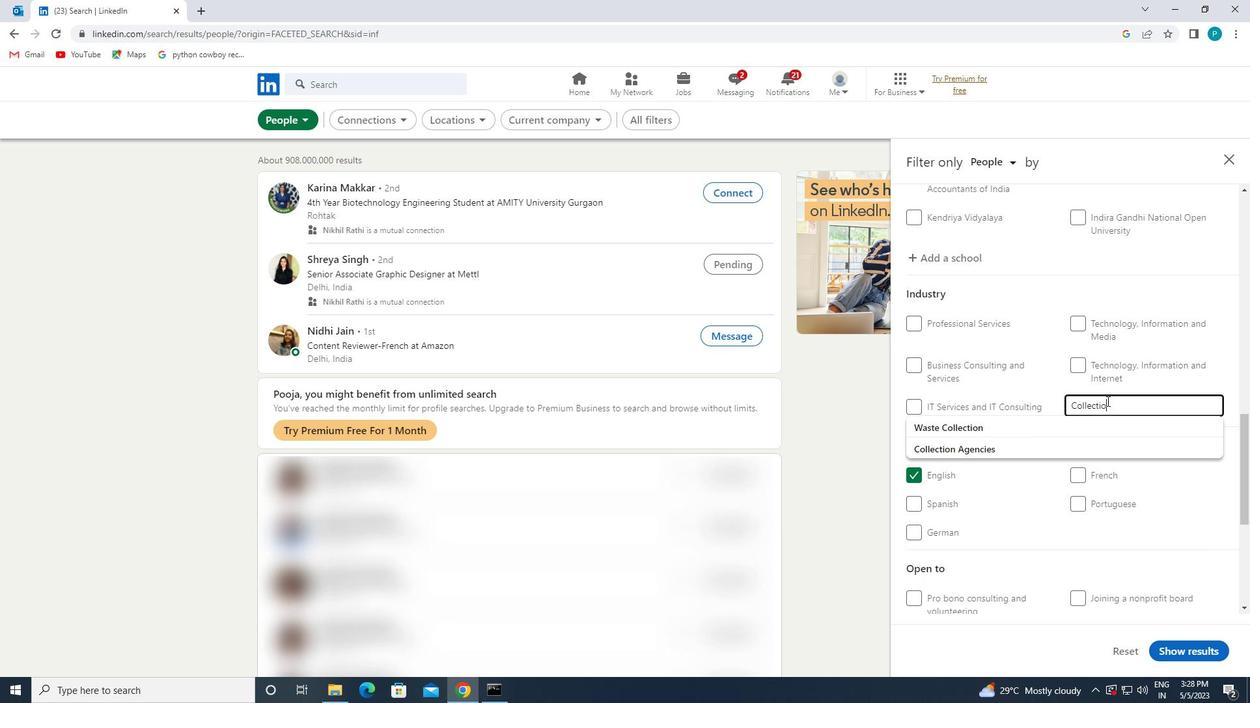 
Action: Mouse moved to (1053, 445)
Screenshot: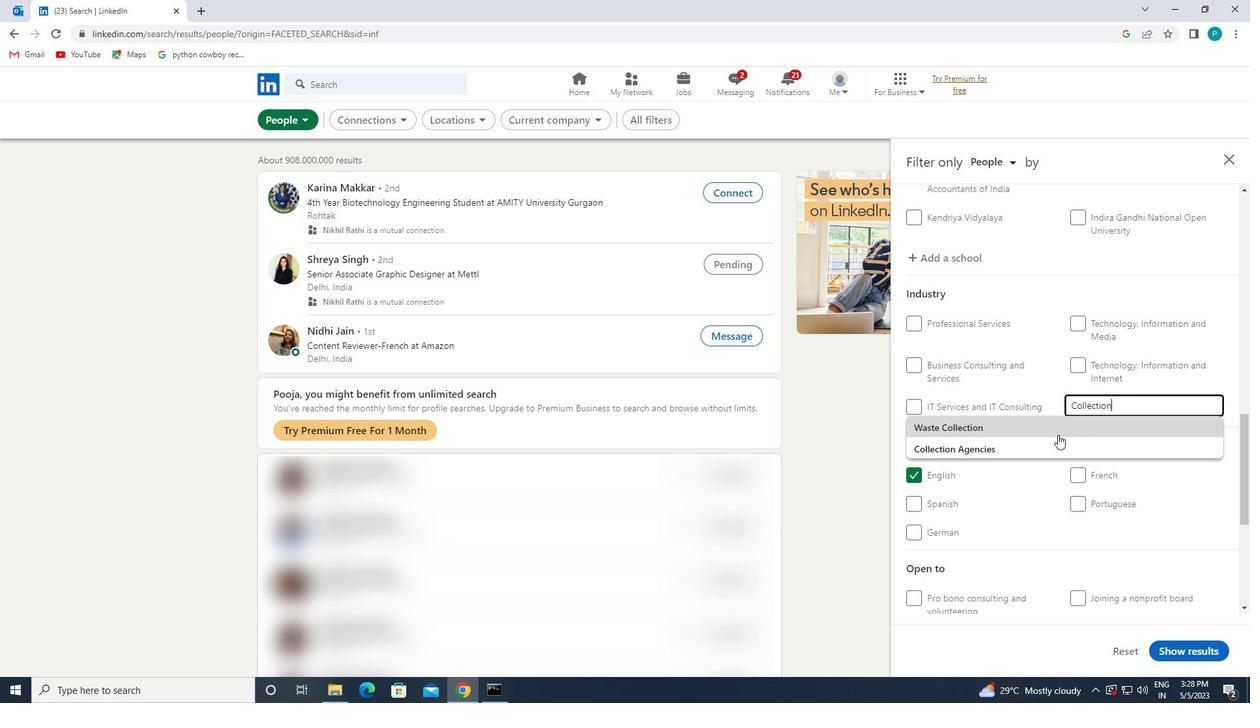 
Action: Mouse pressed left at (1053, 445)
Screenshot: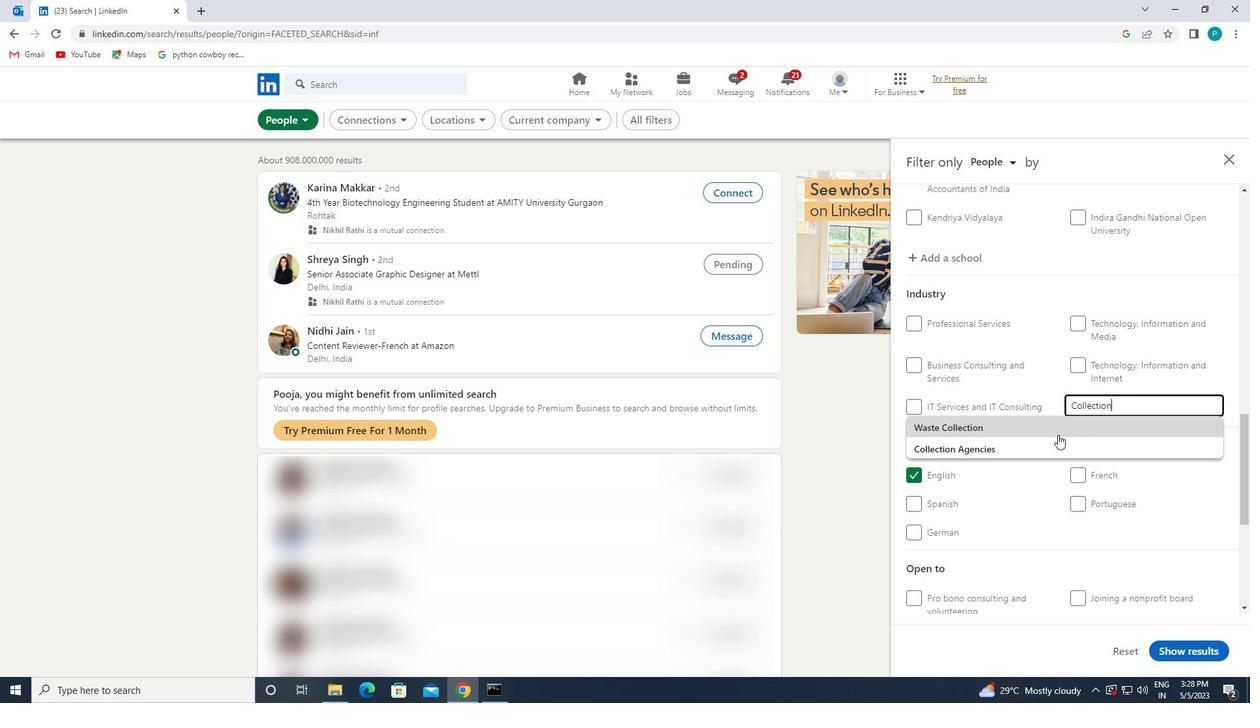 
Action: Mouse moved to (1054, 437)
Screenshot: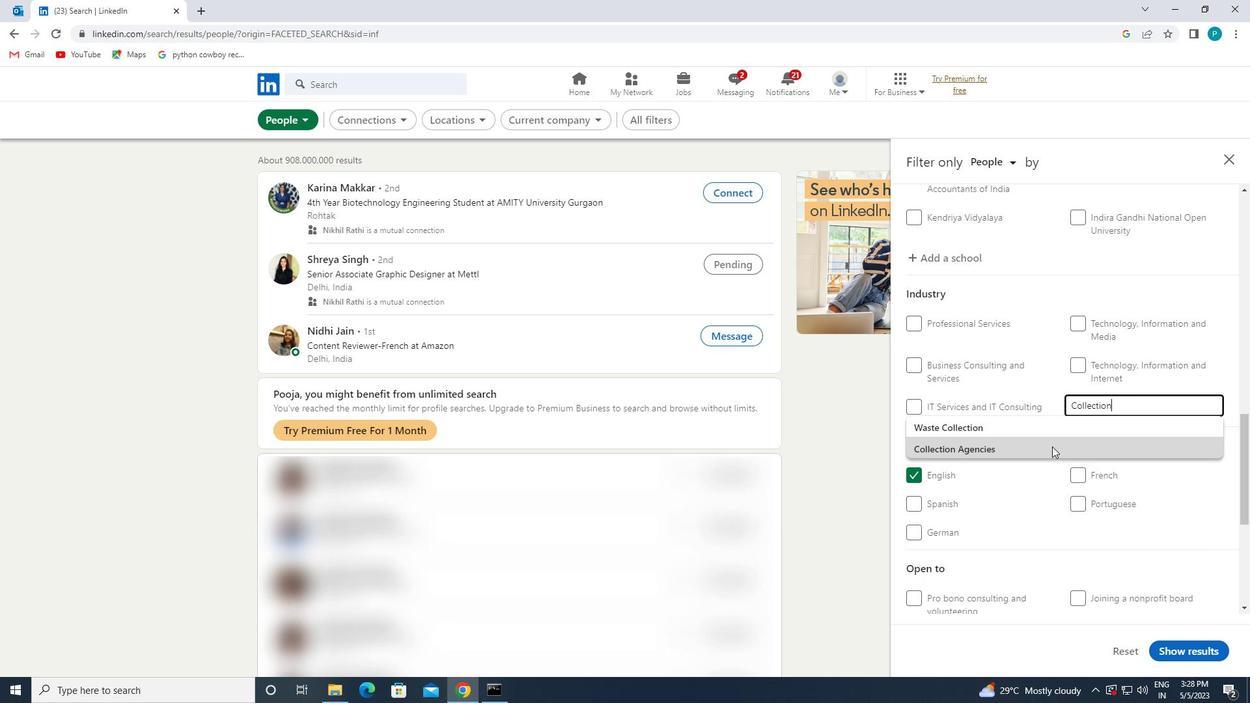 
Action: Mouse scrolled (1054, 437) with delta (0, 0)
Screenshot: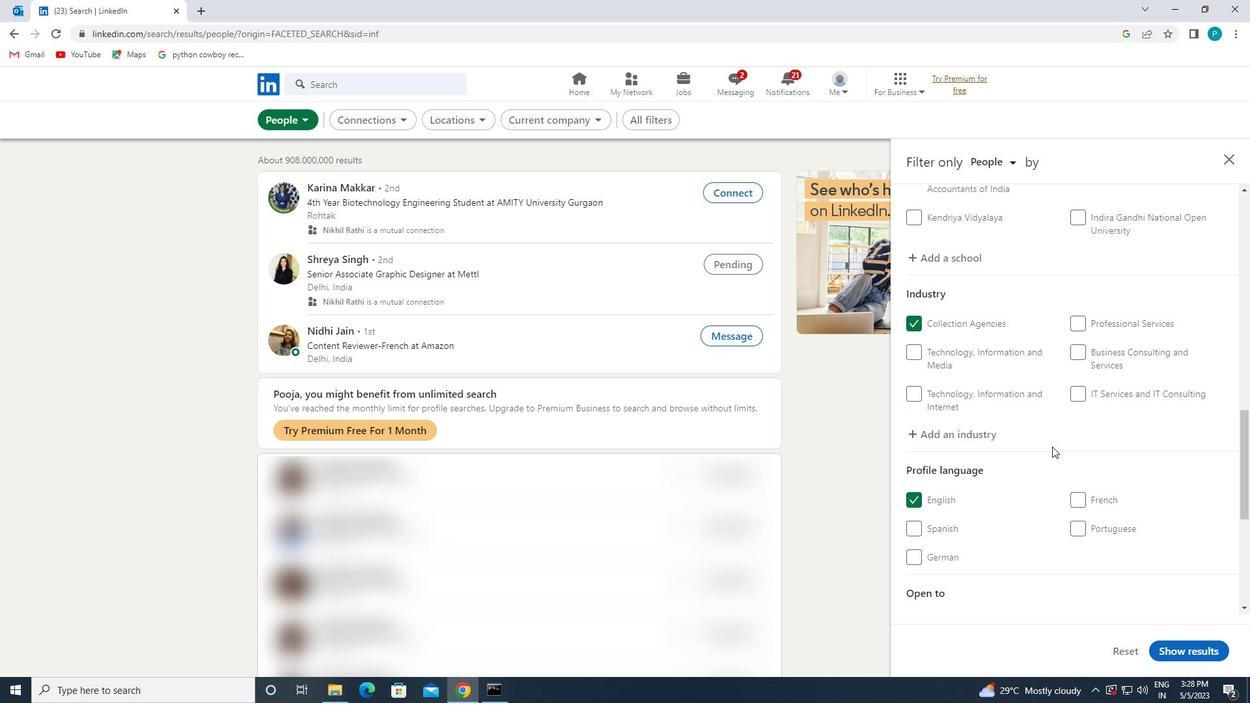 
Action: Mouse scrolled (1054, 437) with delta (0, 0)
Screenshot: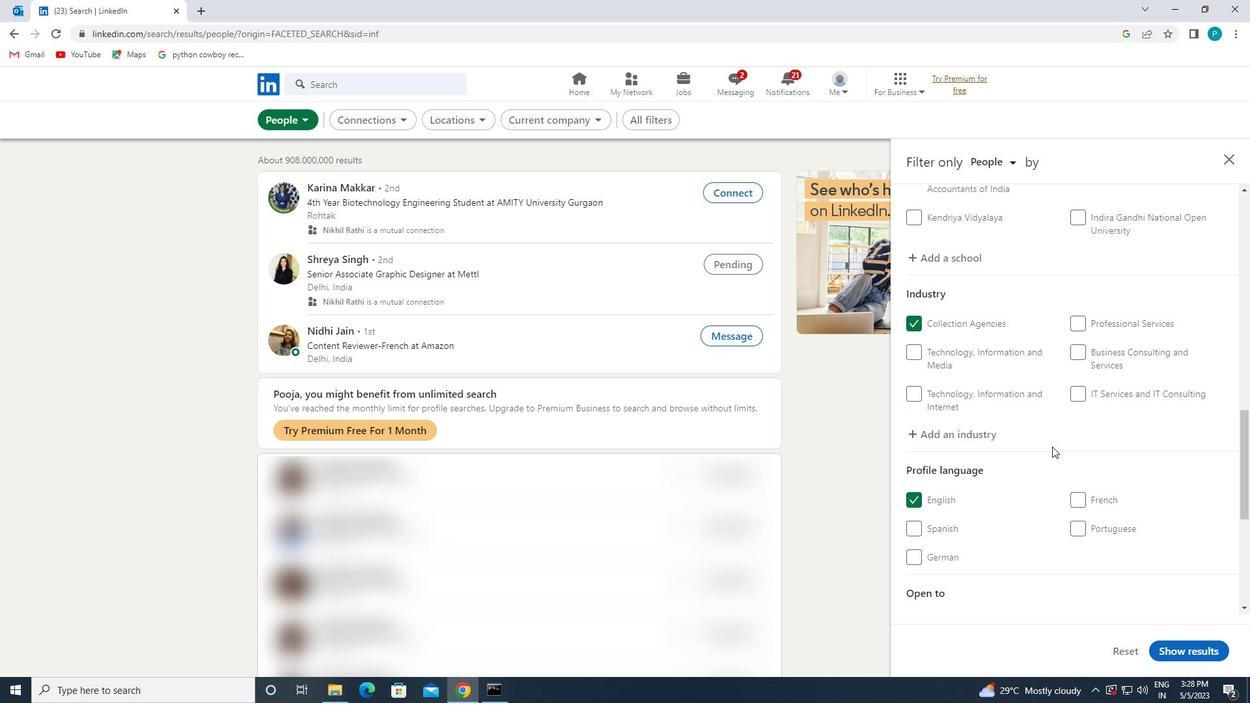 
Action: Mouse scrolled (1054, 437) with delta (0, 0)
Screenshot: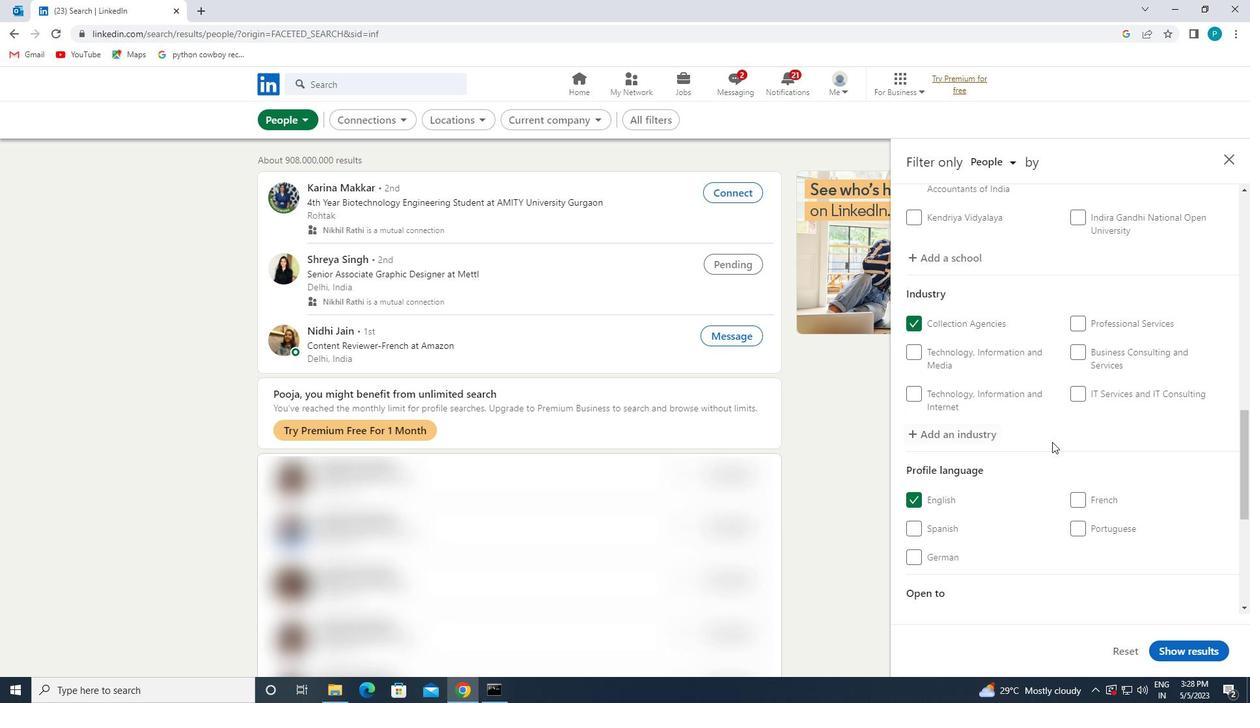 
Action: Mouse moved to (1122, 539)
Screenshot: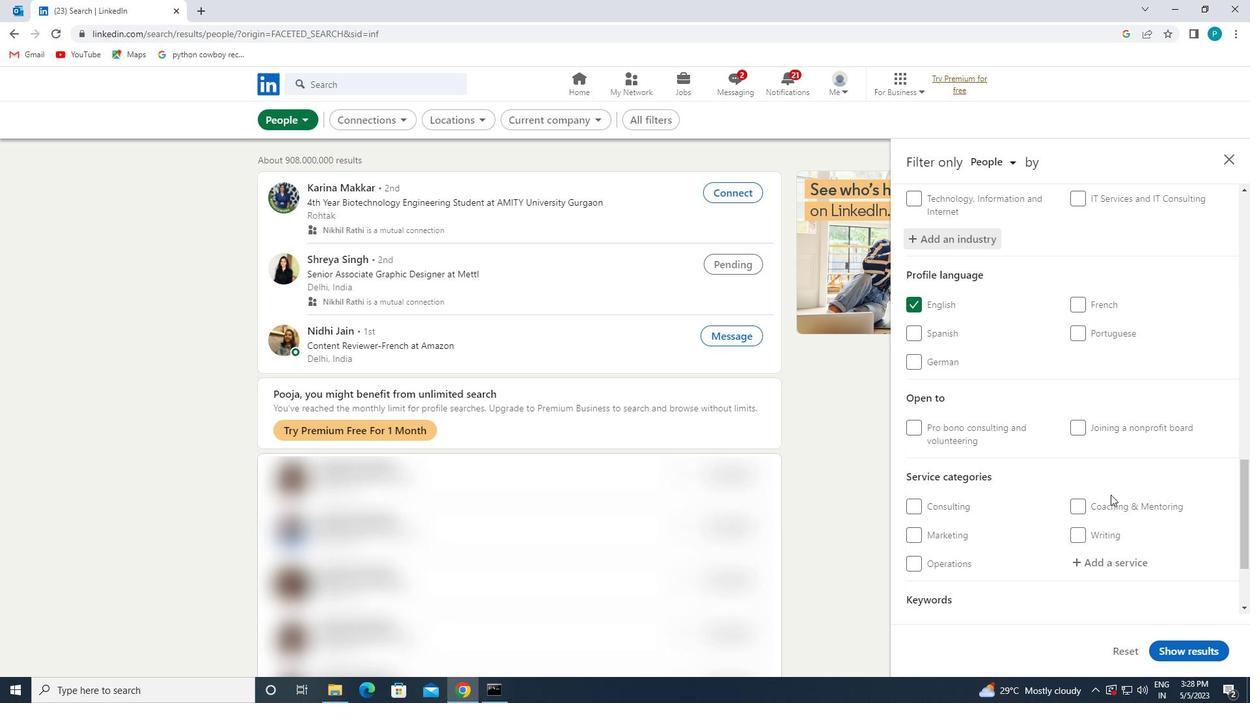 
Action: Mouse scrolled (1122, 538) with delta (0, 0)
Screenshot: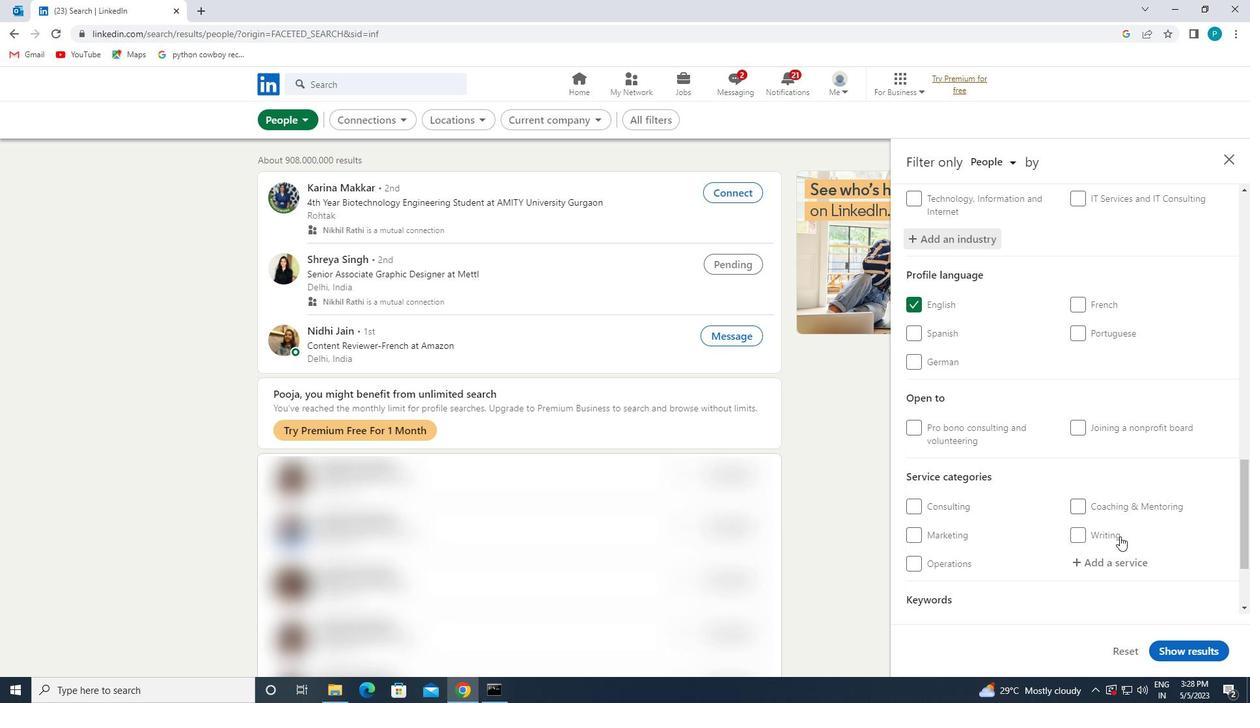 
Action: Mouse moved to (1104, 503)
Screenshot: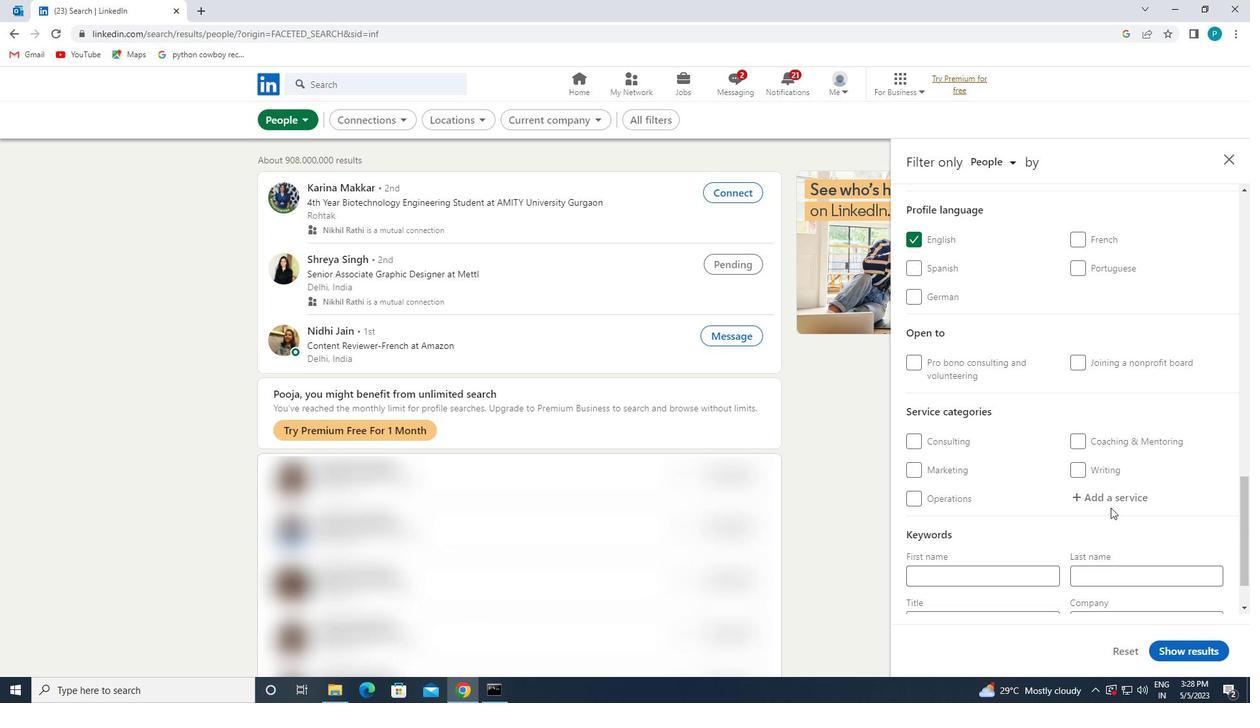 
Action: Mouse pressed left at (1104, 503)
Screenshot: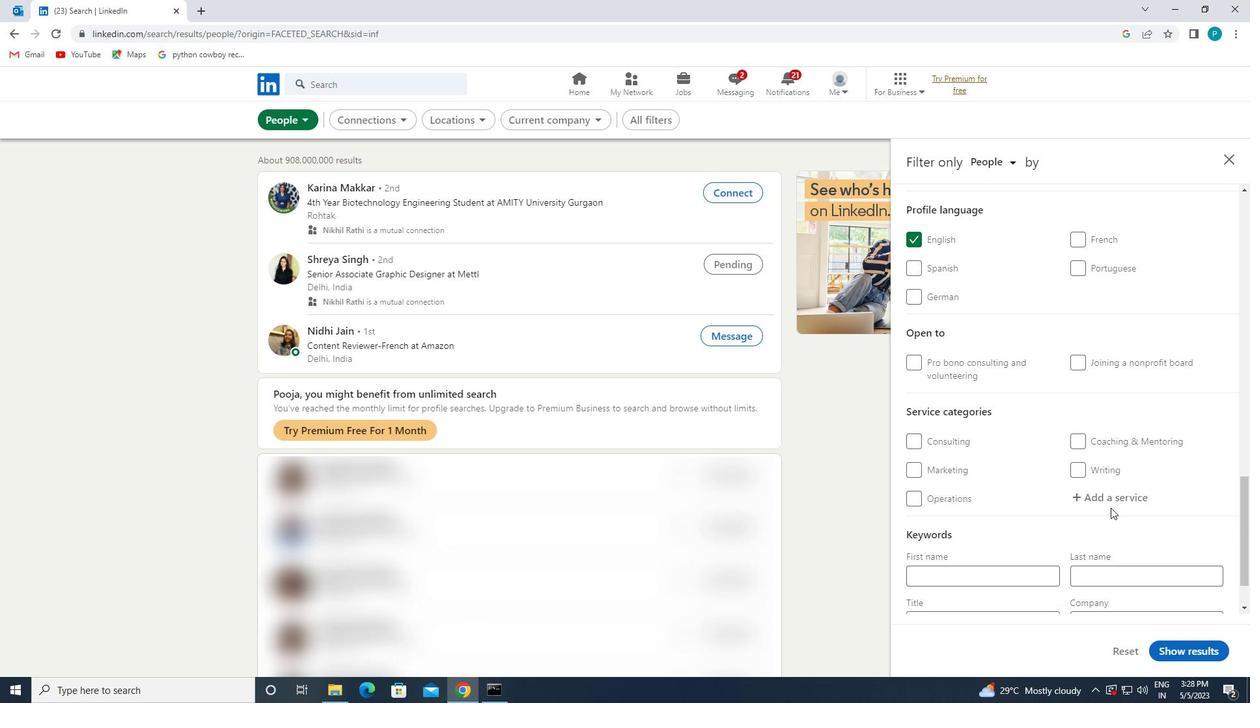 
Action: Key pressed <Key.caps_lock>L<Key.caps_lock>EAD
Screenshot: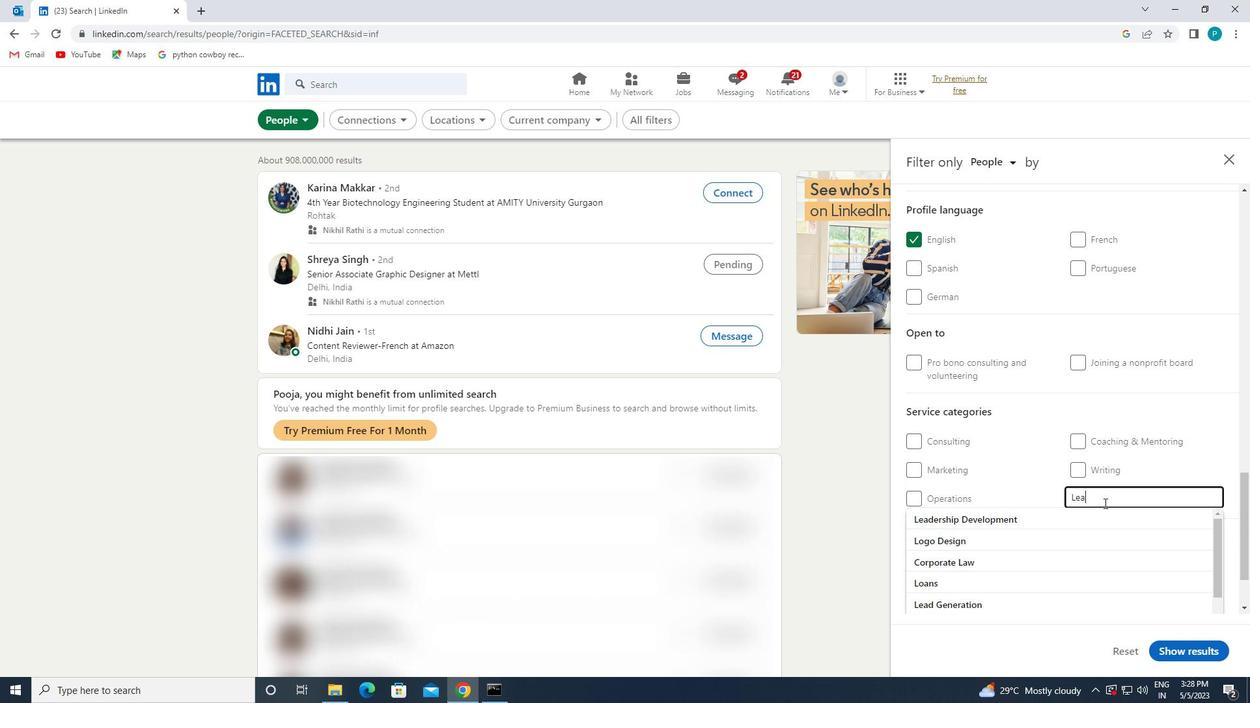 
Action: Mouse moved to (1011, 536)
Screenshot: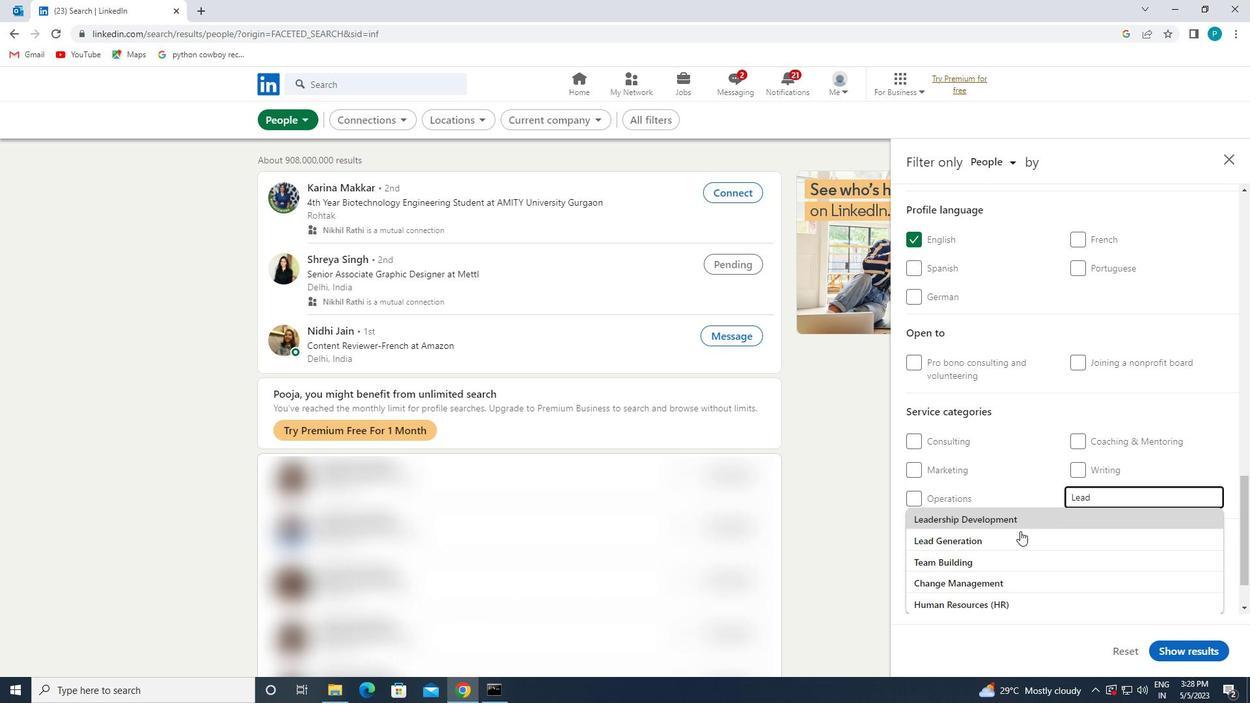 
Action: Mouse pressed left at (1011, 536)
Screenshot: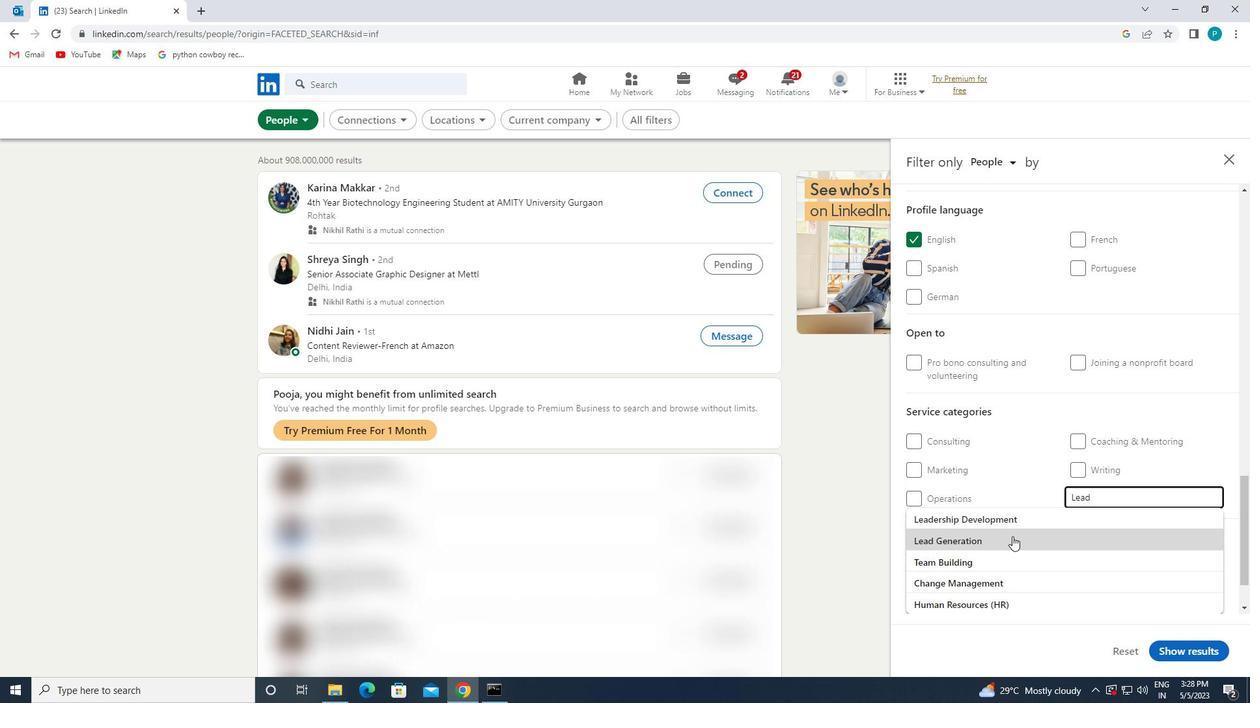
Action: Mouse moved to (1009, 536)
Screenshot: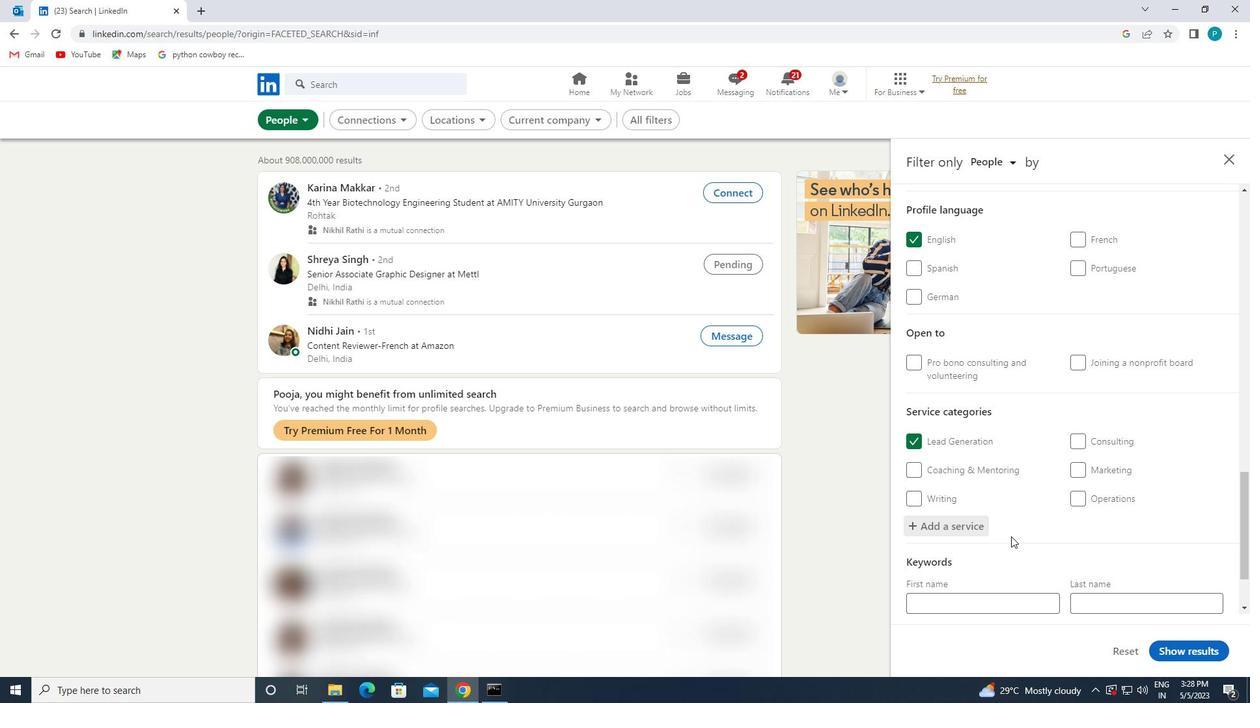 
Action: Mouse scrolled (1009, 536) with delta (0, 0)
Screenshot: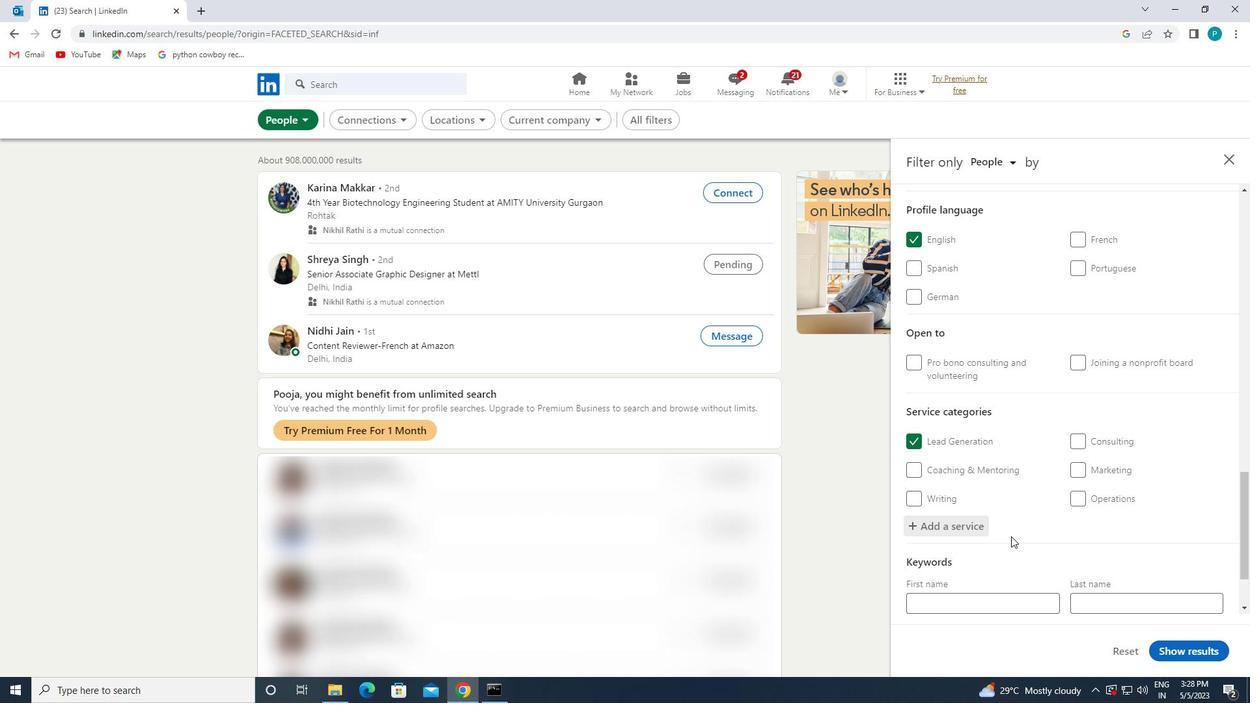 
Action: Mouse scrolled (1009, 536) with delta (0, 0)
Screenshot: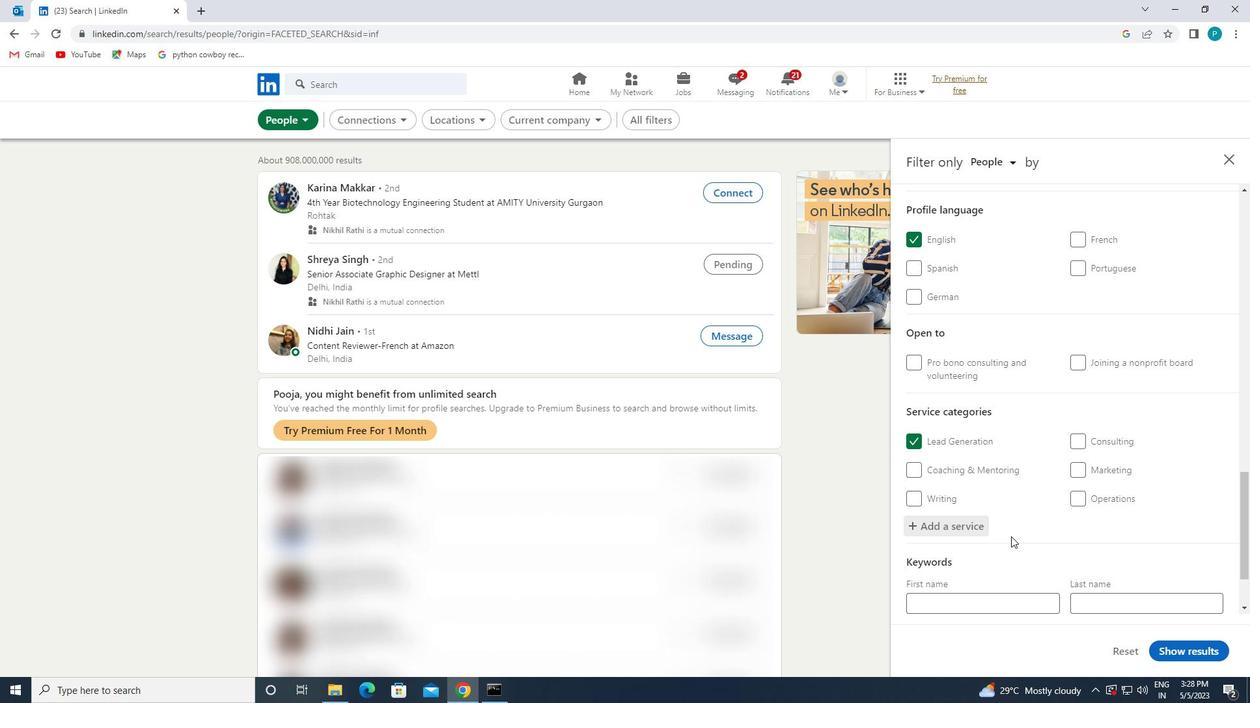 
Action: Mouse moved to (1009, 536)
Screenshot: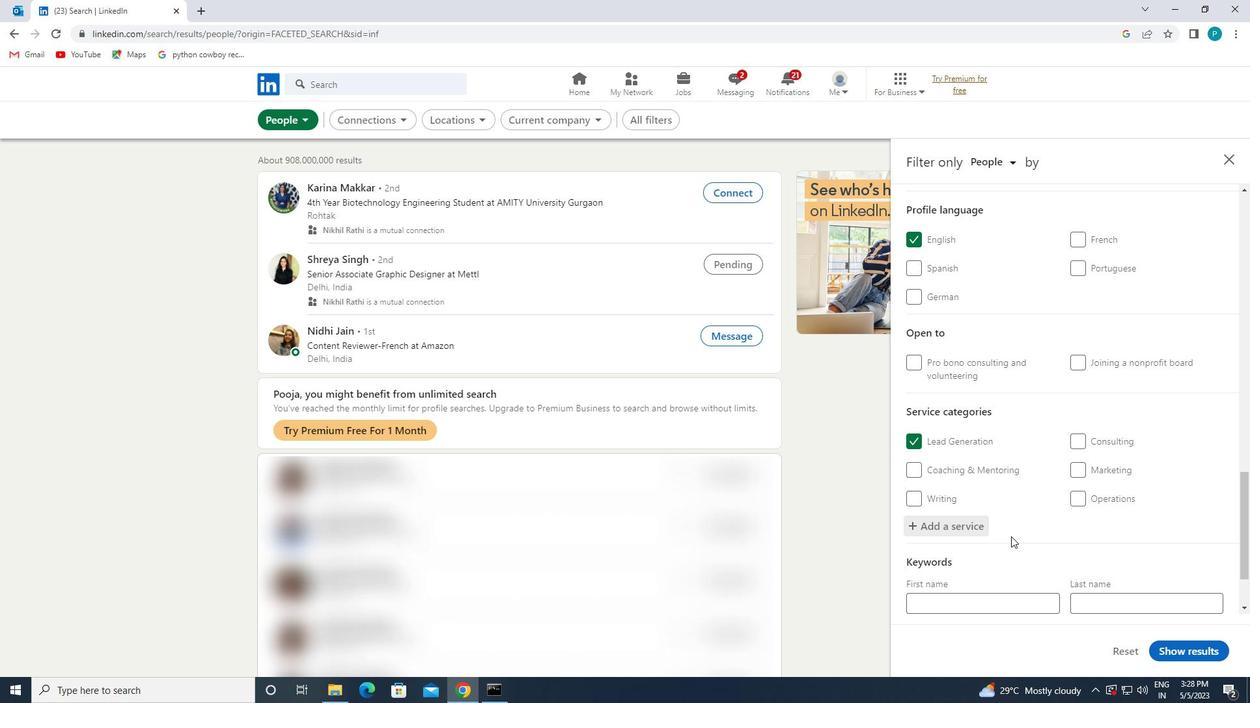 
Action: Mouse scrolled (1009, 536) with delta (0, 0)
Screenshot: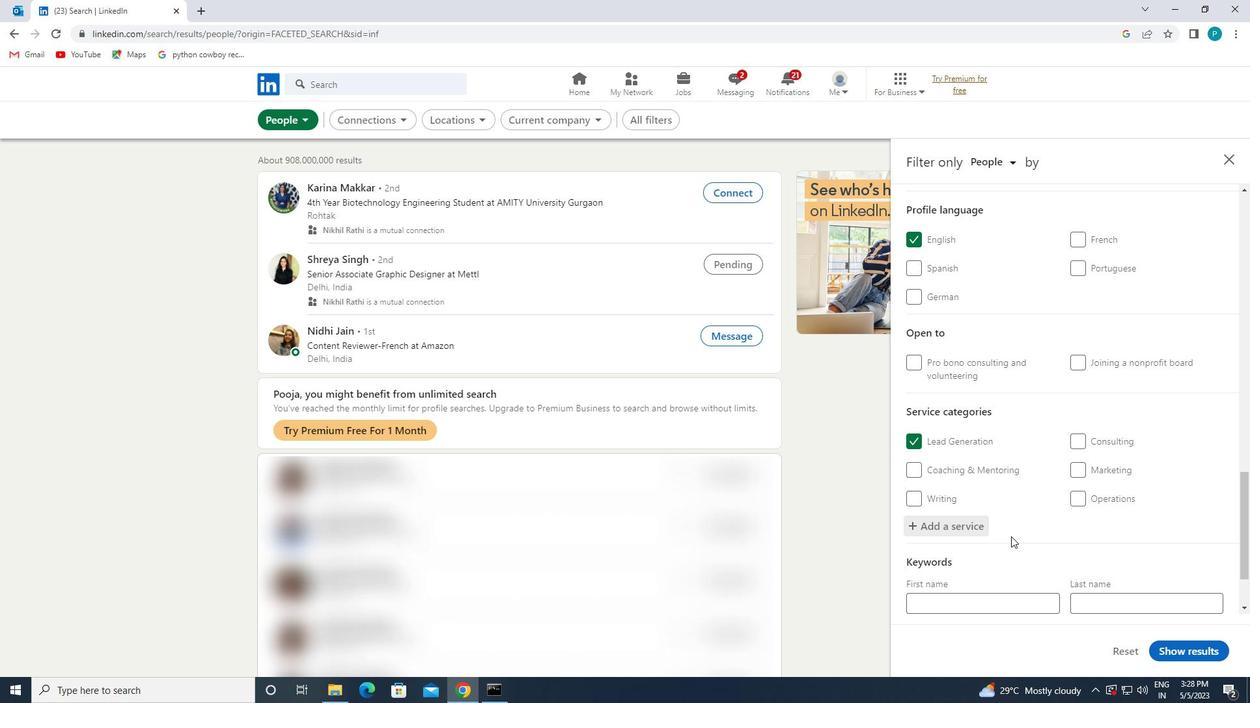 
Action: Mouse moved to (979, 553)
Screenshot: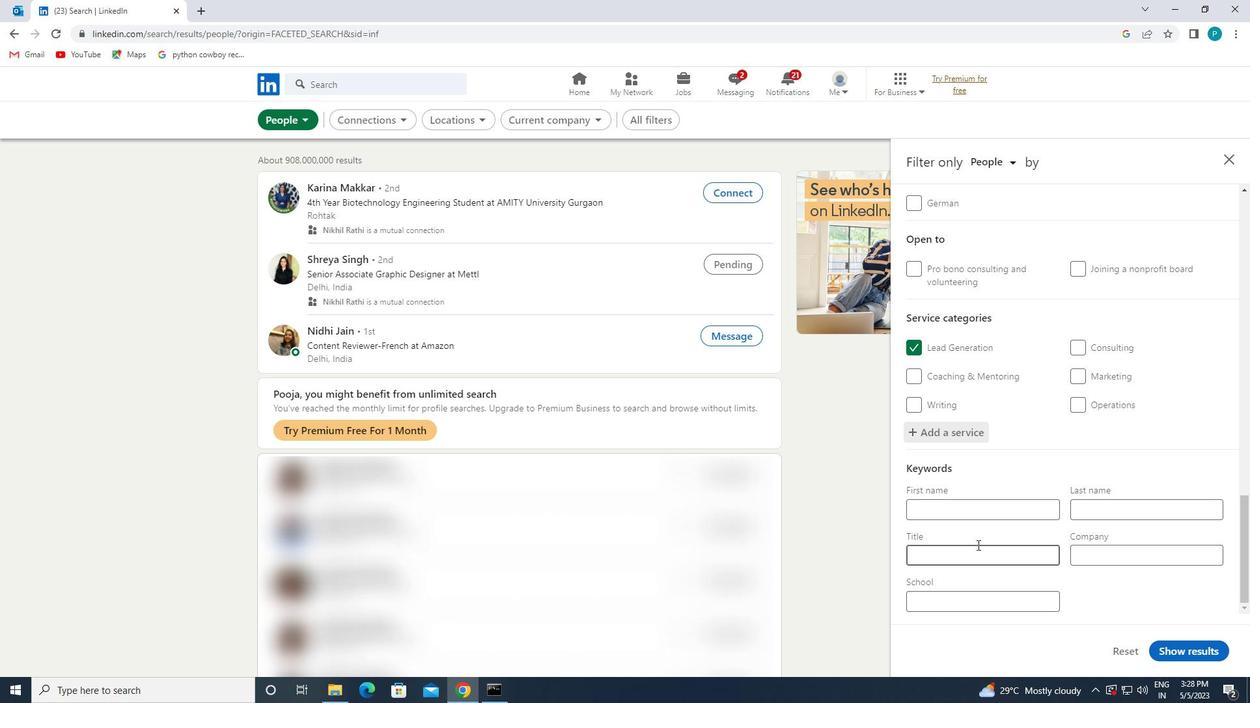 
Action: Mouse pressed left at (979, 553)
Screenshot: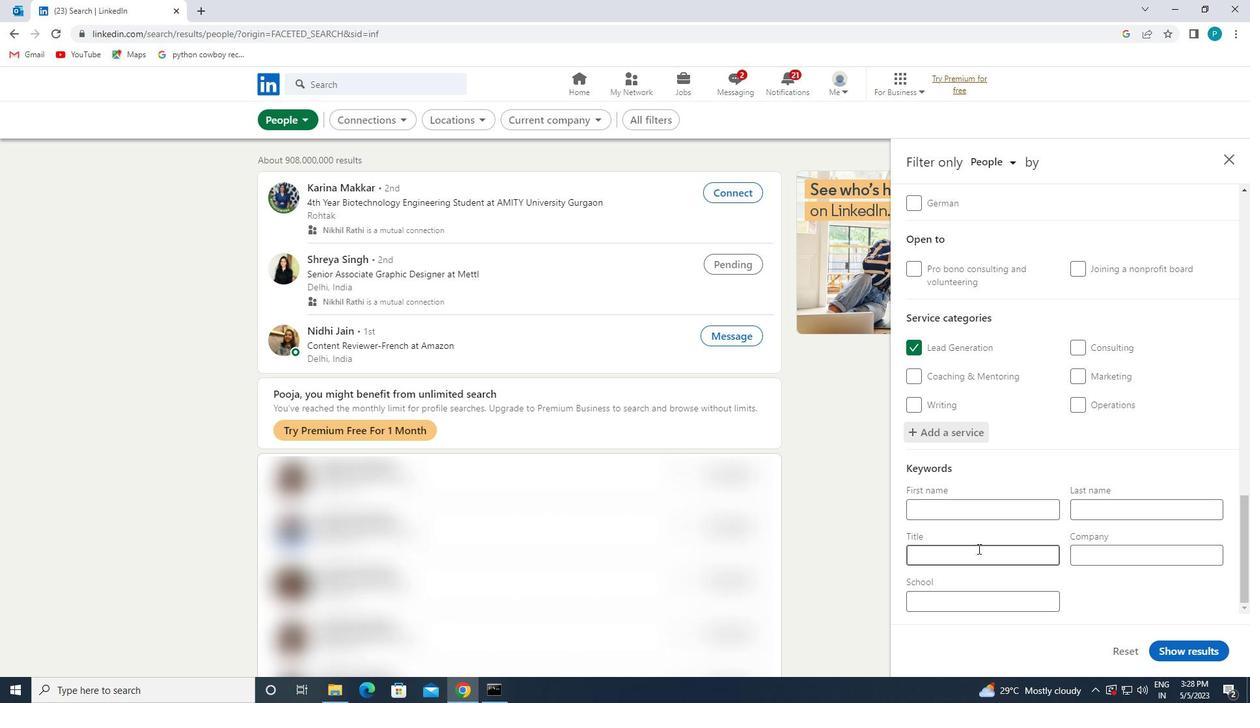 
Action: Key pressed <Key.caps_lock>P<Key.caps_lock>RICIPAL
Screenshot: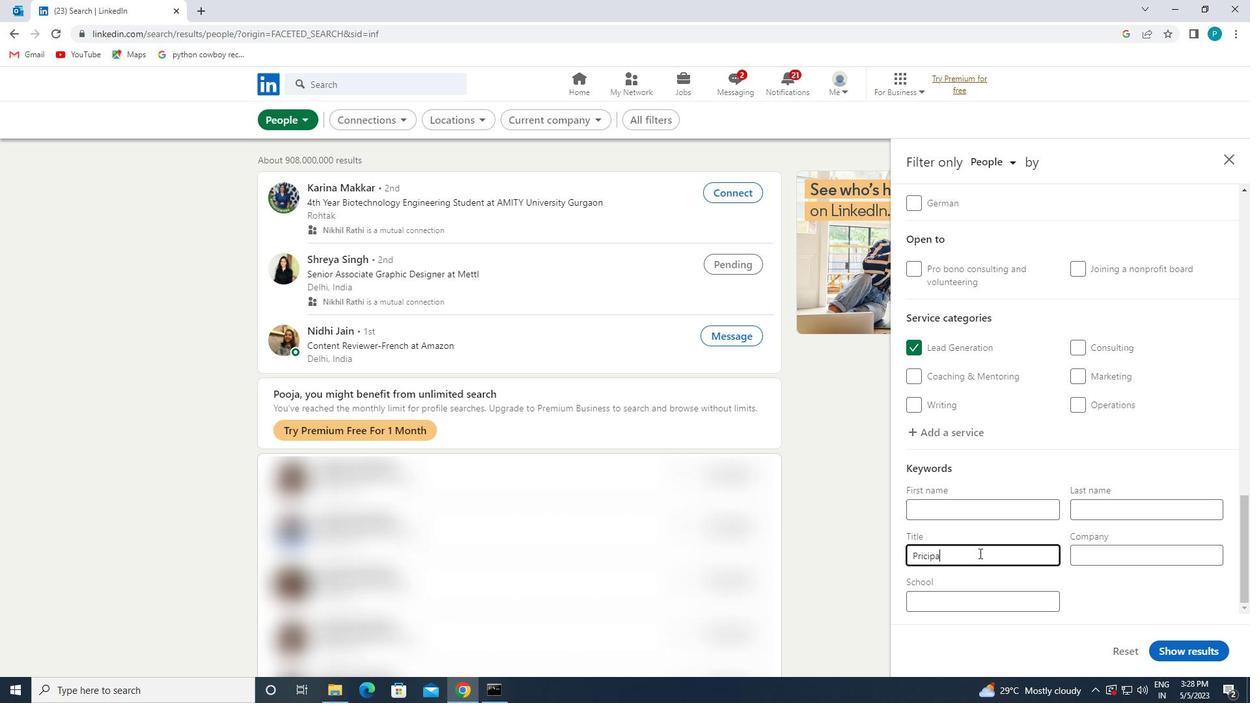 
Action: Mouse moved to (1184, 654)
Screenshot: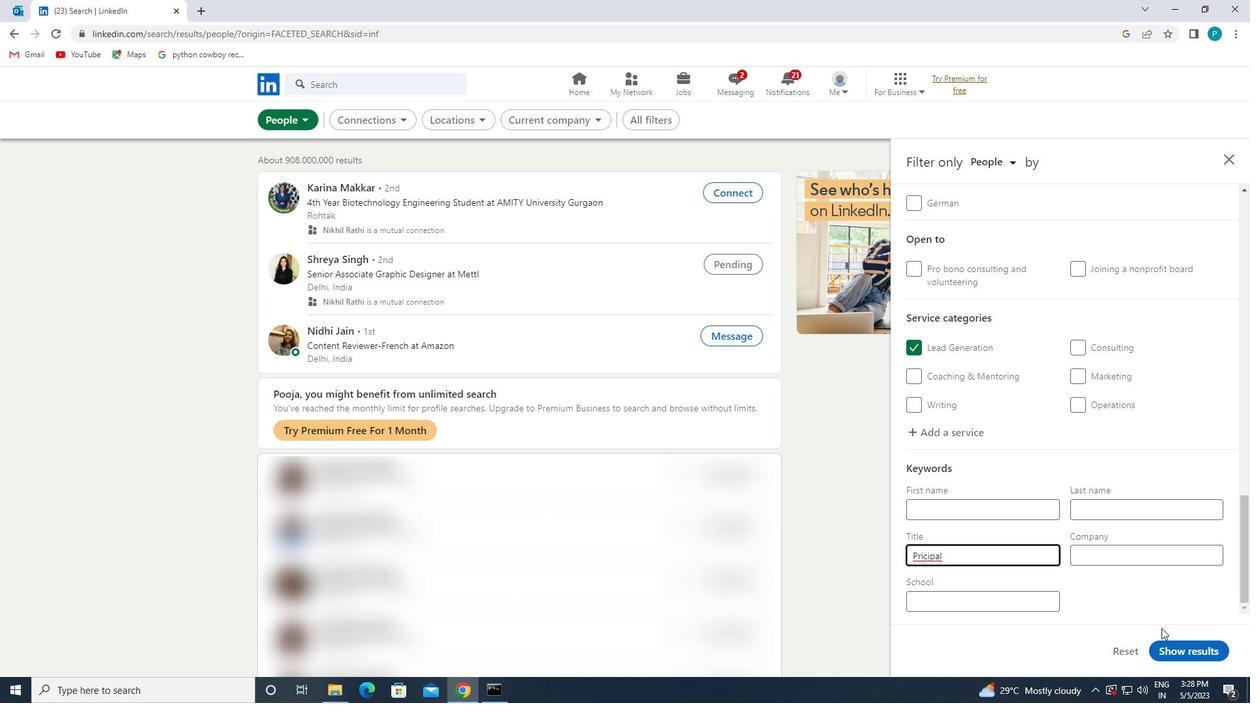 
Action: Mouse pressed left at (1184, 654)
Screenshot: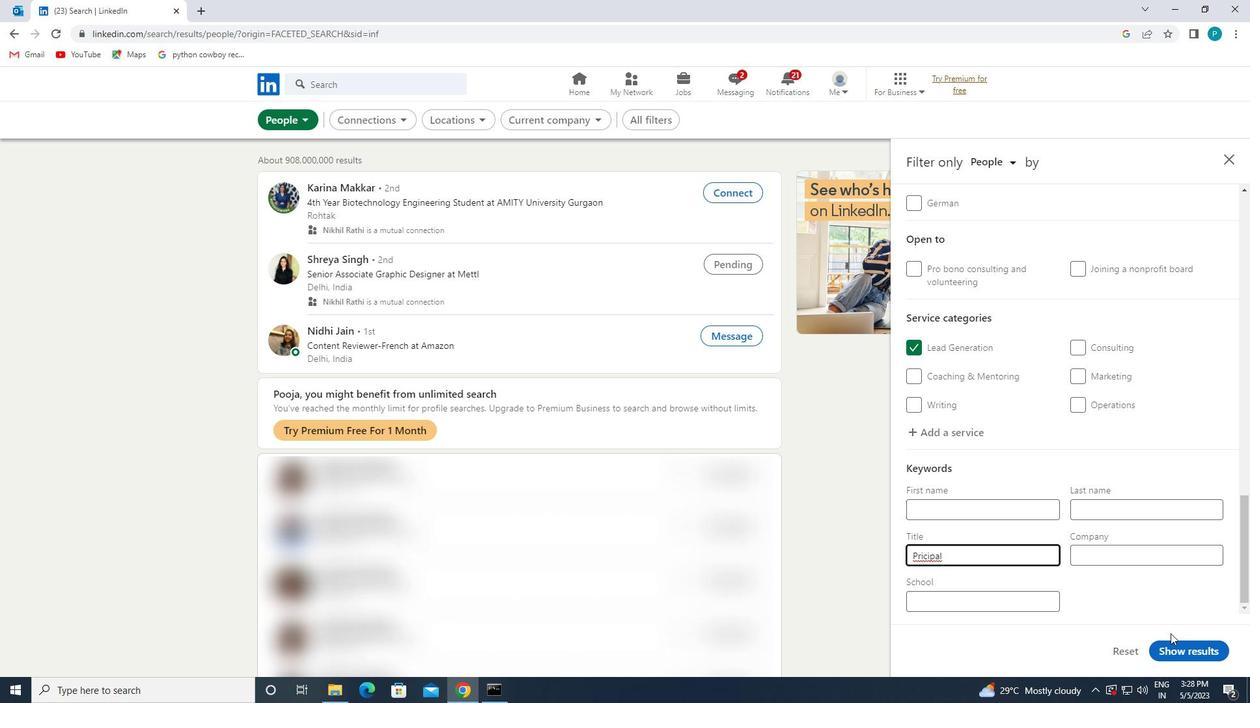 
